 Task: Look for space in Hisuā, India from 22nd June, 2023 to 30th June, 2023 for 2 adults in price range Rs.7000 to Rs.15000. Place can be entire place with 1  bedroom having 1 bed and 1 bathroom. Property type can be house, flat, guest house, hotel. Booking option can be shelf check-in. Required host language is English.
Action: Mouse moved to (570, 145)
Screenshot: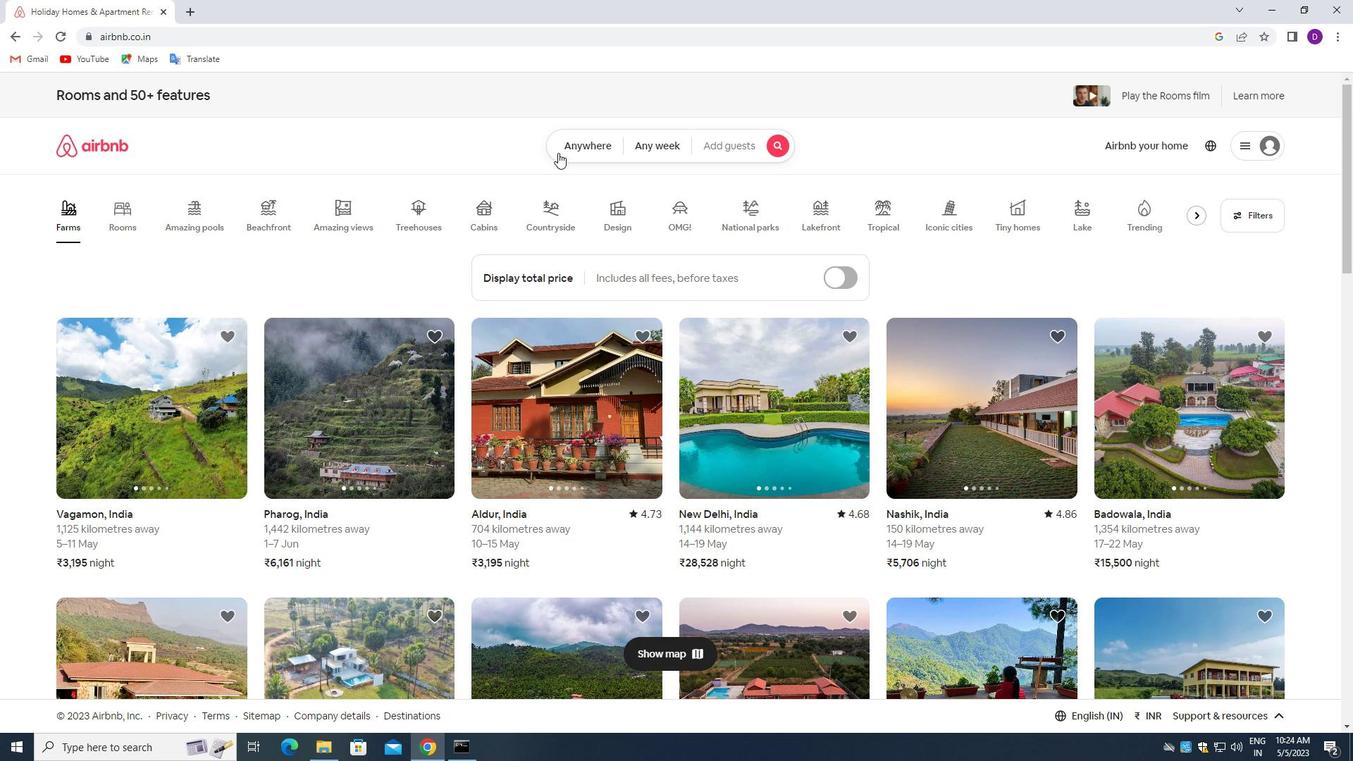 
Action: Mouse pressed left at (570, 145)
Screenshot: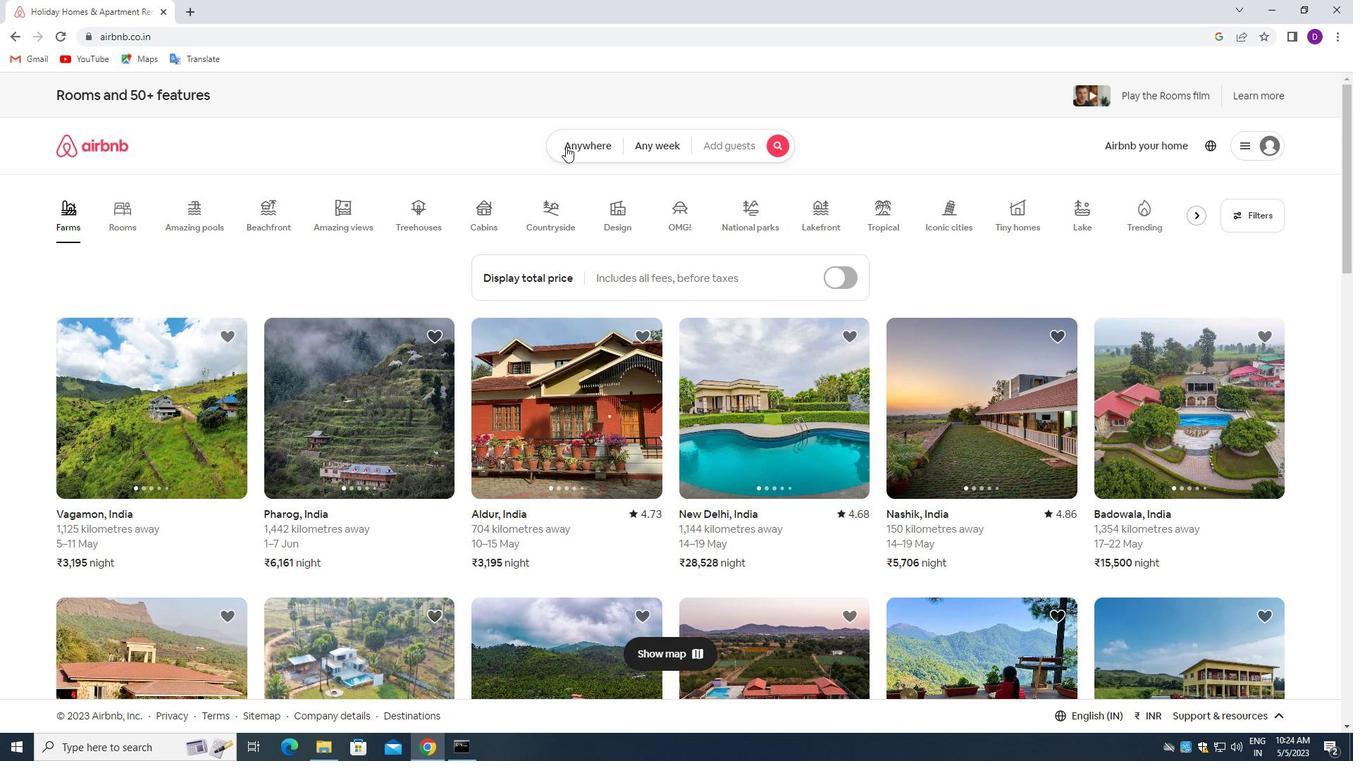 
Action: Mouse moved to (539, 201)
Screenshot: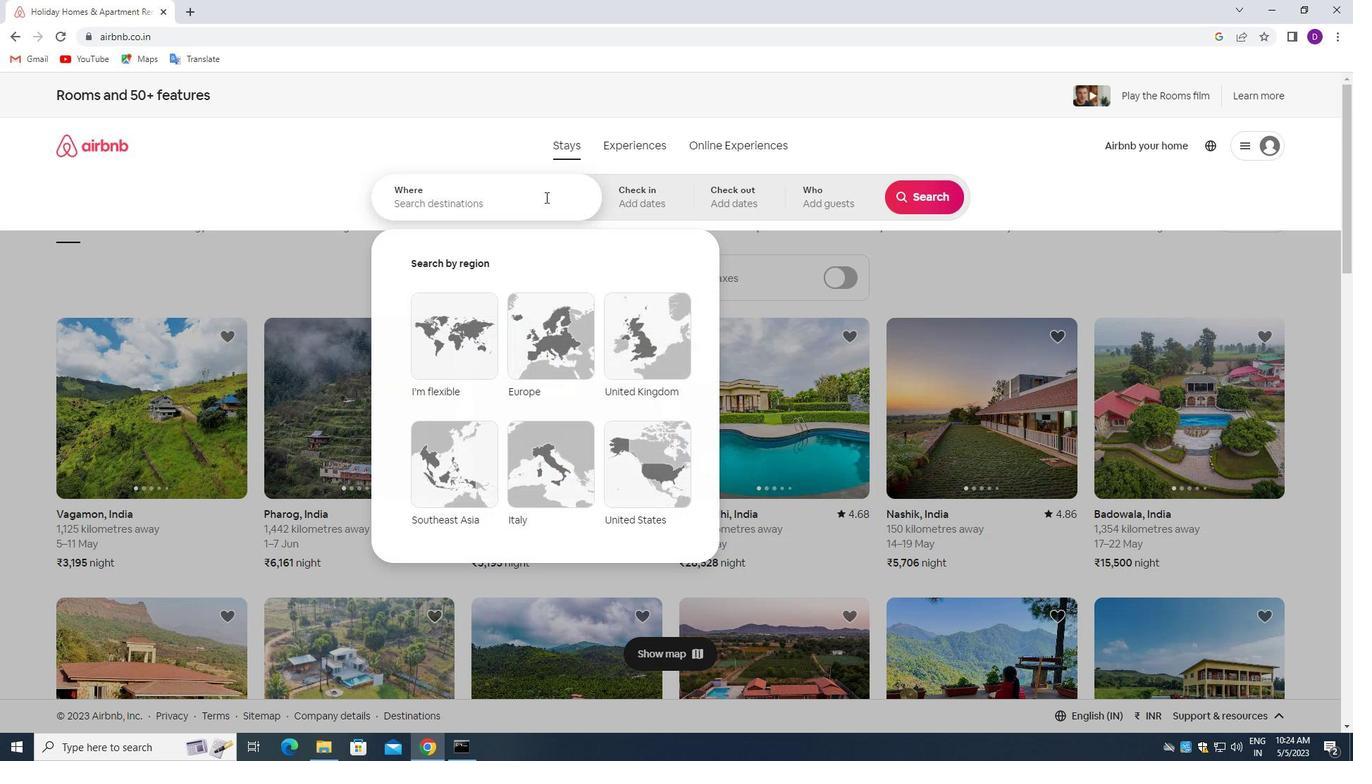 
Action: Mouse pressed left at (539, 201)
Screenshot: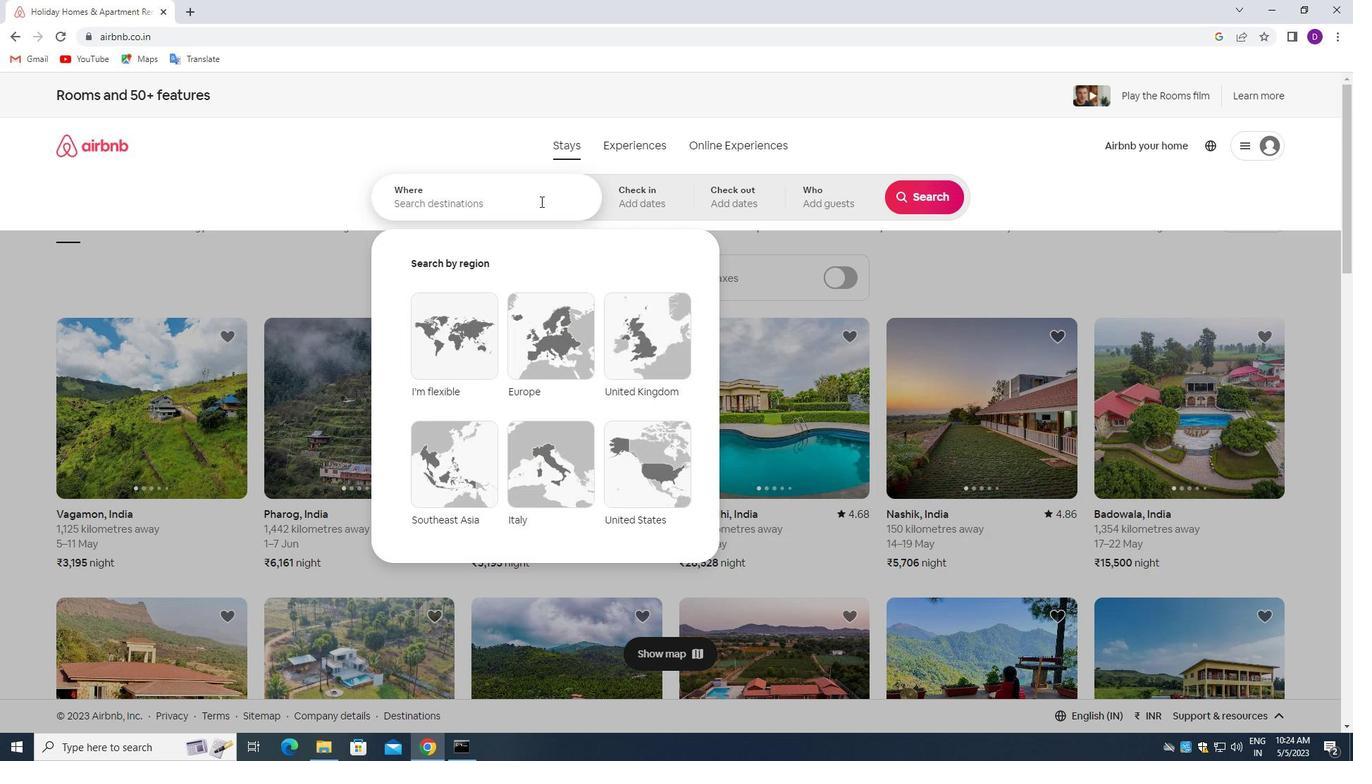
Action: Mouse moved to (342, 183)
Screenshot: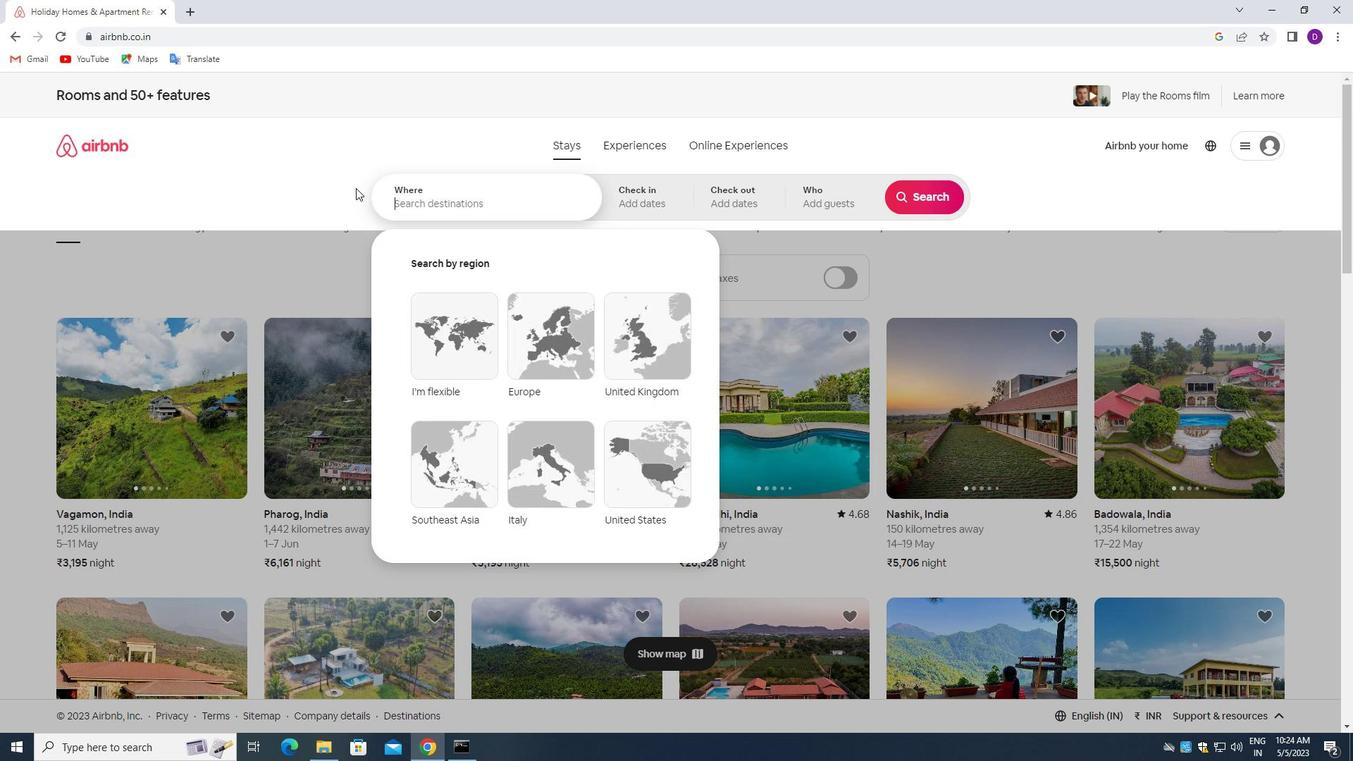 
Action: Key pressed <Key.shift>HISUA,<Key.space><Key.shift>INDIA<Key.enter>
Screenshot: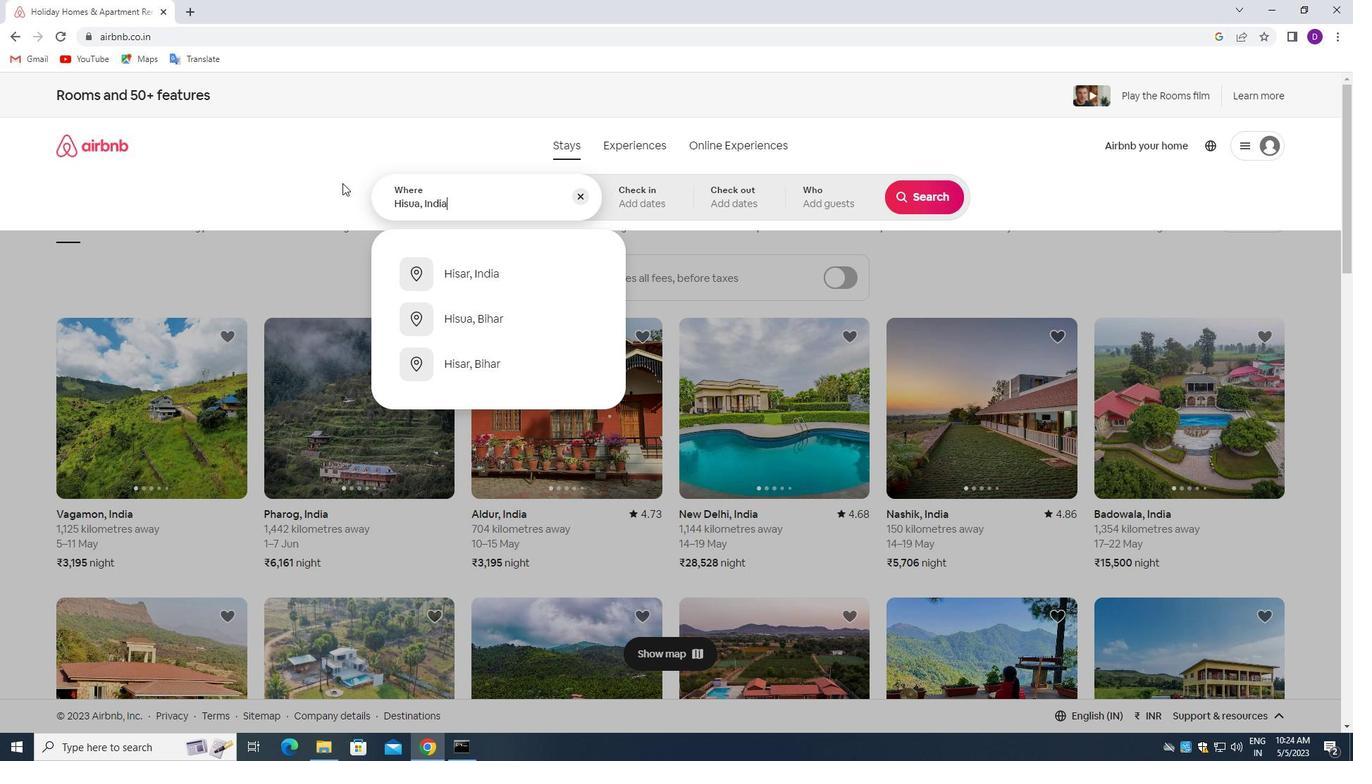 
Action: Mouse moved to (834, 472)
Screenshot: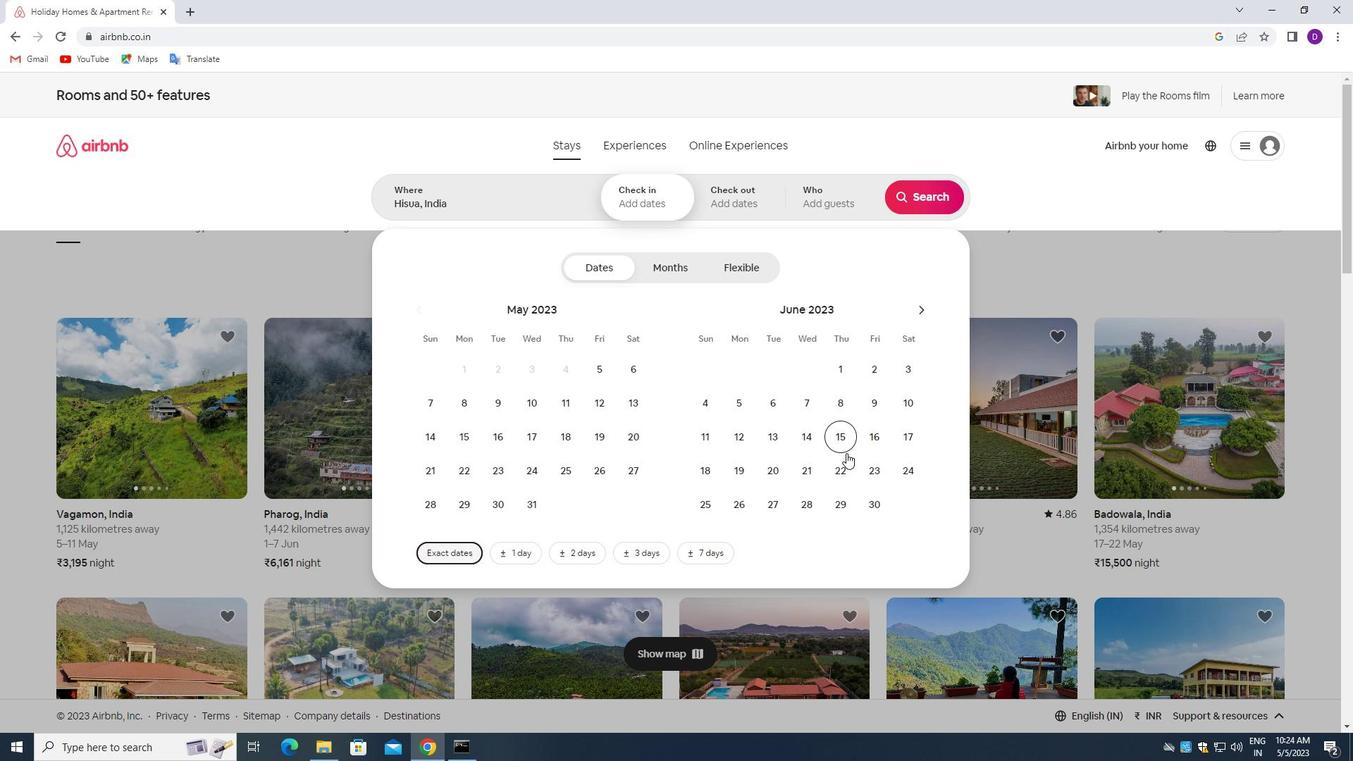 
Action: Mouse pressed left at (834, 472)
Screenshot: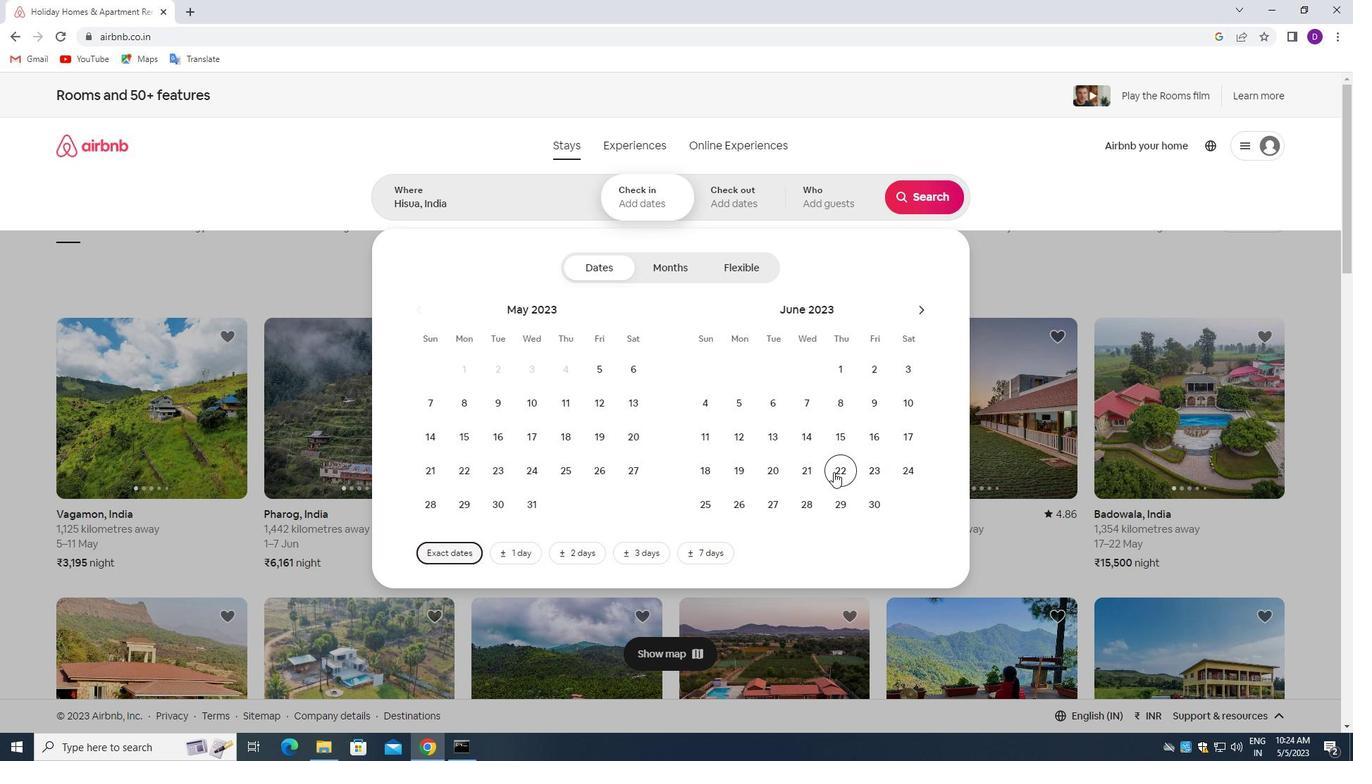 
Action: Mouse moved to (874, 501)
Screenshot: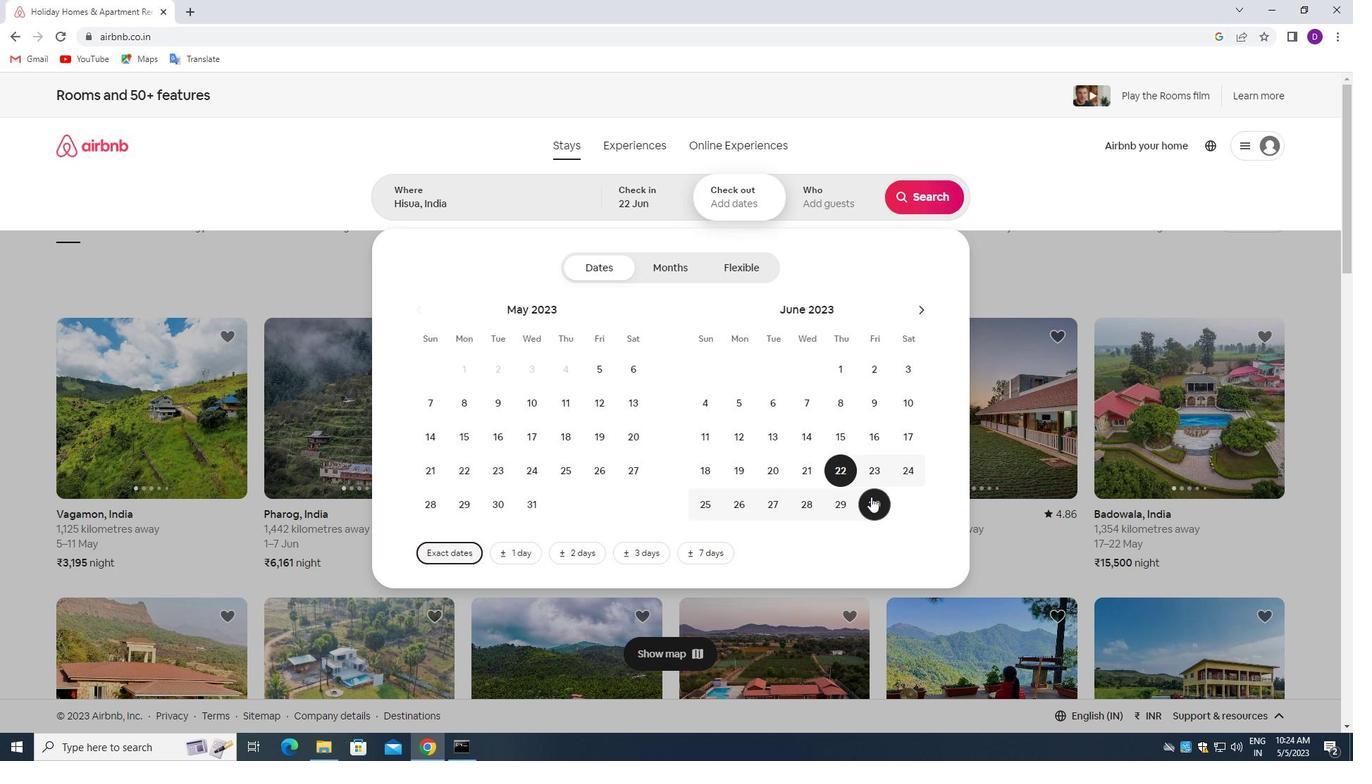 
Action: Mouse pressed left at (874, 501)
Screenshot: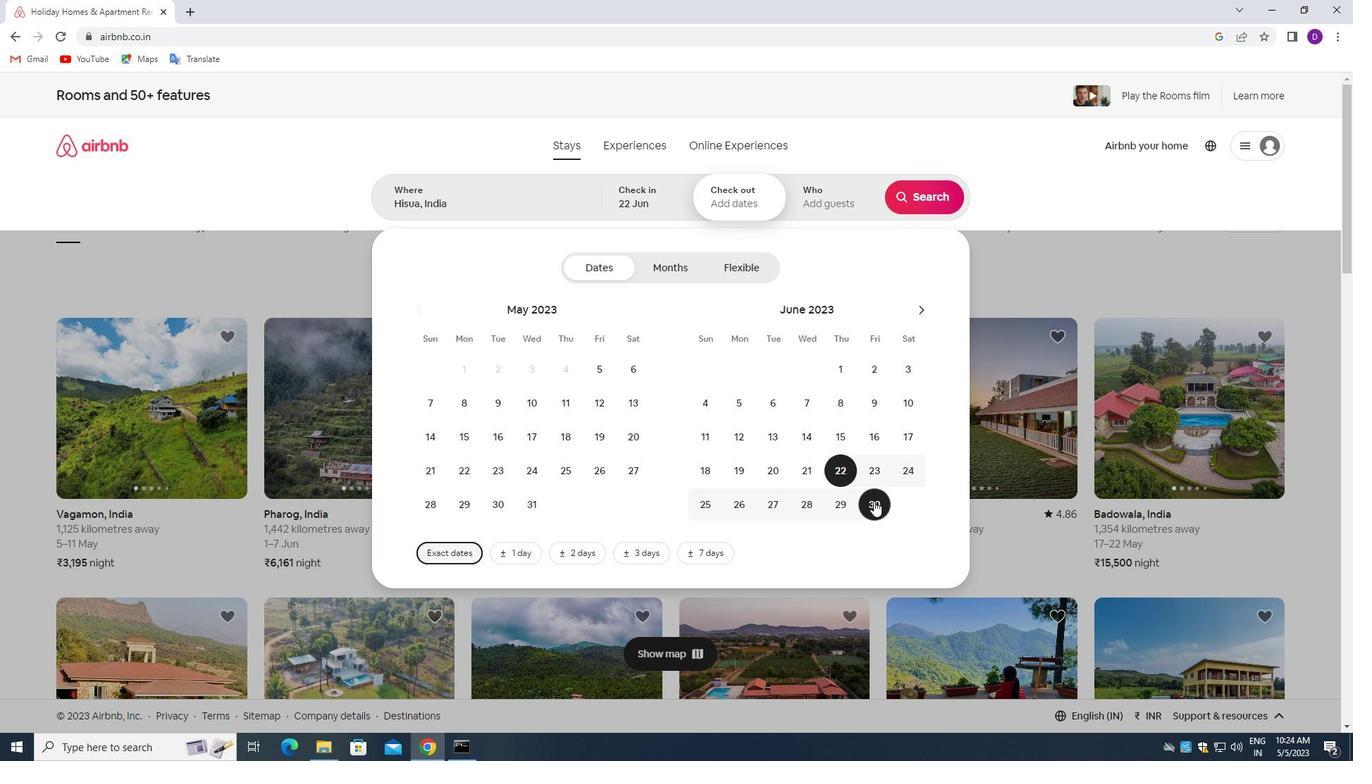 
Action: Mouse moved to (808, 195)
Screenshot: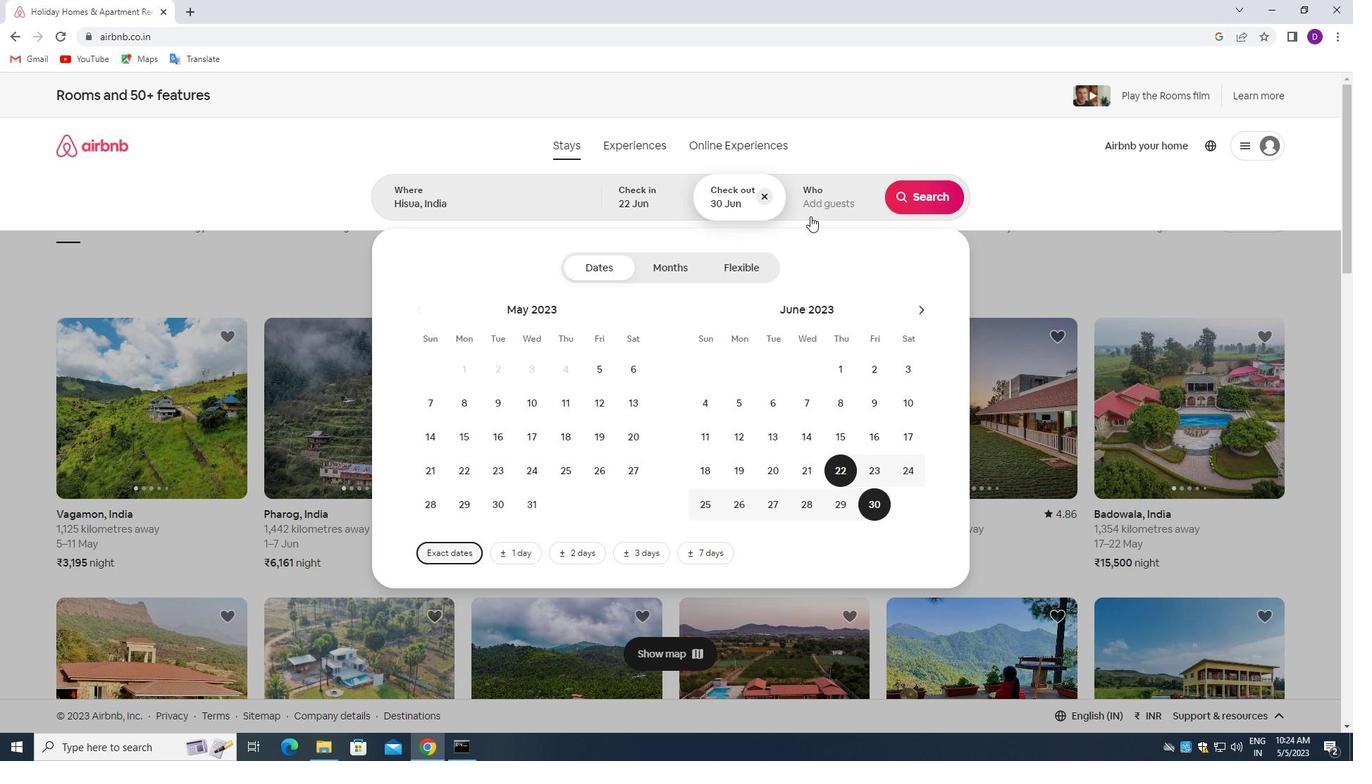 
Action: Mouse pressed left at (808, 195)
Screenshot: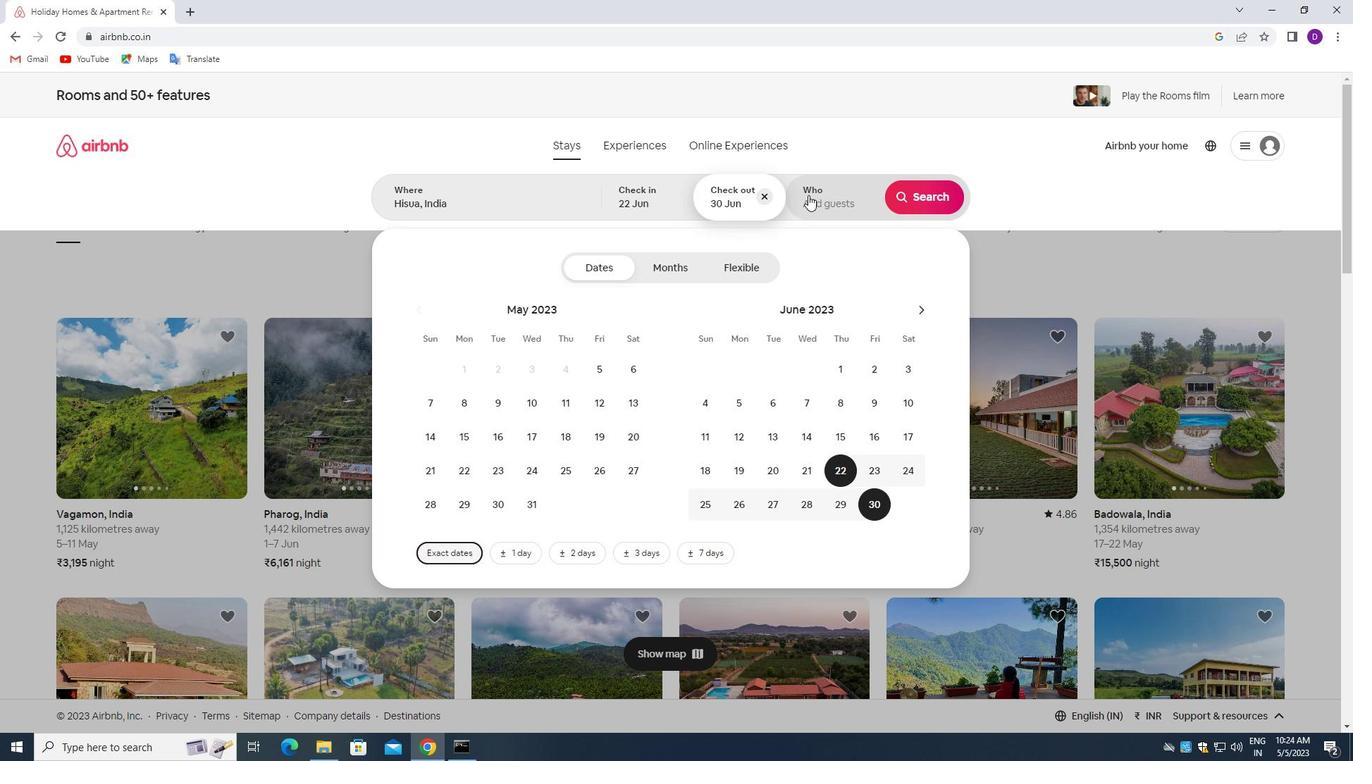 
Action: Mouse moved to (927, 275)
Screenshot: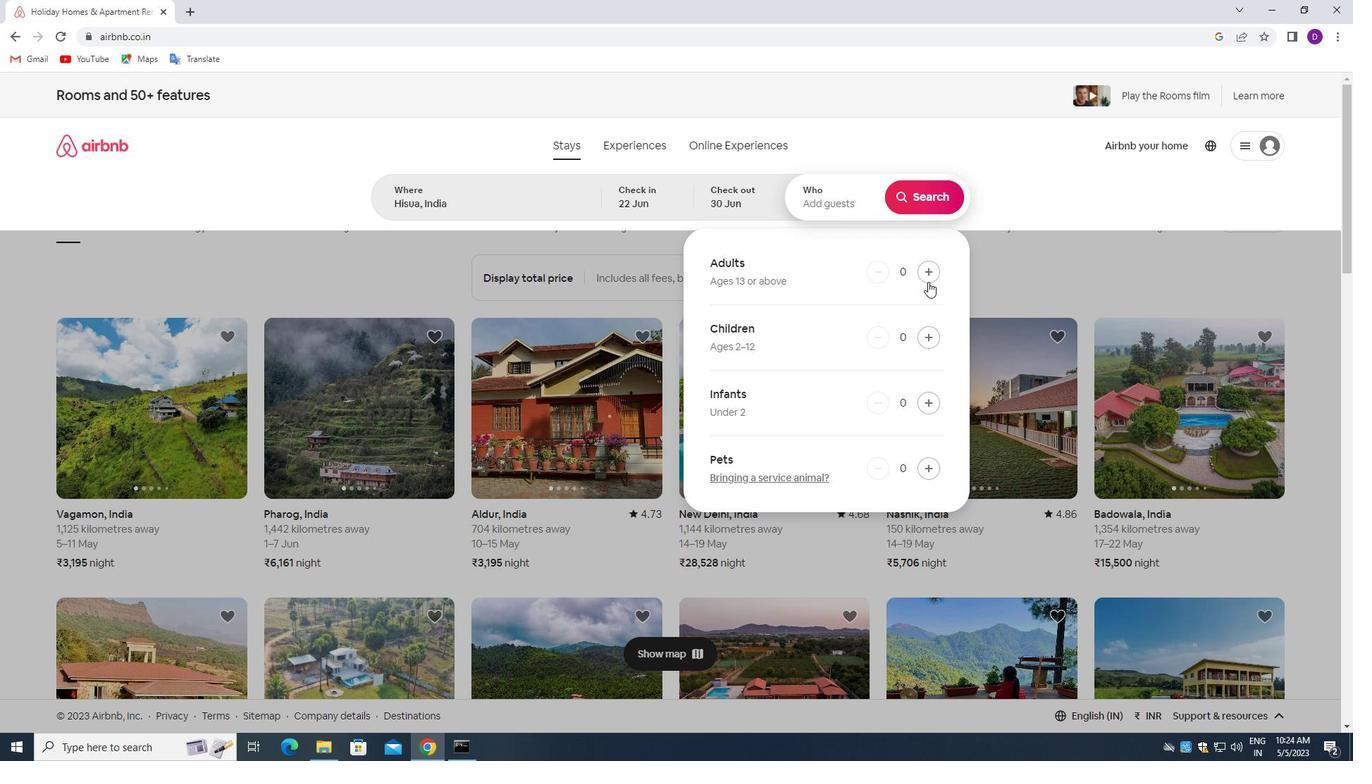 
Action: Mouse pressed left at (927, 275)
Screenshot: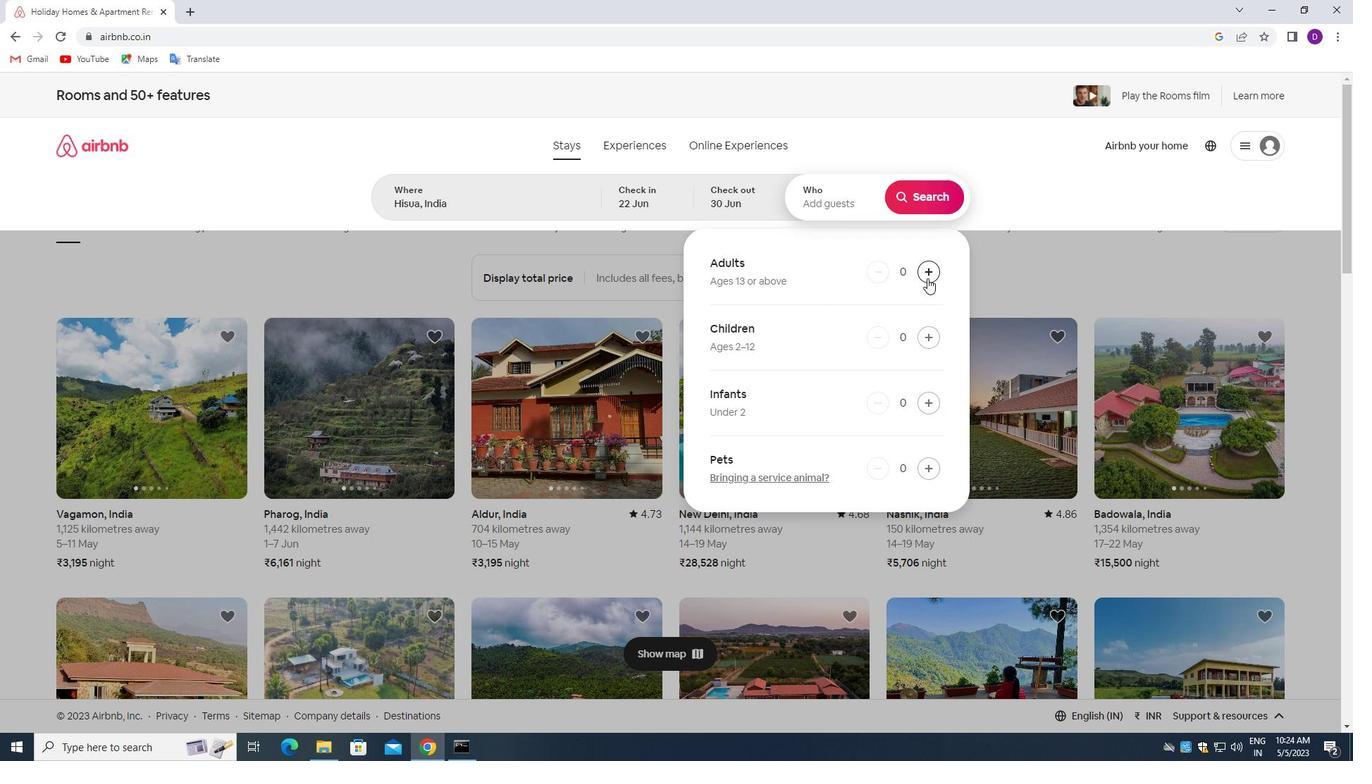 
Action: Mouse pressed left at (927, 275)
Screenshot: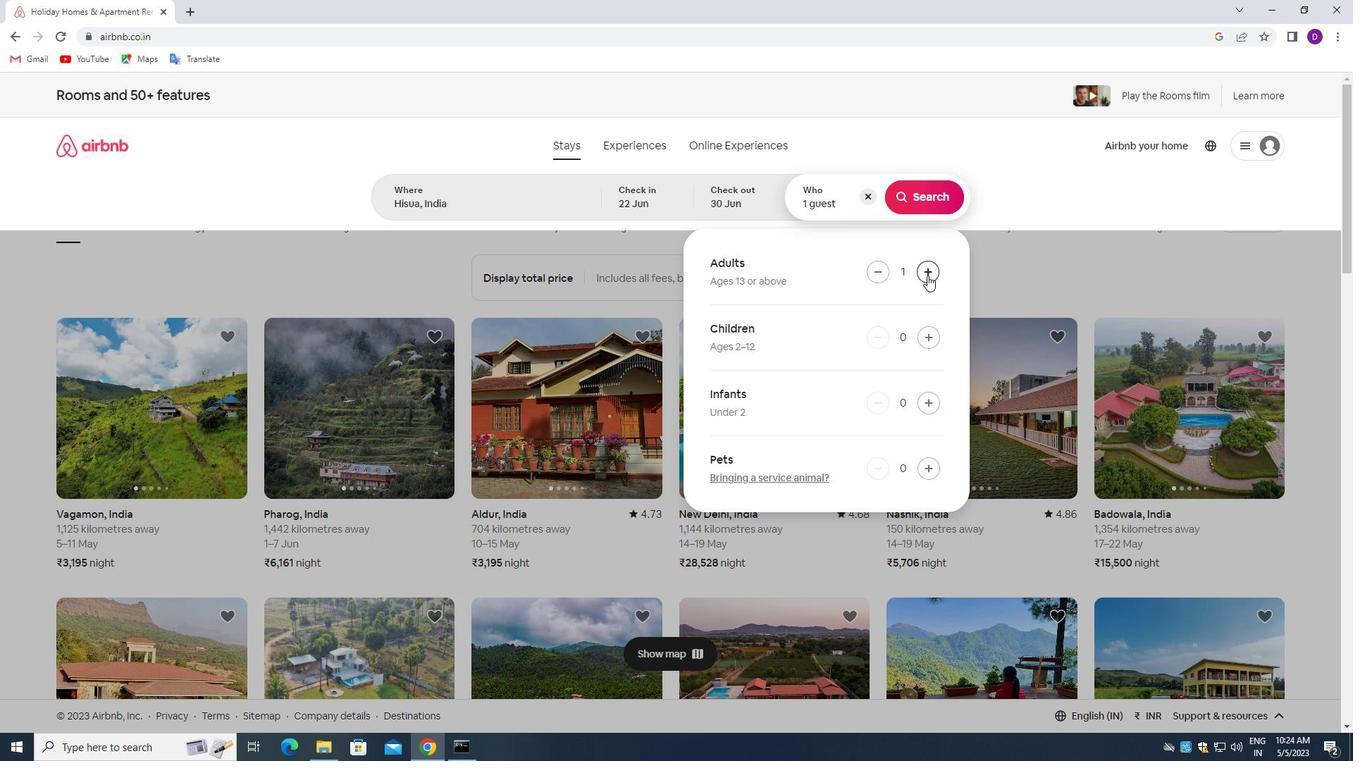 
Action: Mouse moved to (925, 195)
Screenshot: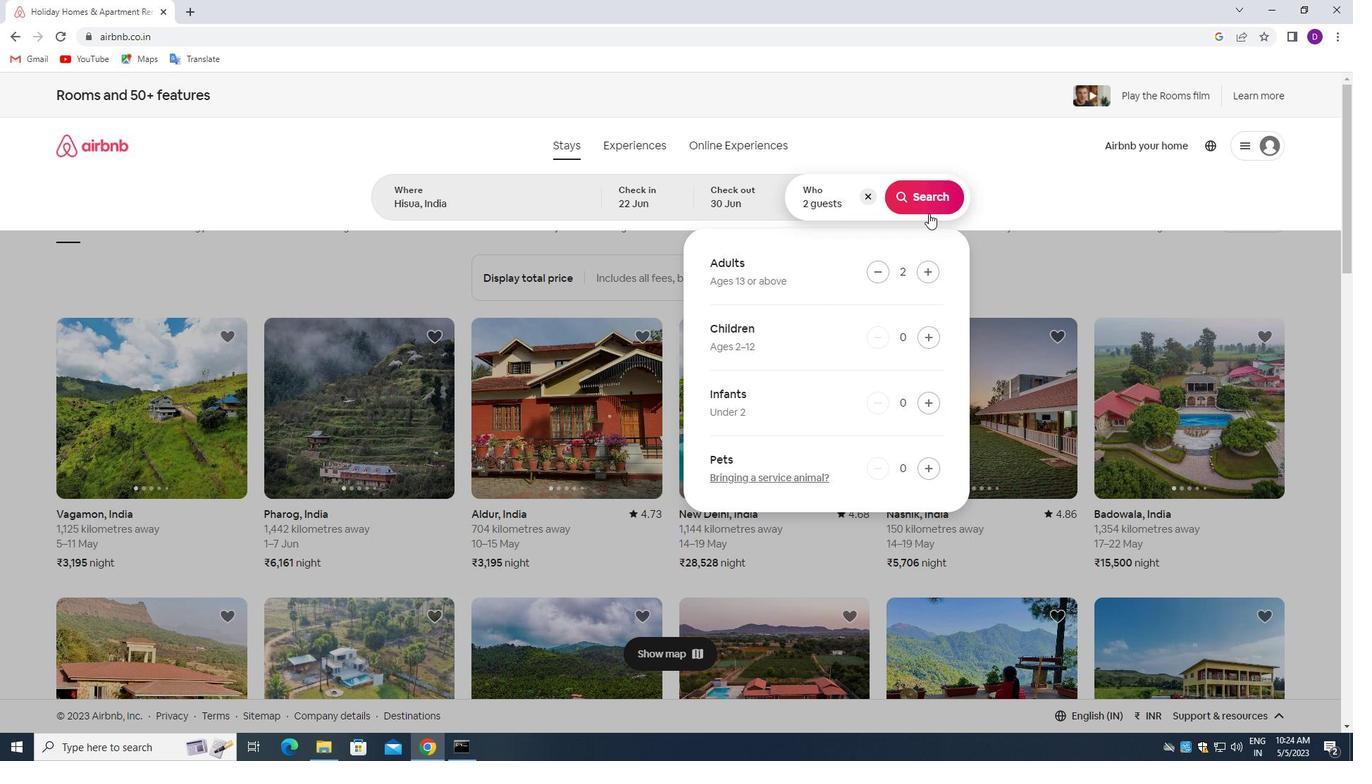 
Action: Mouse pressed left at (925, 195)
Screenshot: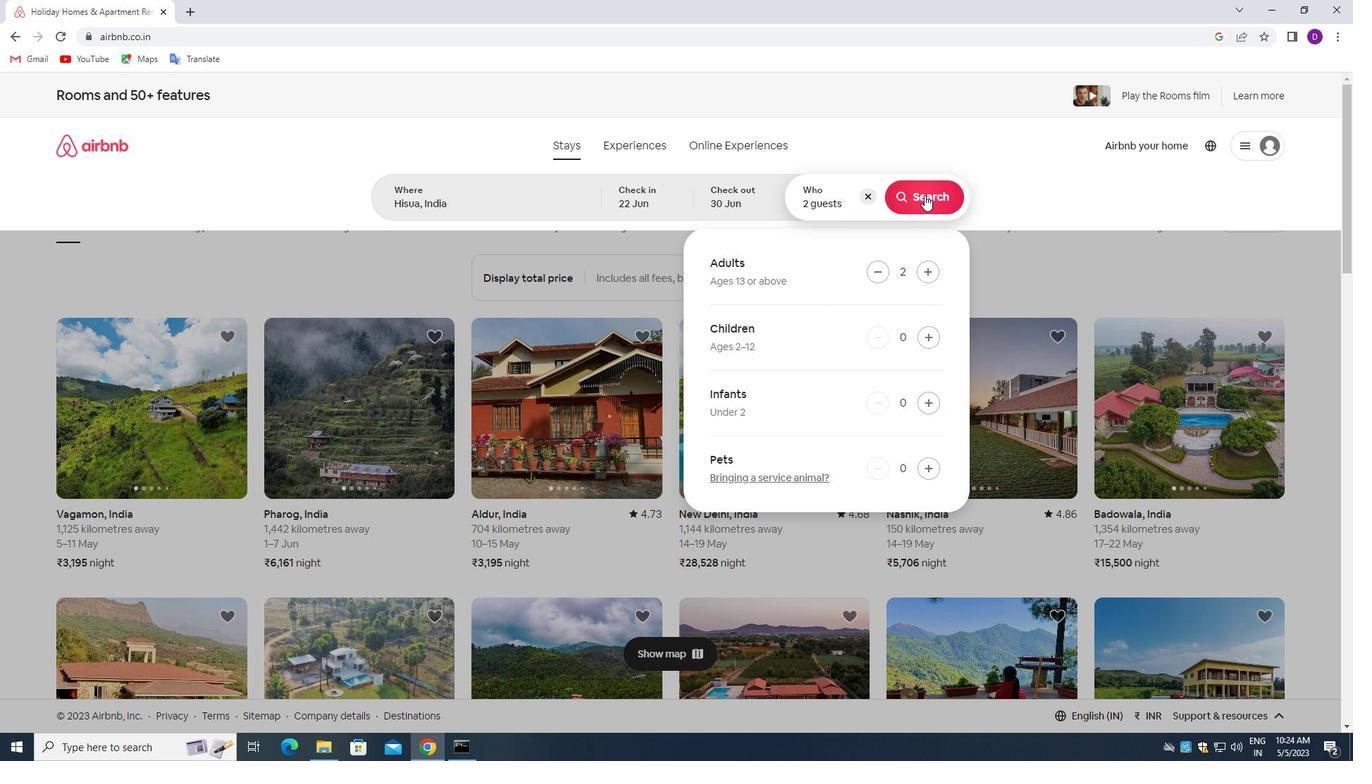 
Action: Mouse moved to (1274, 159)
Screenshot: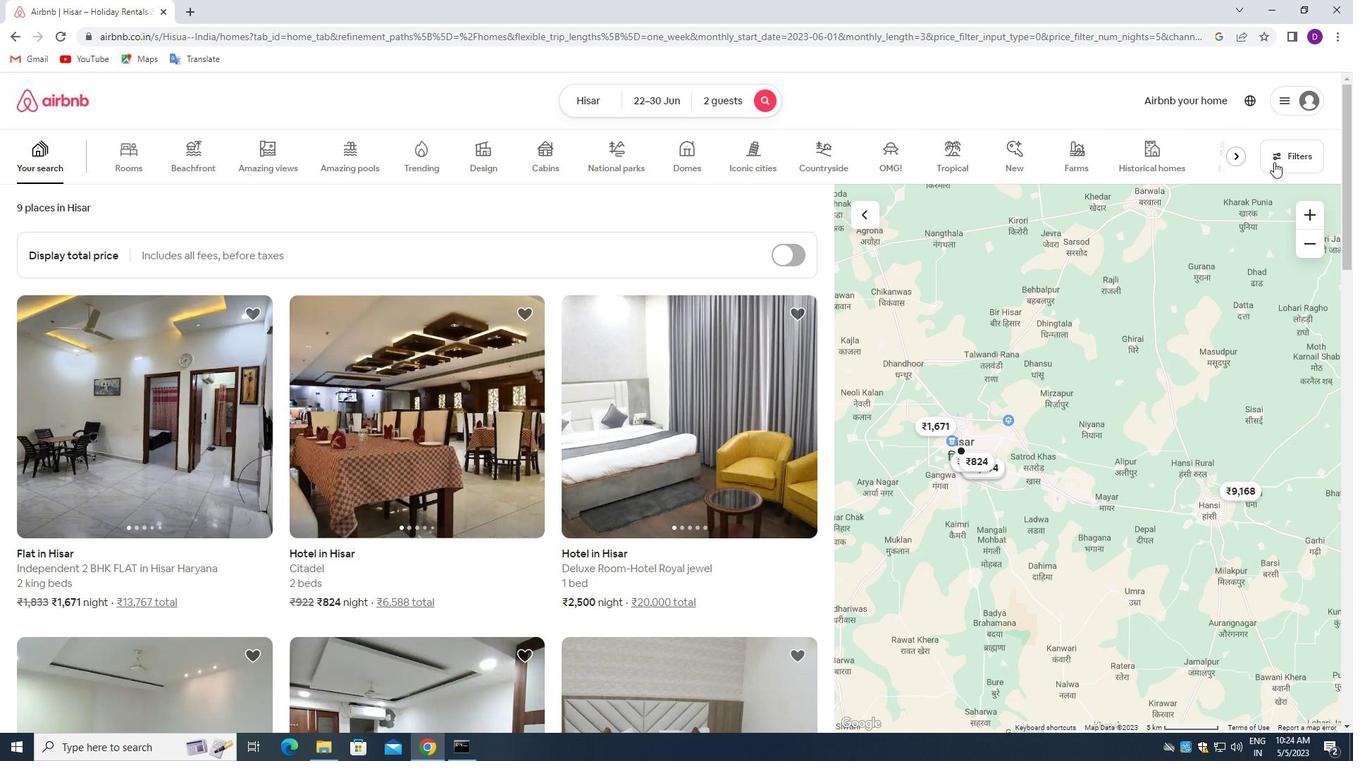 
Action: Mouse pressed left at (1274, 159)
Screenshot: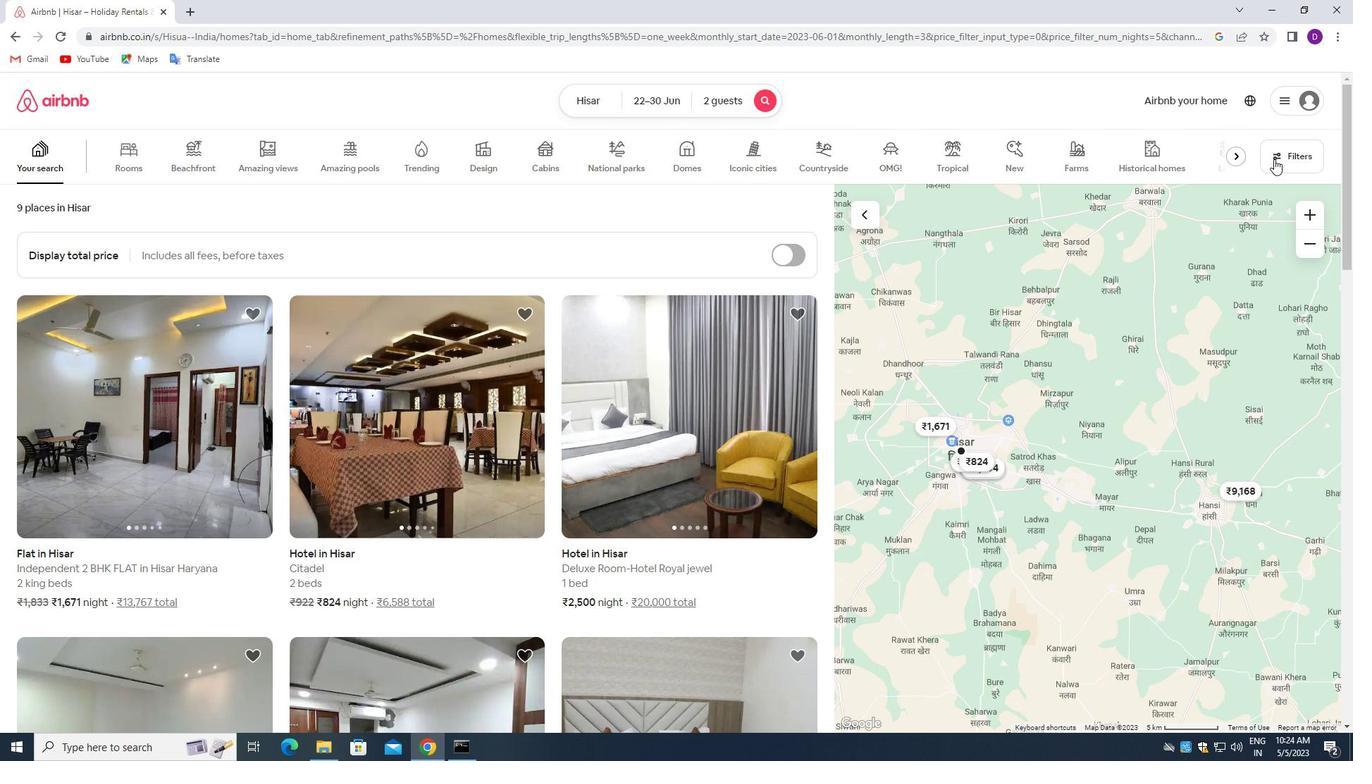 
Action: Mouse moved to (496, 497)
Screenshot: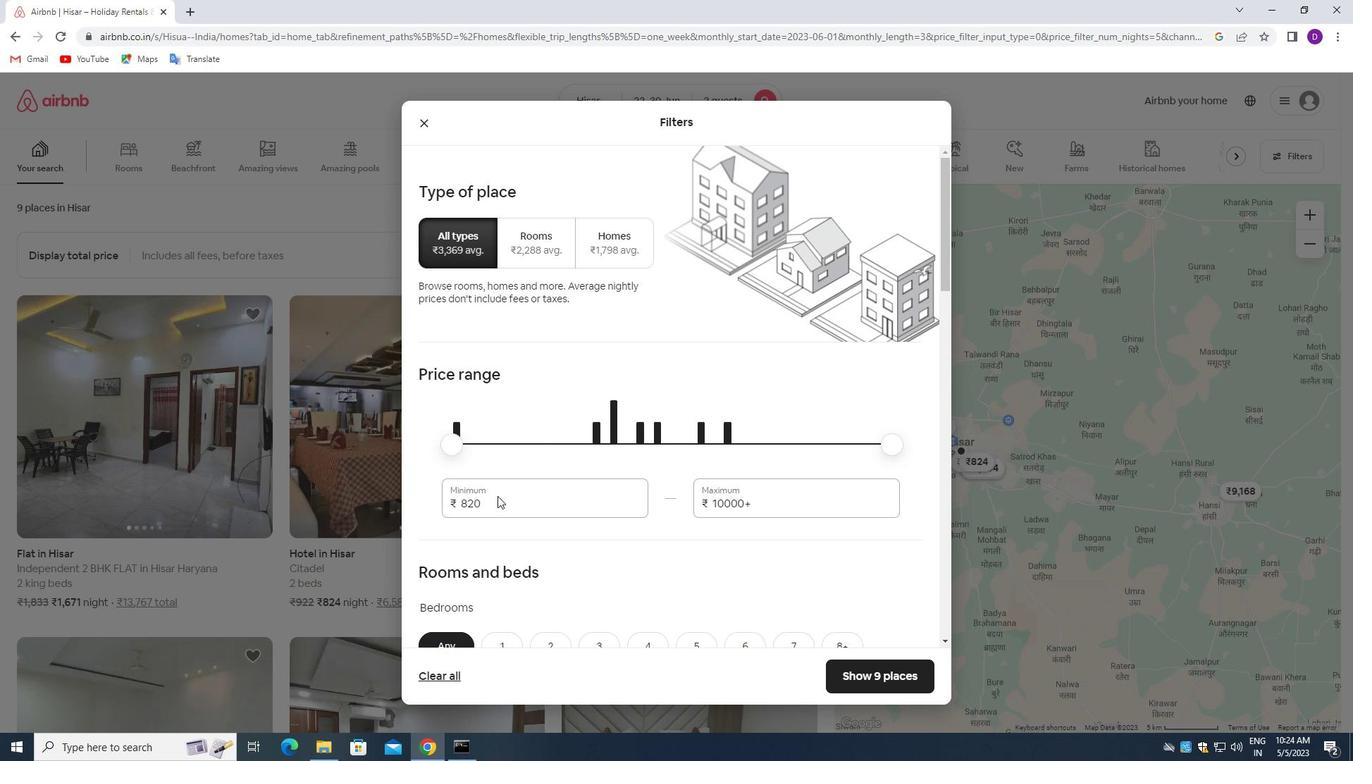 
Action: Mouse pressed left at (496, 497)
Screenshot: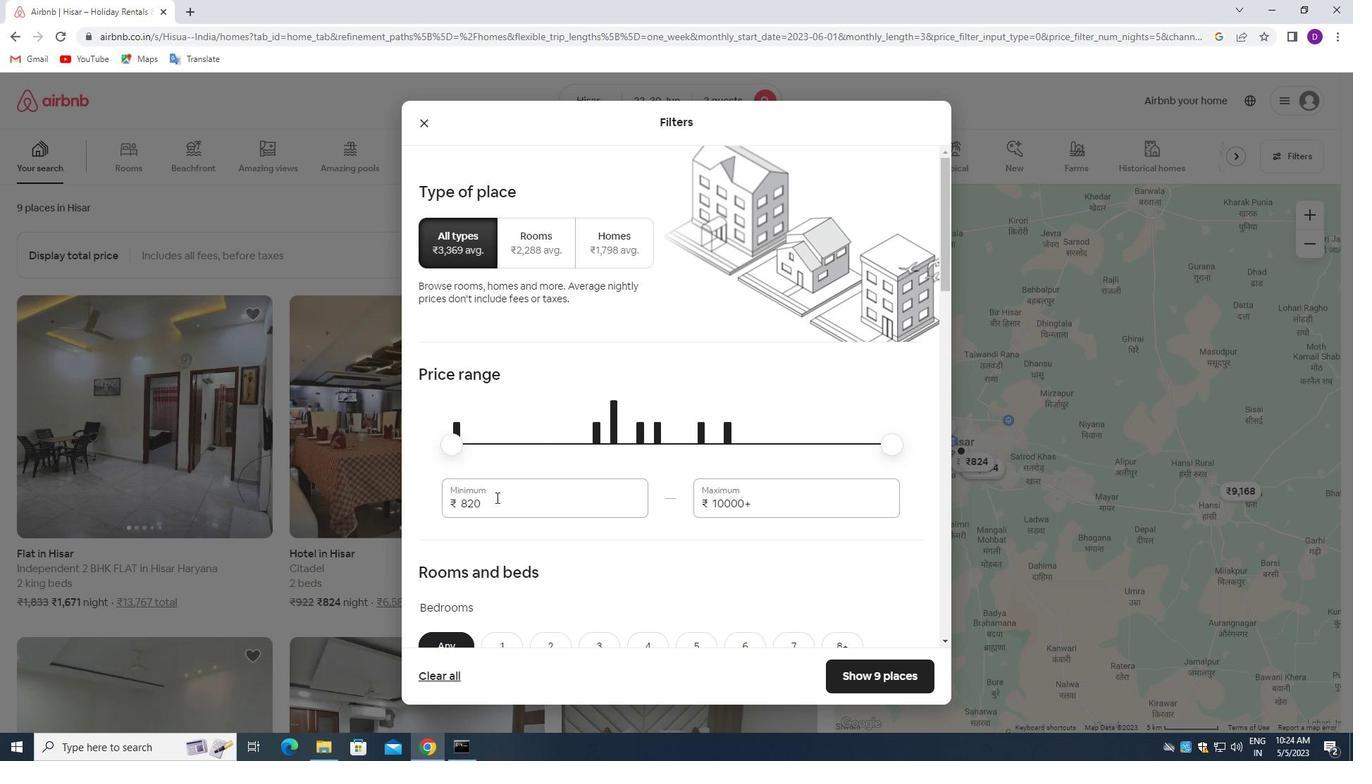 
Action: Mouse pressed left at (496, 497)
Screenshot: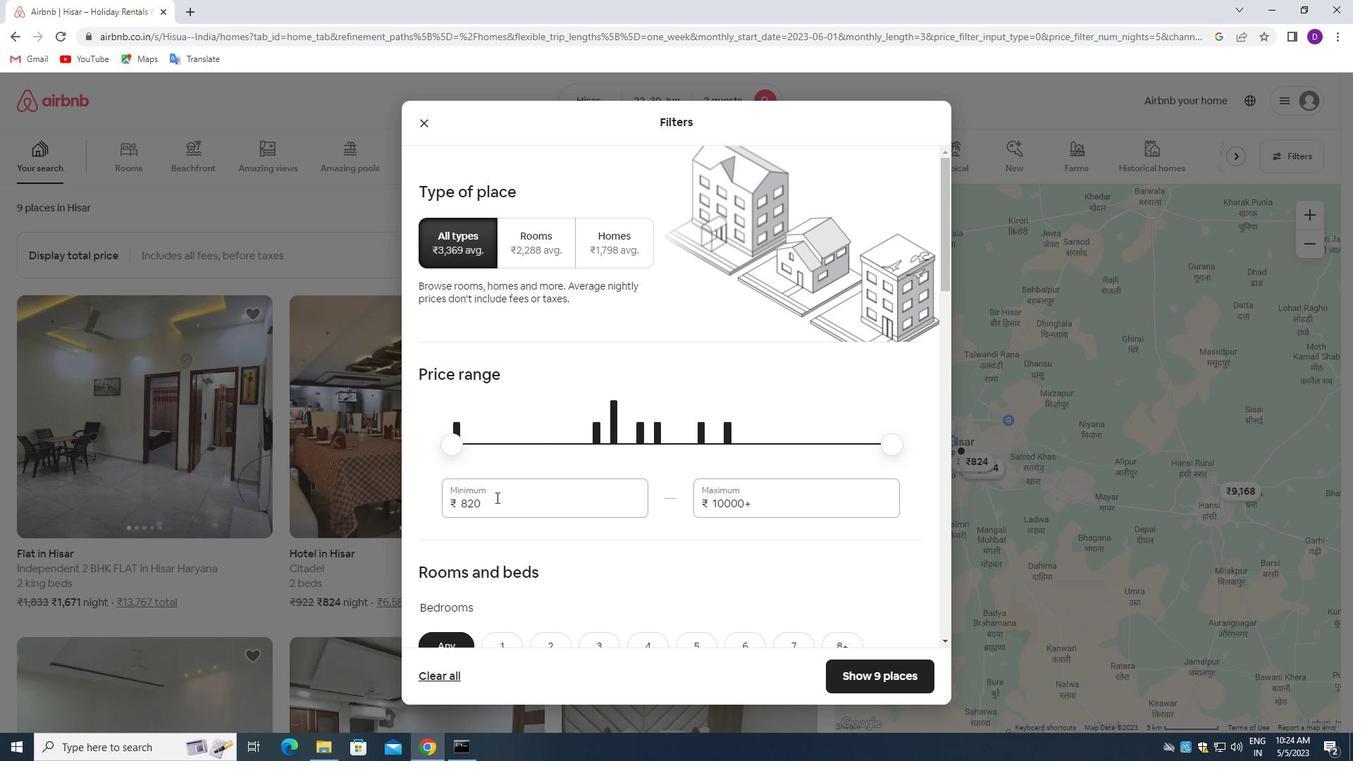 
Action: Key pressed 7000<Key.tab>15000
Screenshot: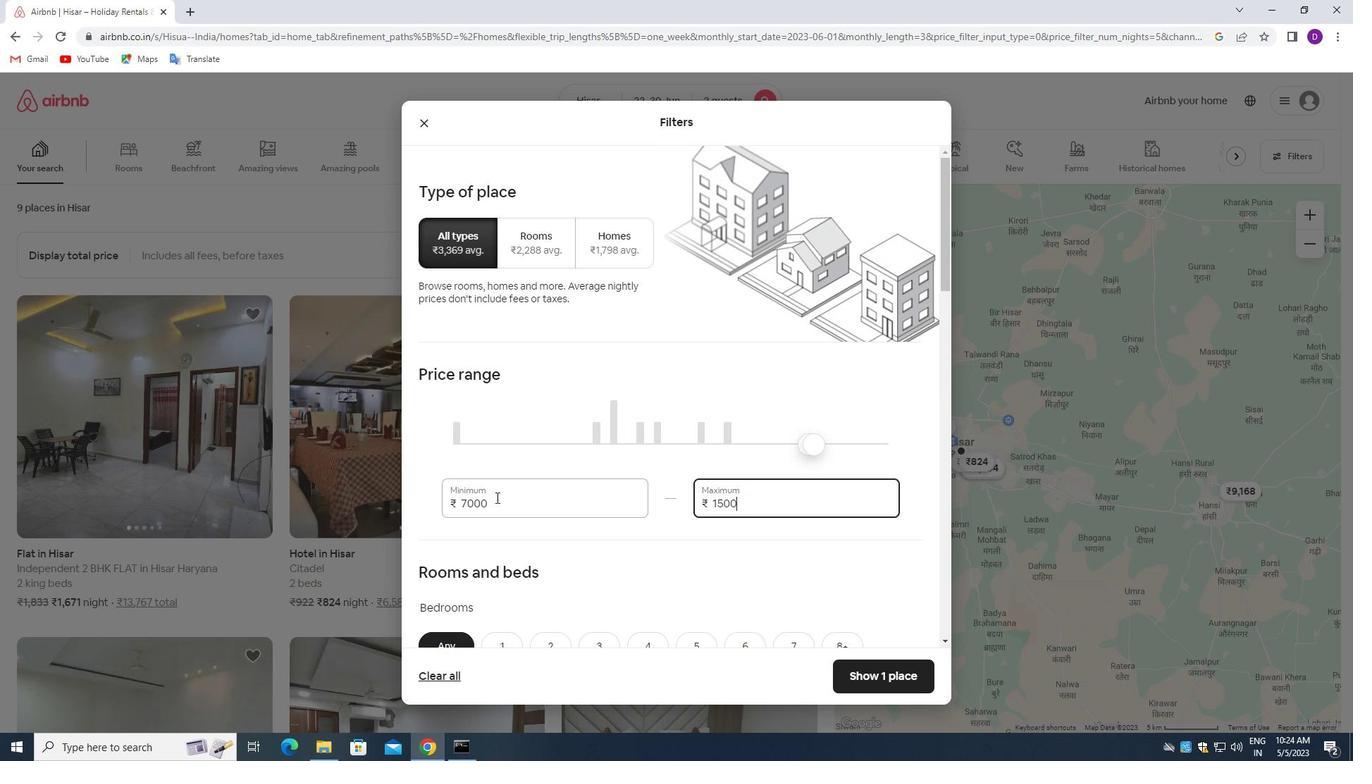 
Action: Mouse moved to (543, 549)
Screenshot: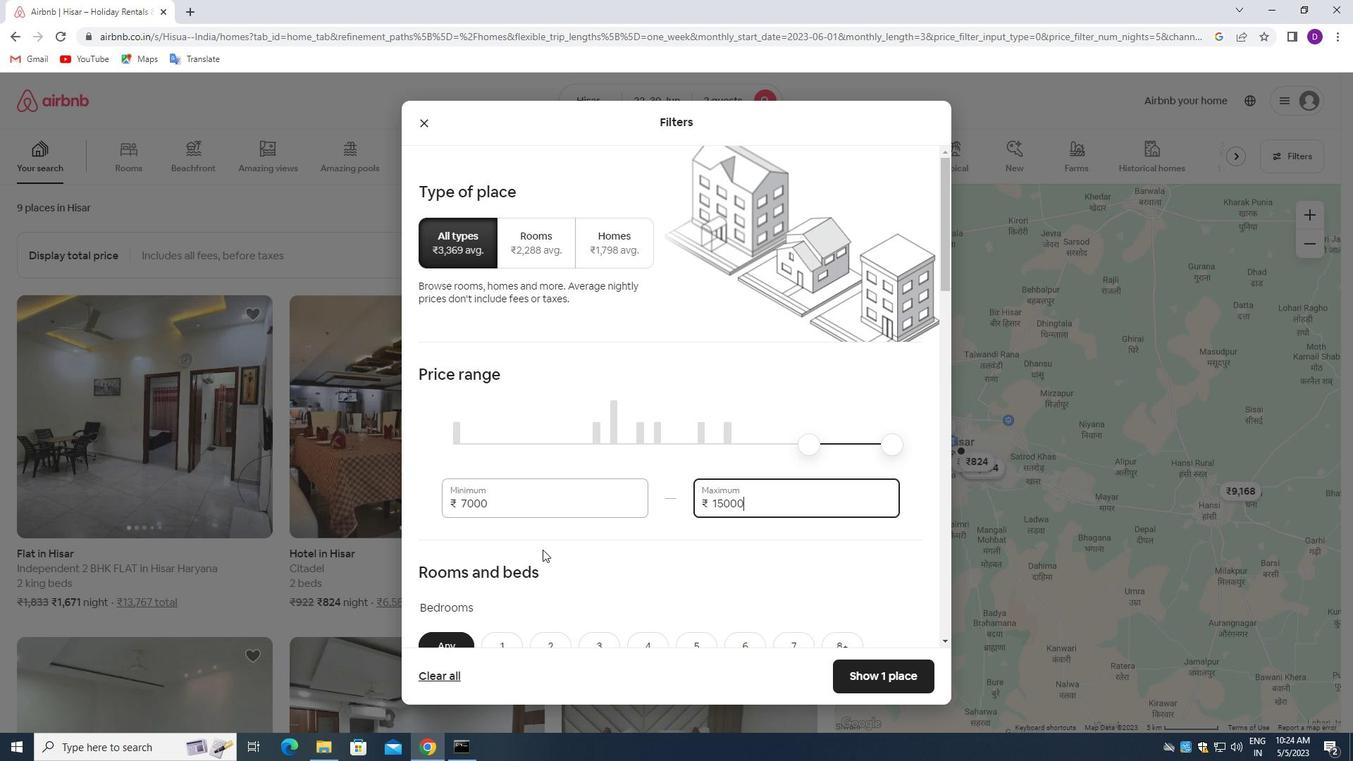 
Action: Mouse scrolled (543, 548) with delta (0, 0)
Screenshot: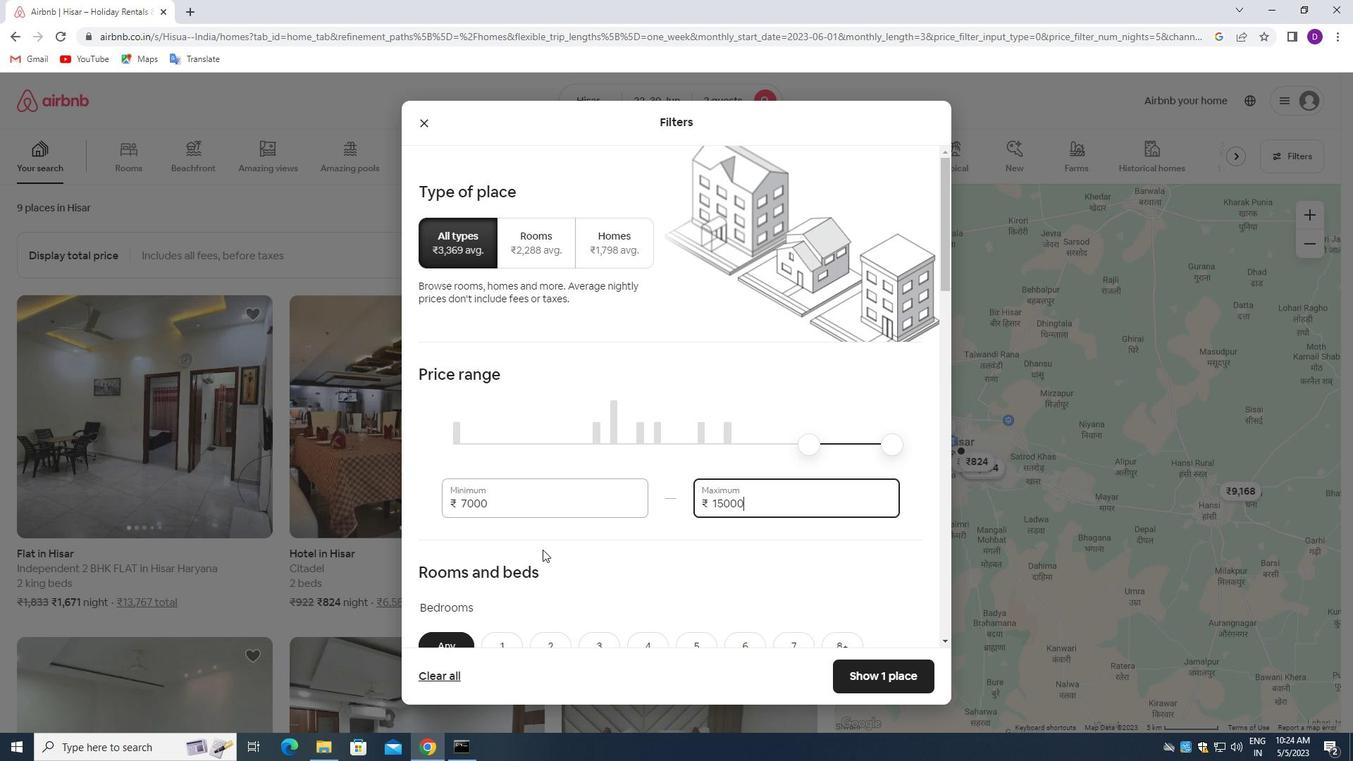 
Action: Mouse scrolled (543, 548) with delta (0, 0)
Screenshot: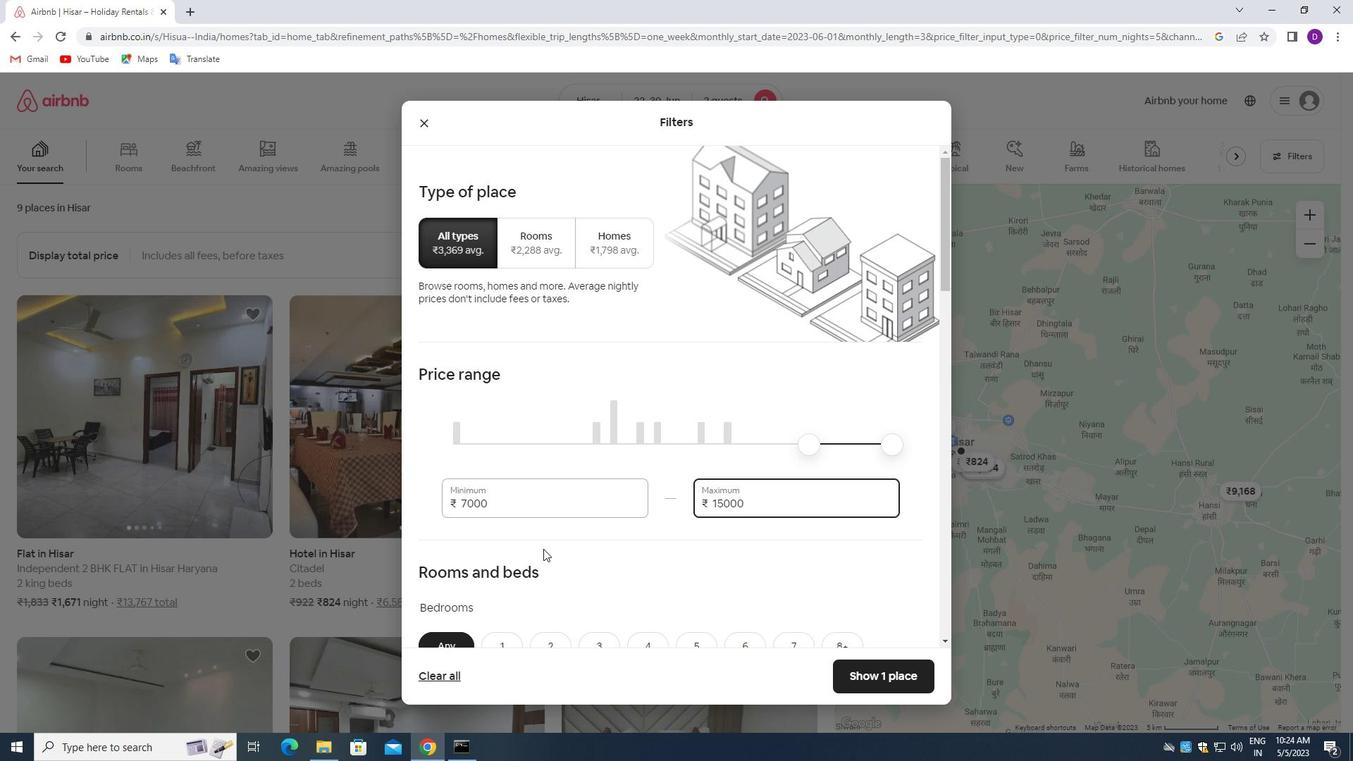 
Action: Mouse scrolled (543, 548) with delta (0, 0)
Screenshot: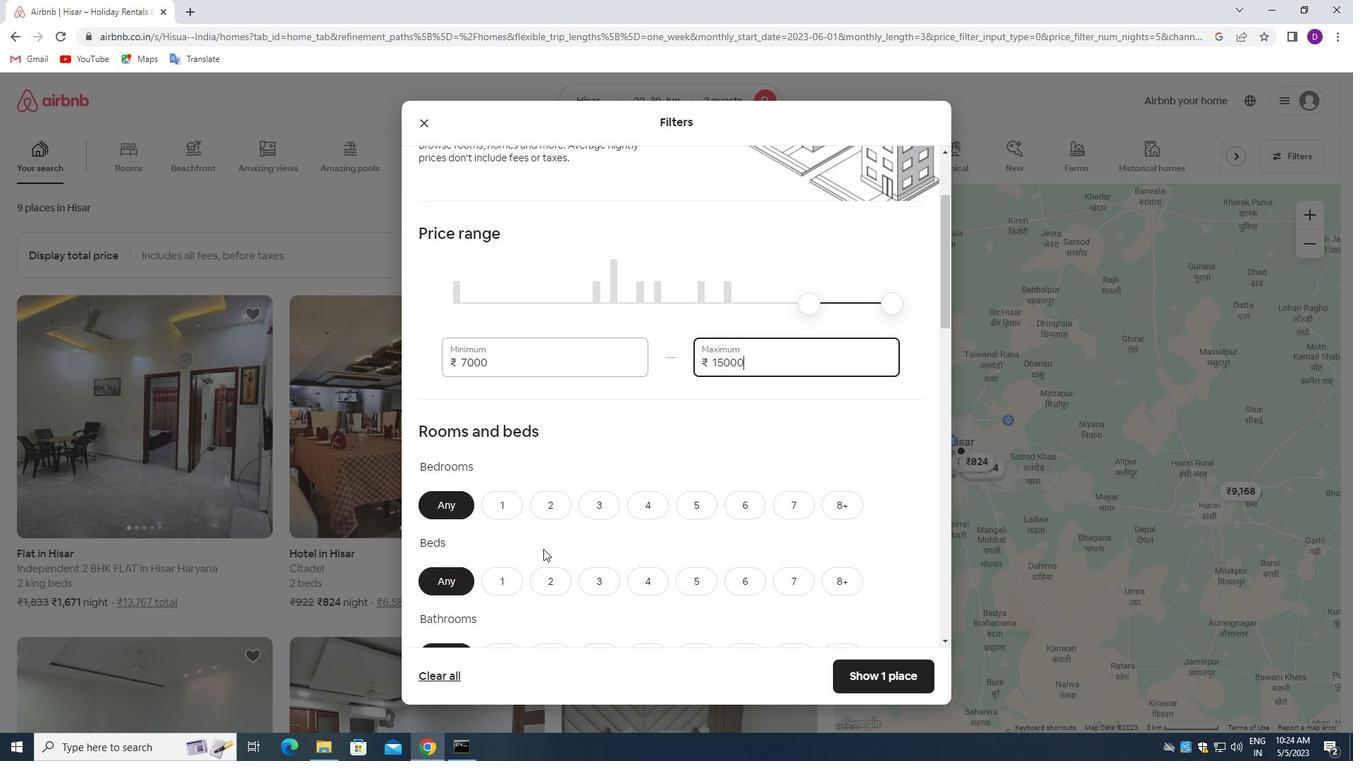 
Action: Mouse scrolled (543, 548) with delta (0, 0)
Screenshot: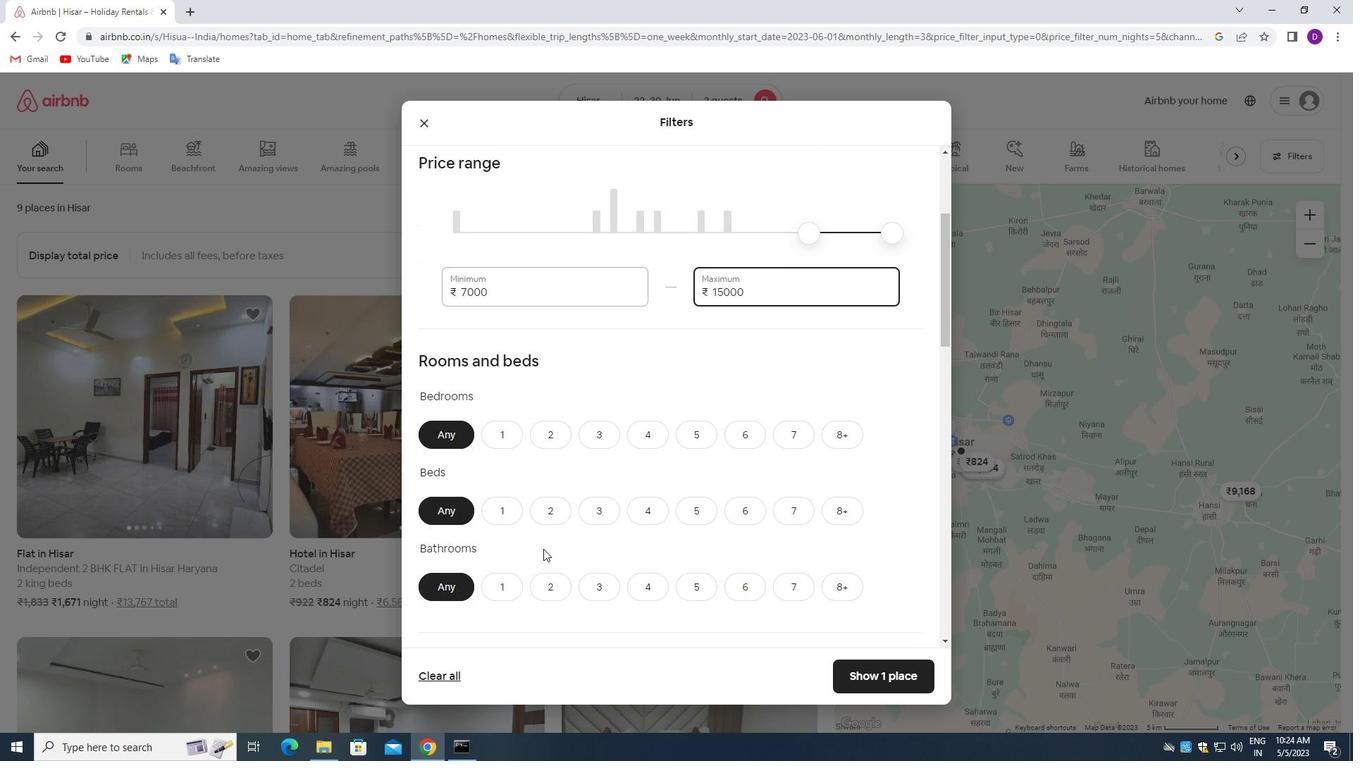 
Action: Mouse moved to (499, 370)
Screenshot: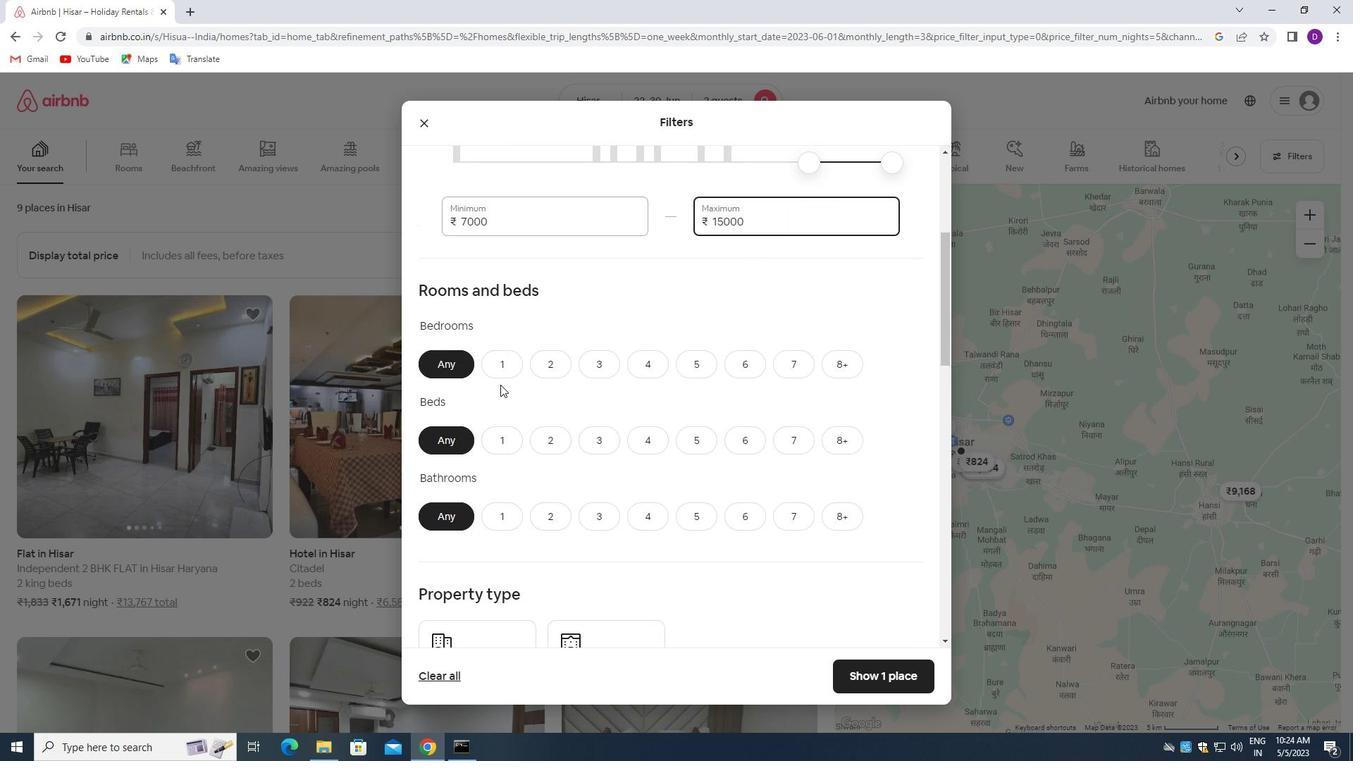 
Action: Mouse pressed left at (499, 370)
Screenshot: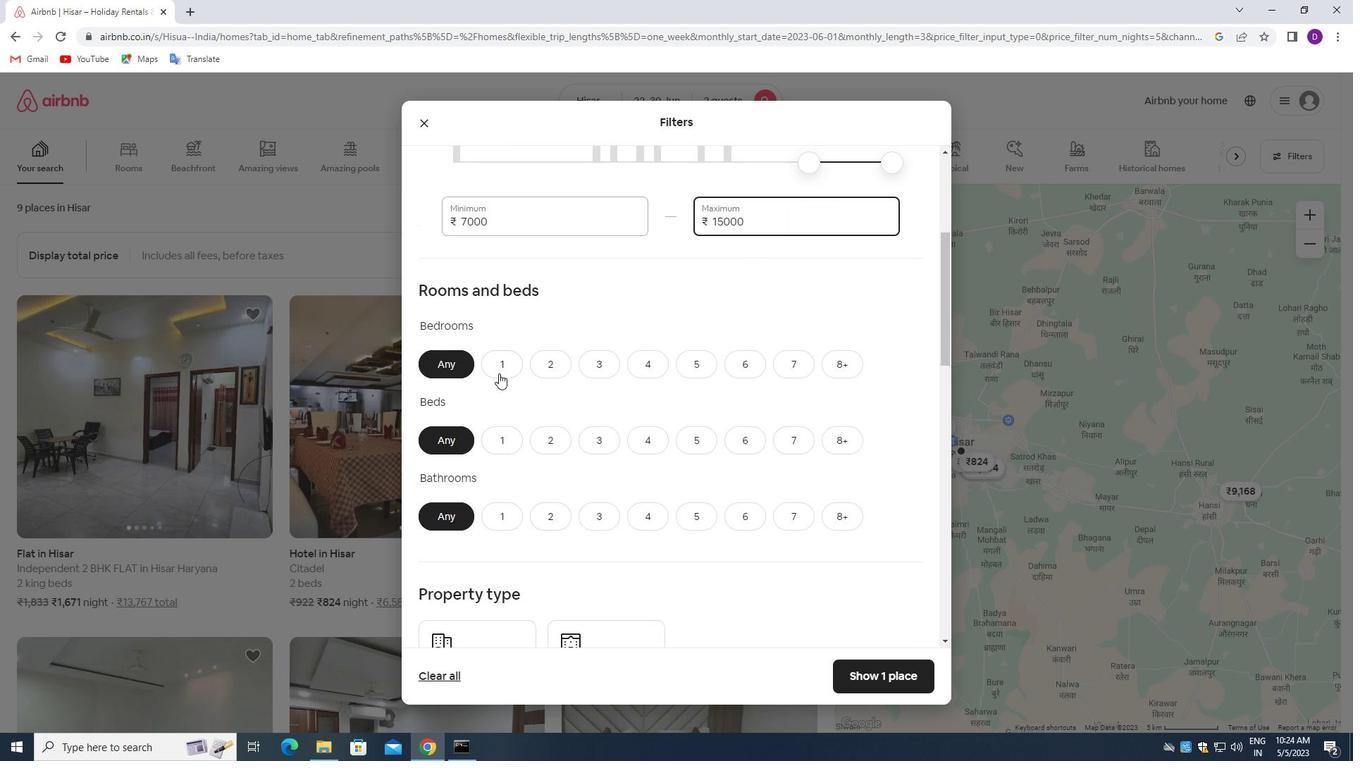 
Action: Mouse moved to (511, 444)
Screenshot: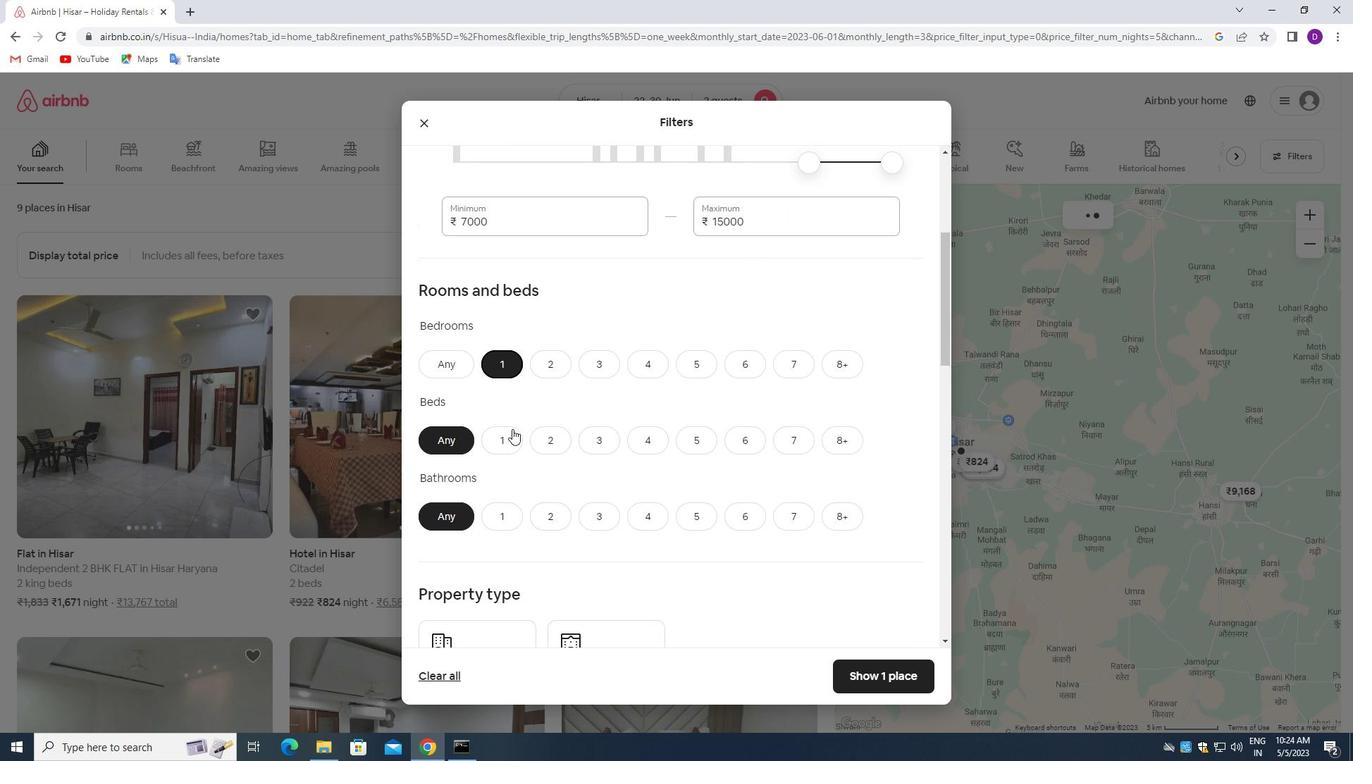 
Action: Mouse pressed left at (511, 444)
Screenshot: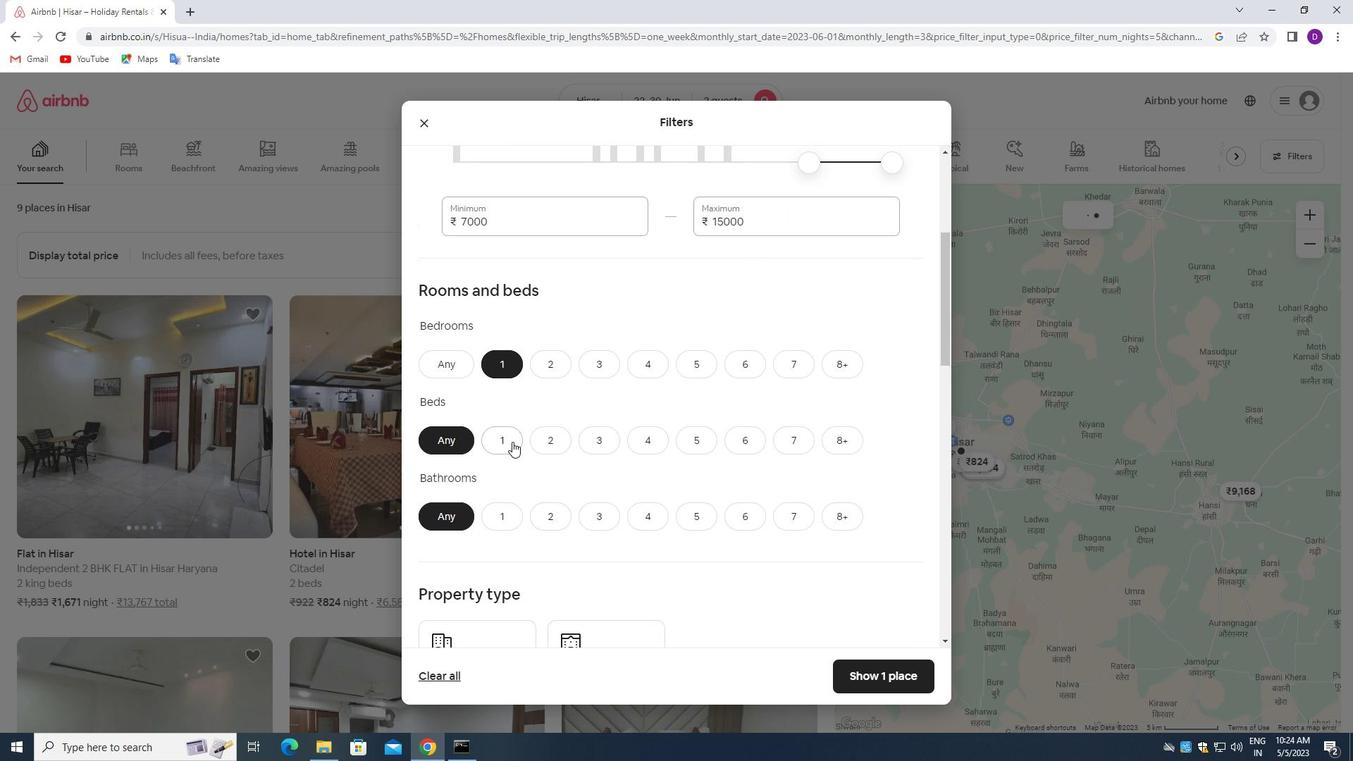 
Action: Mouse moved to (508, 511)
Screenshot: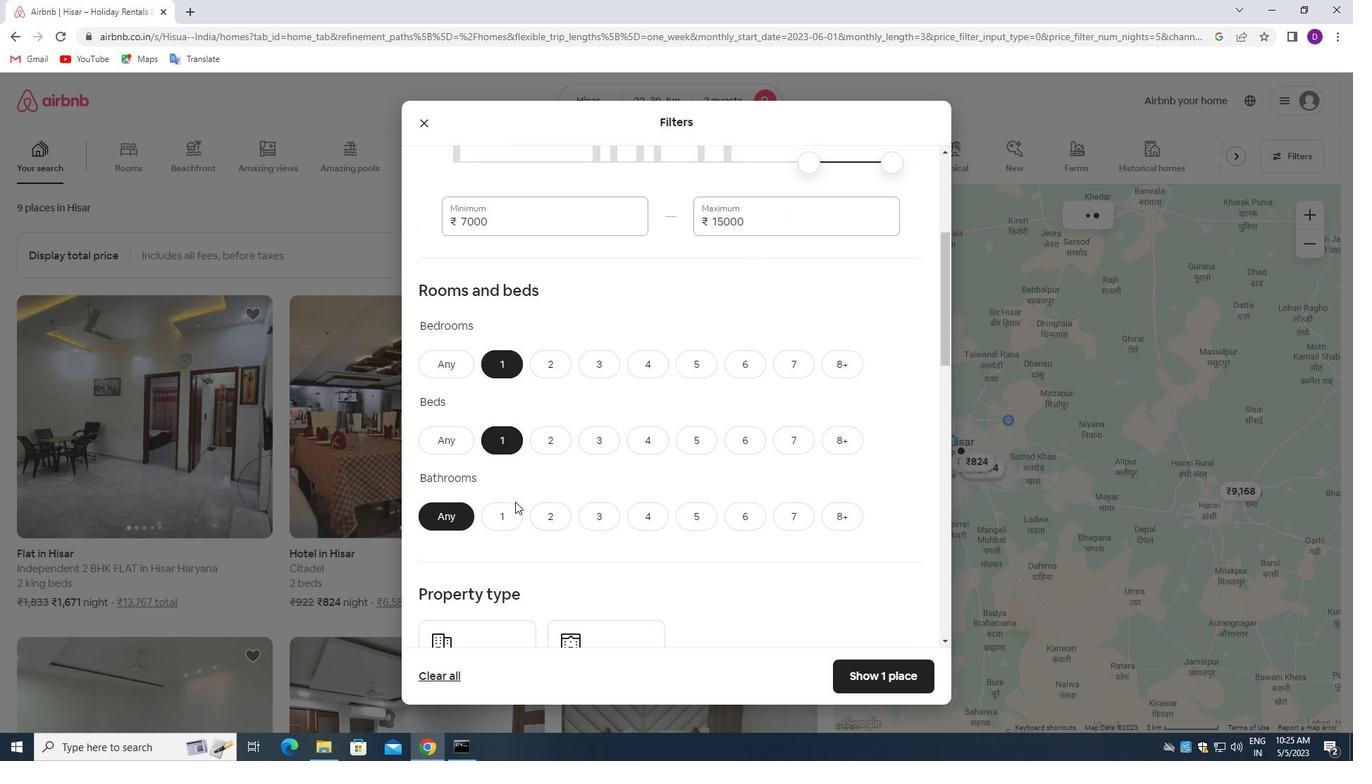 
Action: Mouse pressed left at (508, 511)
Screenshot: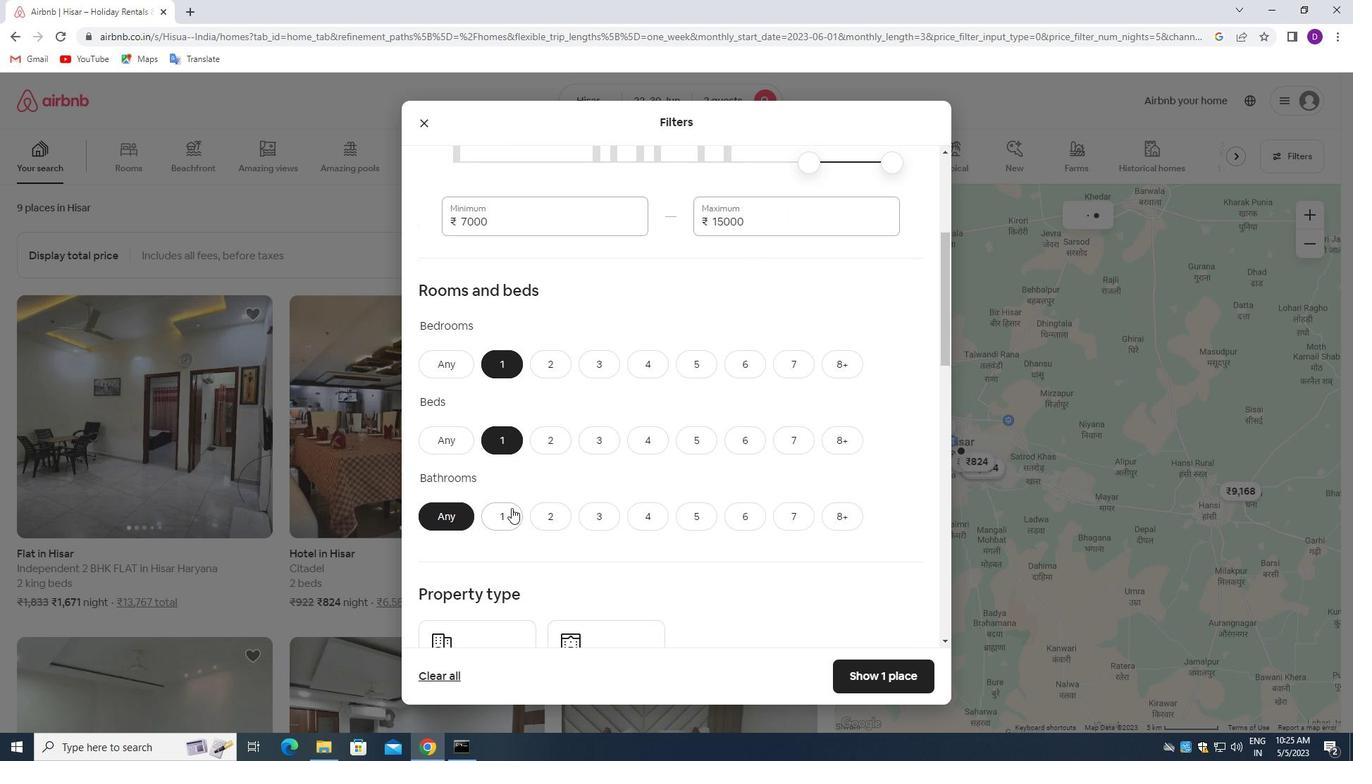 
Action: Mouse moved to (607, 439)
Screenshot: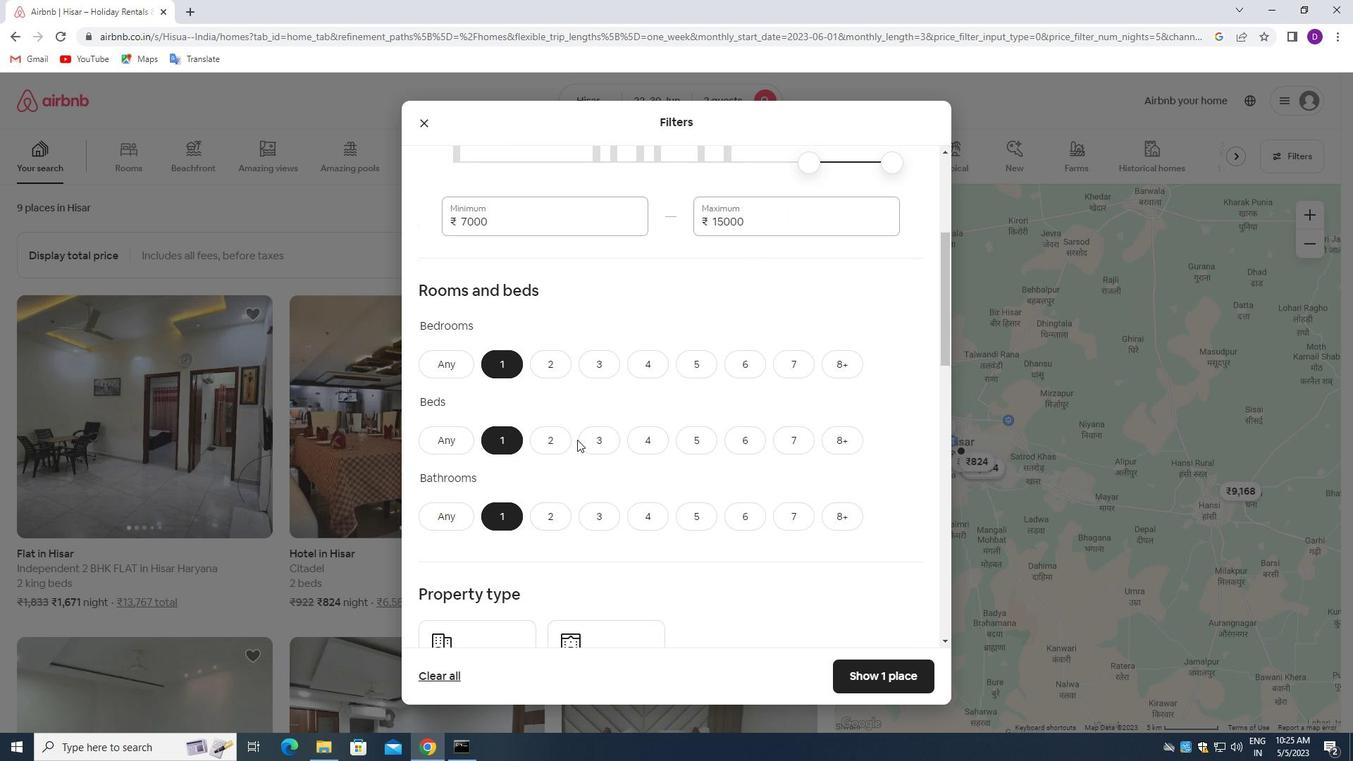 
Action: Mouse scrolled (607, 439) with delta (0, 0)
Screenshot: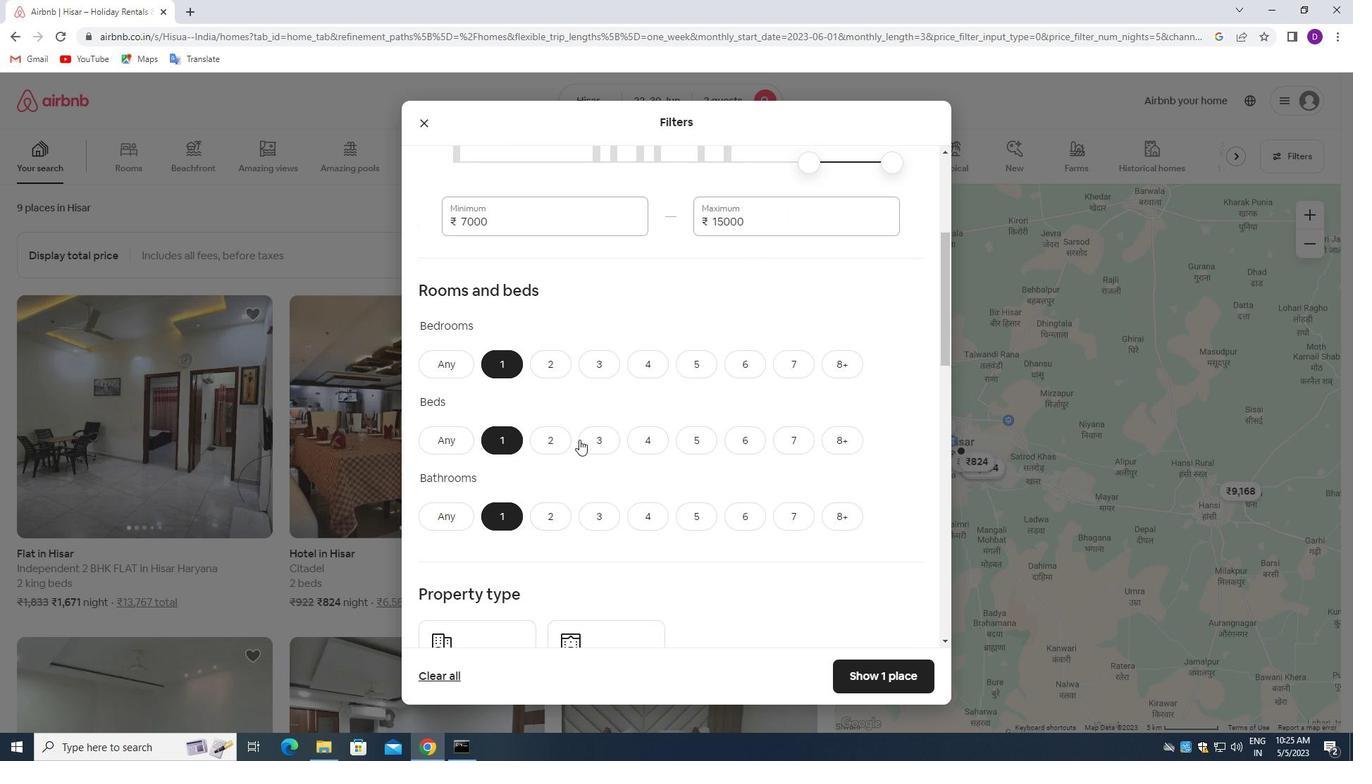 
Action: Mouse scrolled (607, 439) with delta (0, 0)
Screenshot: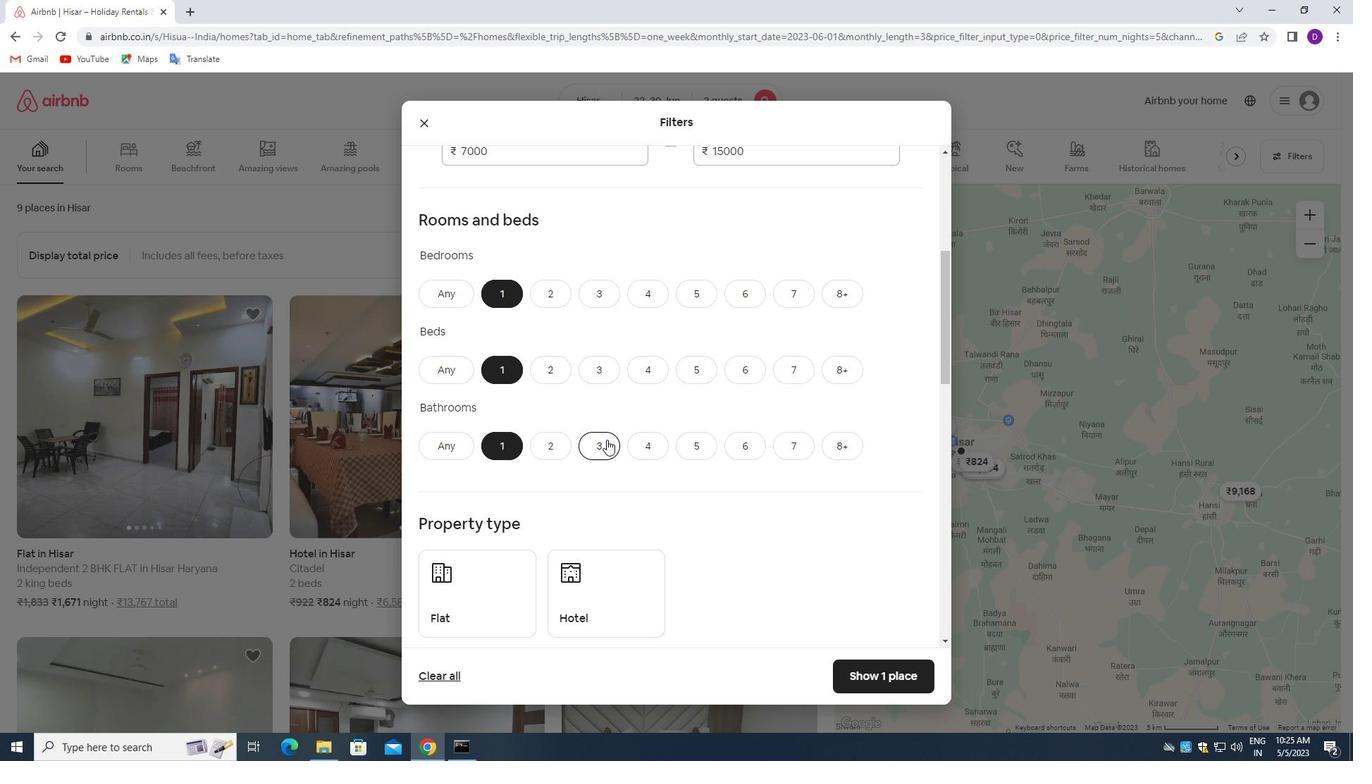 
Action: Mouse scrolled (607, 439) with delta (0, 0)
Screenshot: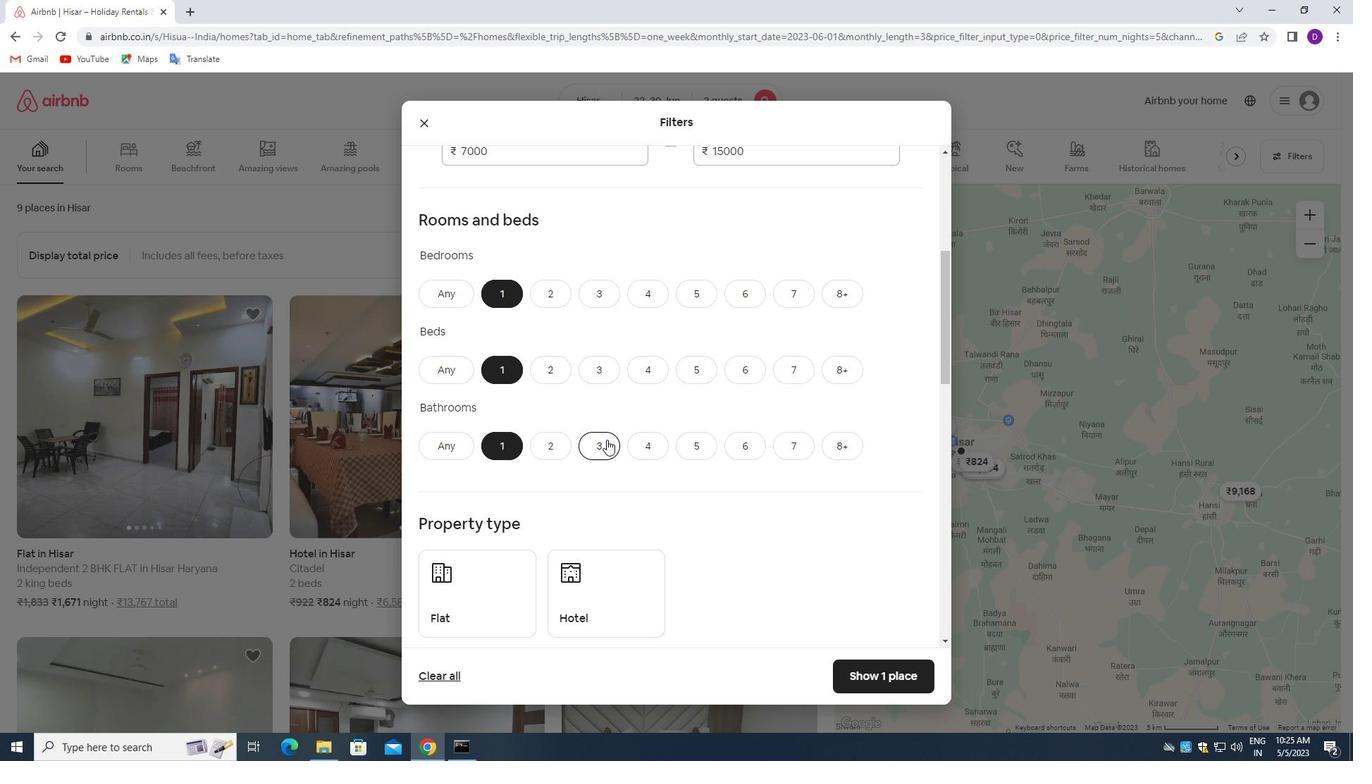 
Action: Mouse scrolled (607, 439) with delta (0, 0)
Screenshot: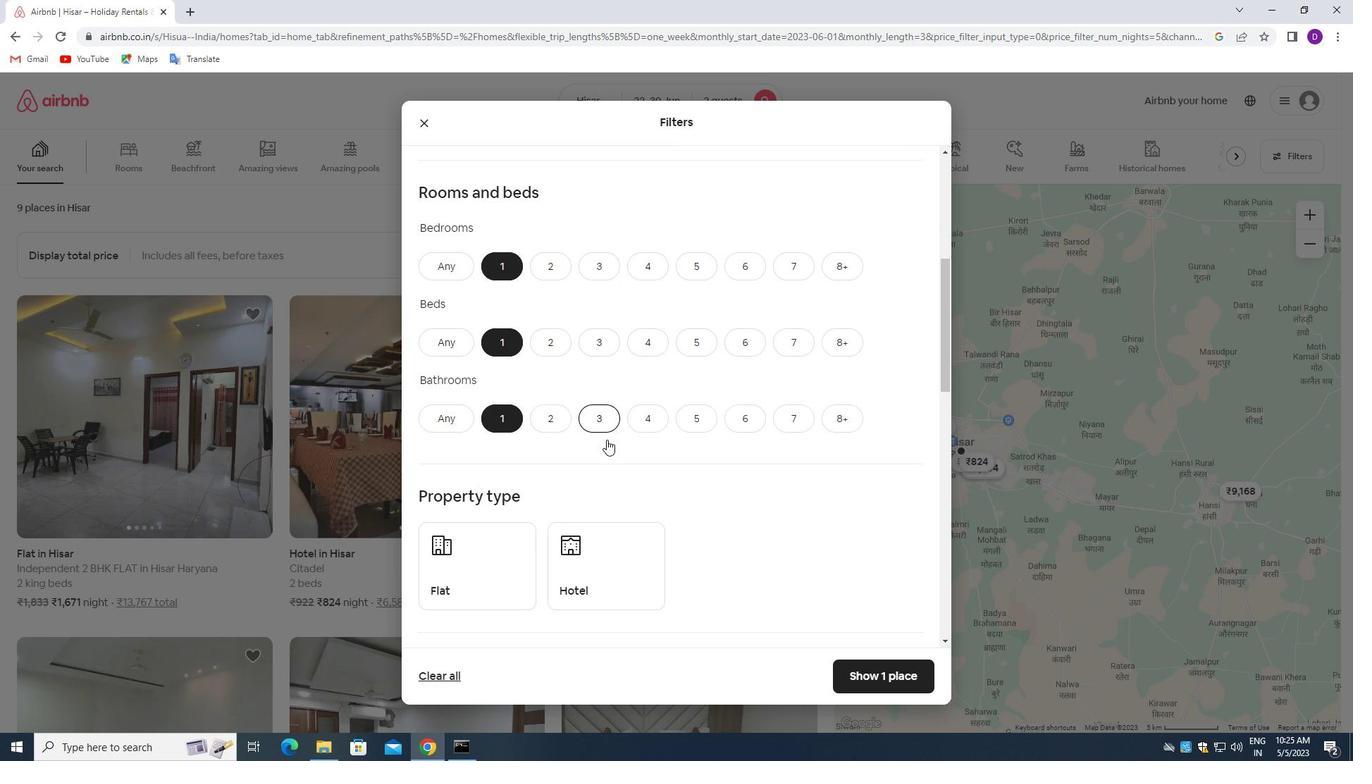 
Action: Mouse moved to (480, 397)
Screenshot: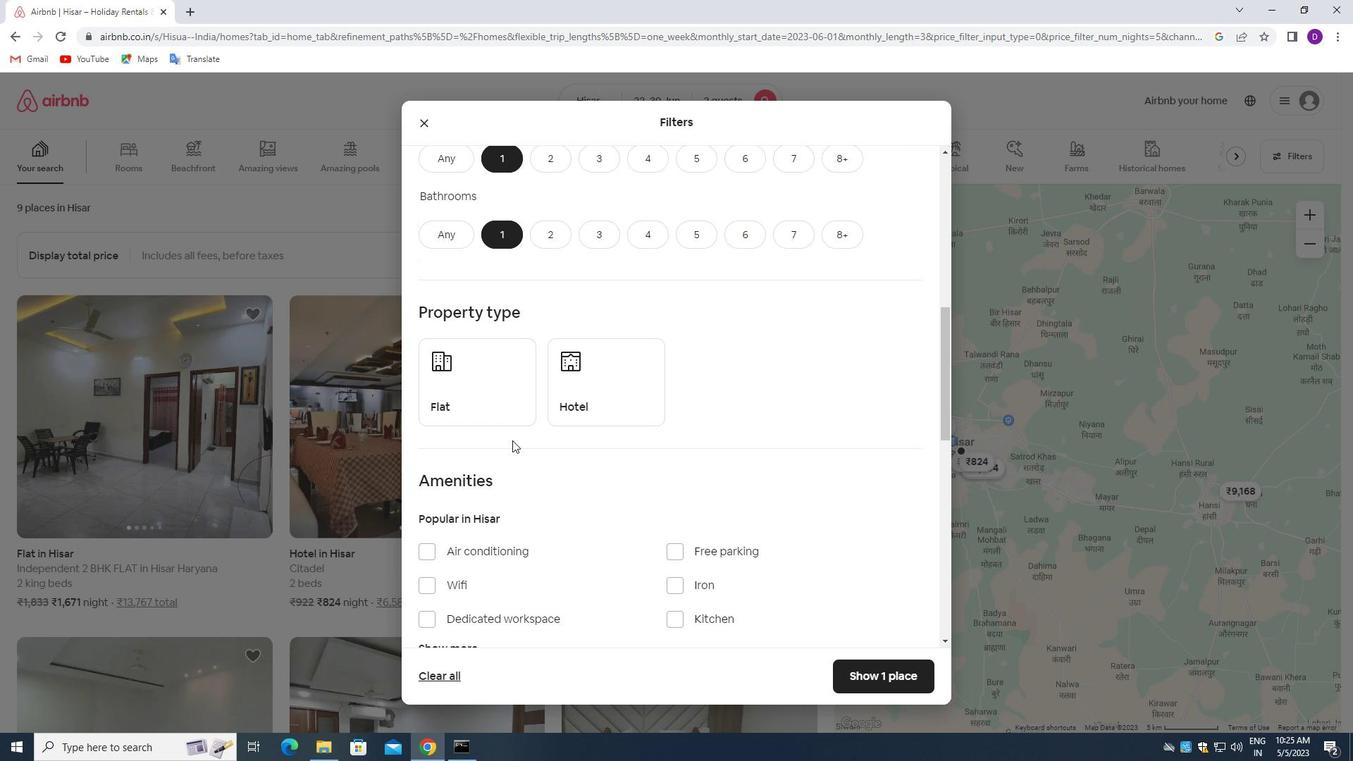 
Action: Mouse pressed left at (480, 397)
Screenshot: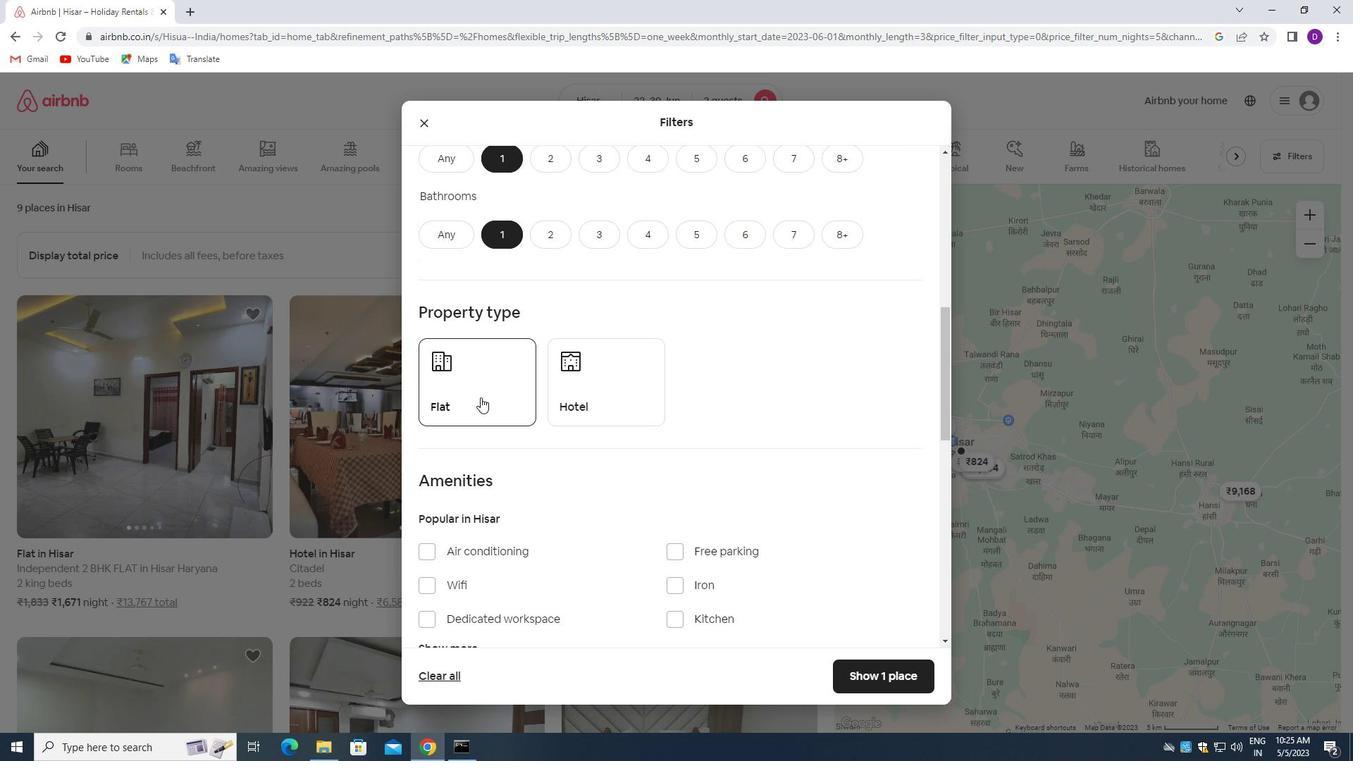 
Action: Mouse moved to (575, 390)
Screenshot: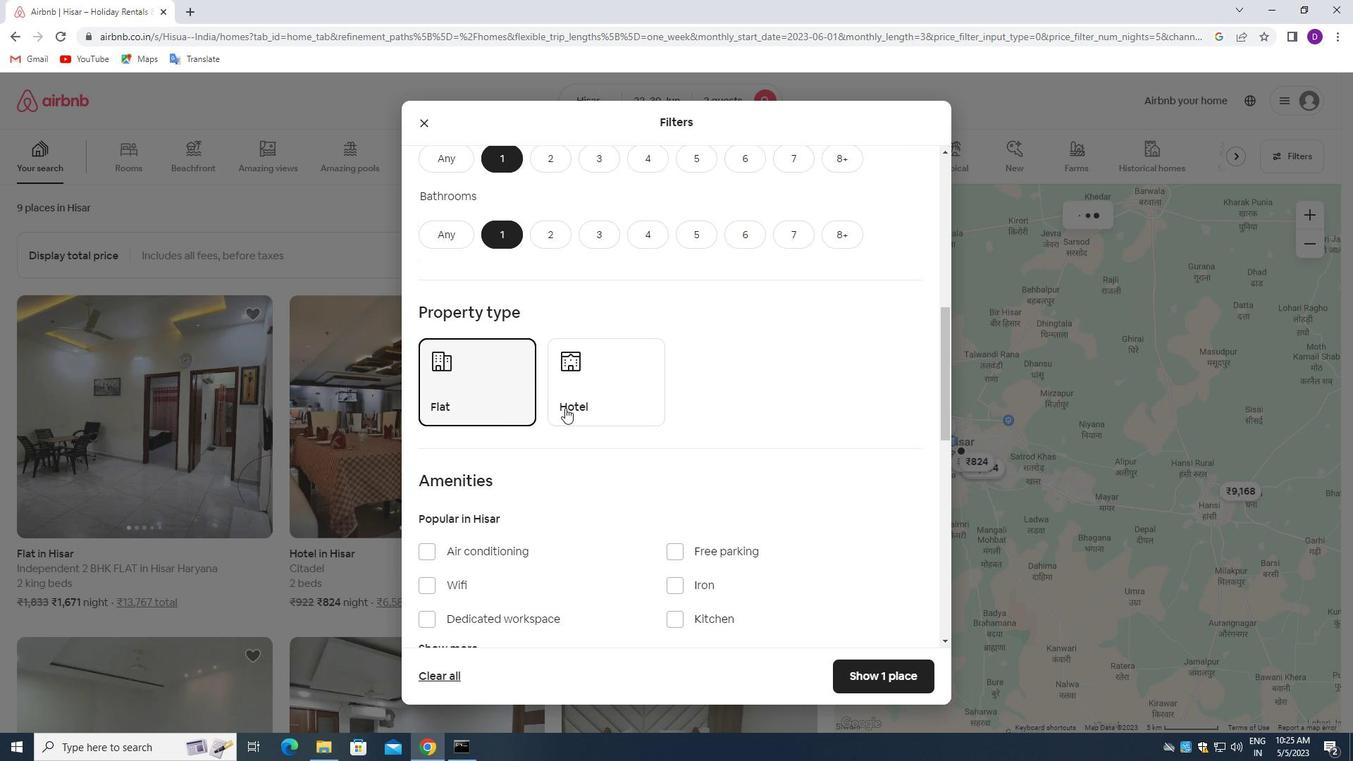 
Action: Mouse pressed left at (575, 390)
Screenshot: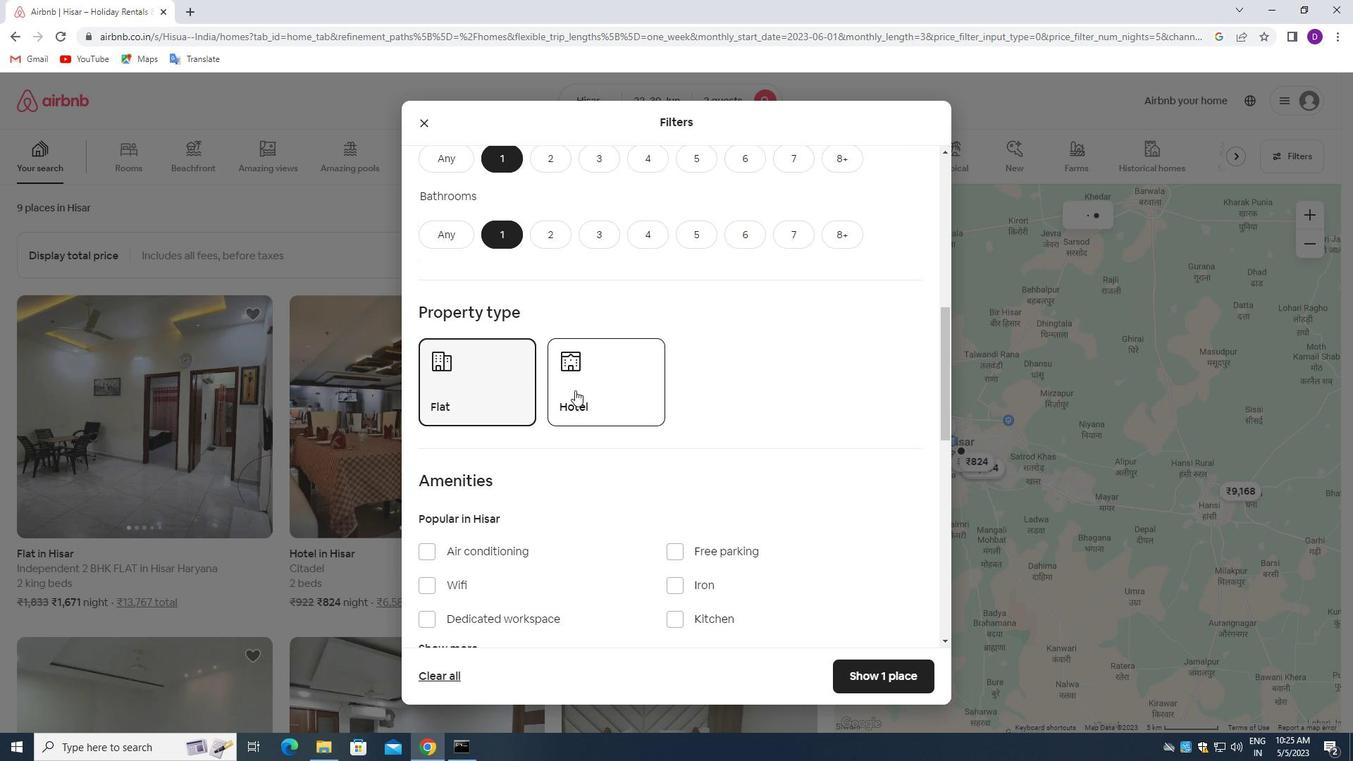 
Action: Mouse moved to (604, 427)
Screenshot: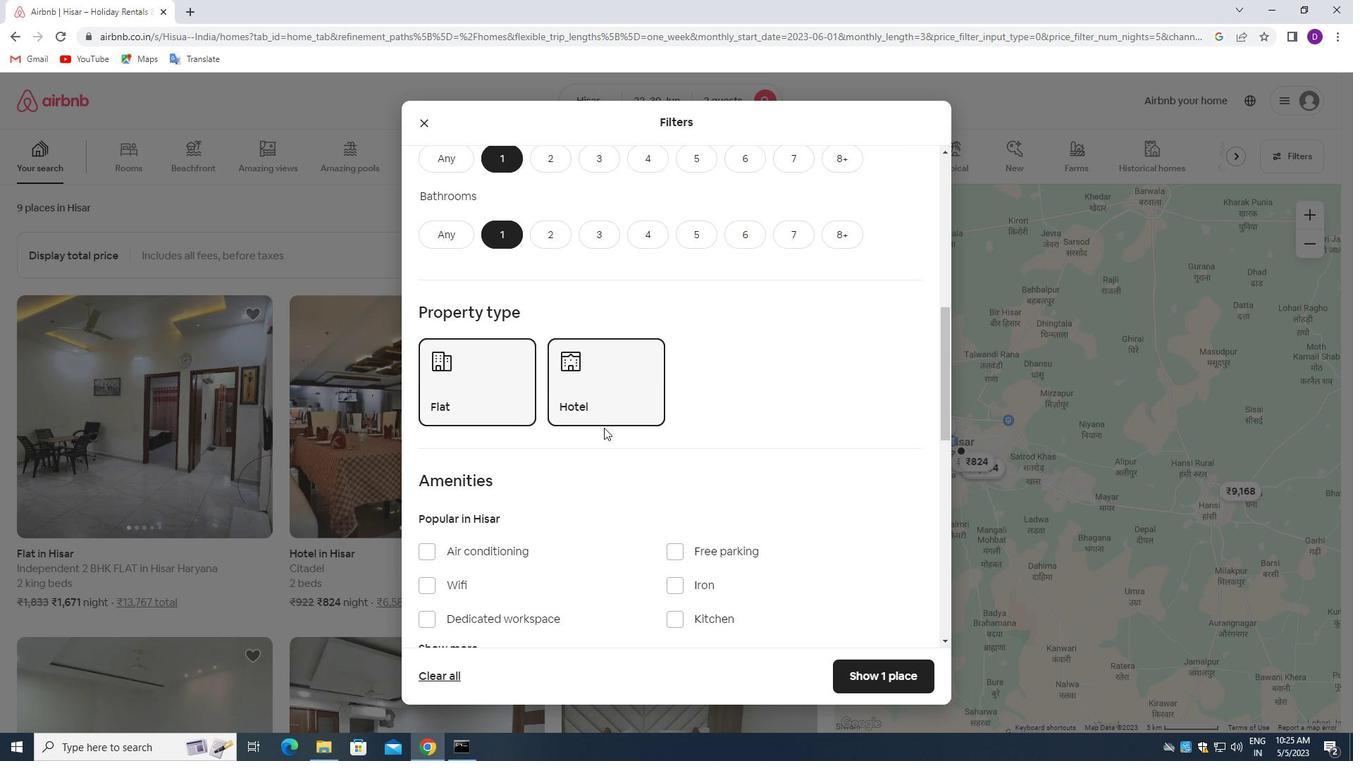 
Action: Mouse scrolled (604, 427) with delta (0, 0)
Screenshot: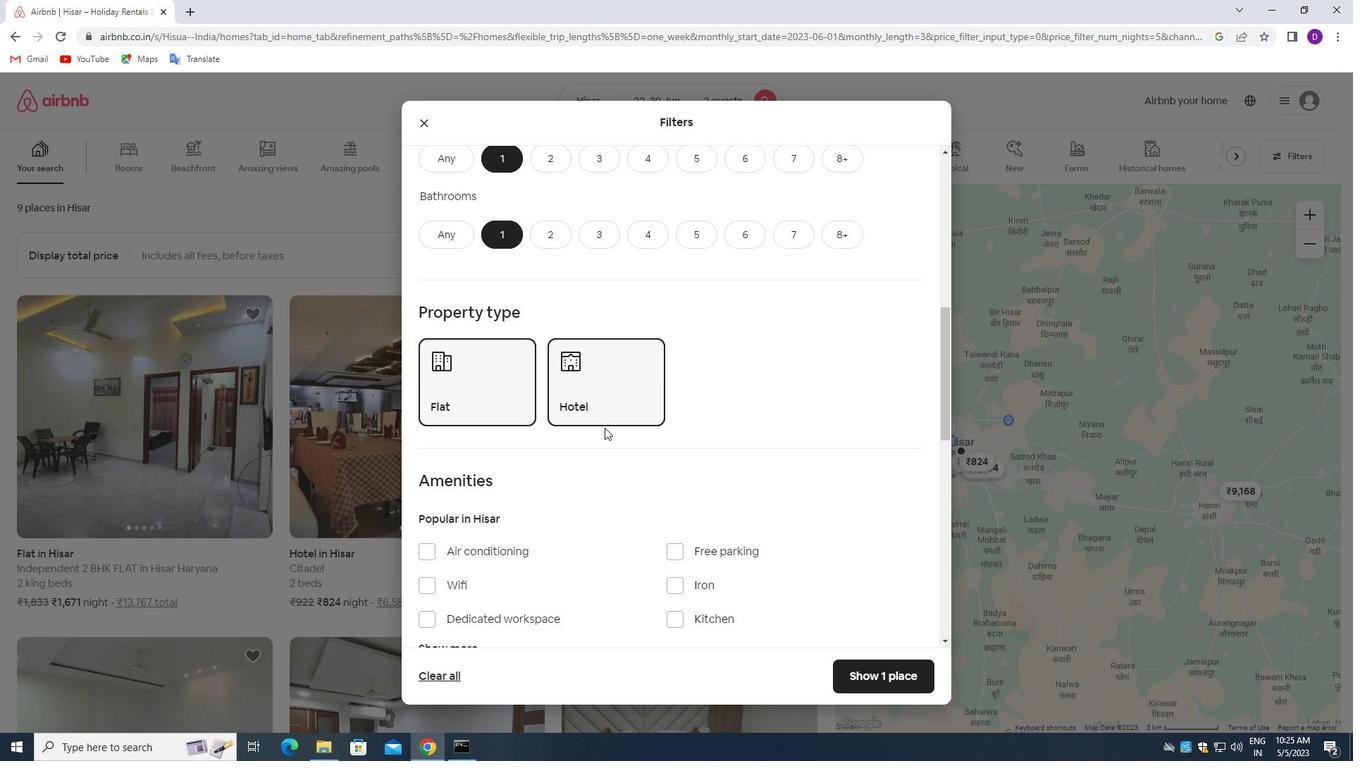 
Action: Mouse scrolled (604, 427) with delta (0, 0)
Screenshot: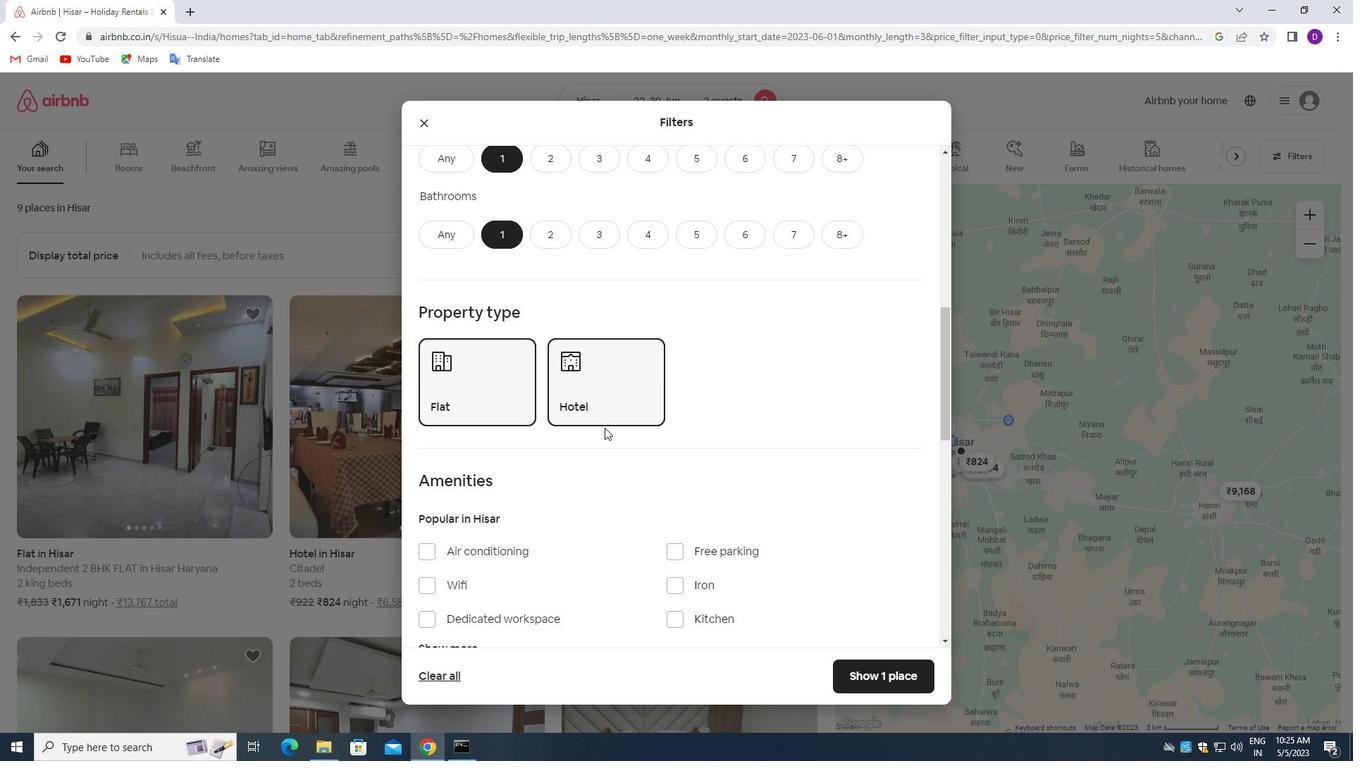 
Action: Mouse moved to (612, 433)
Screenshot: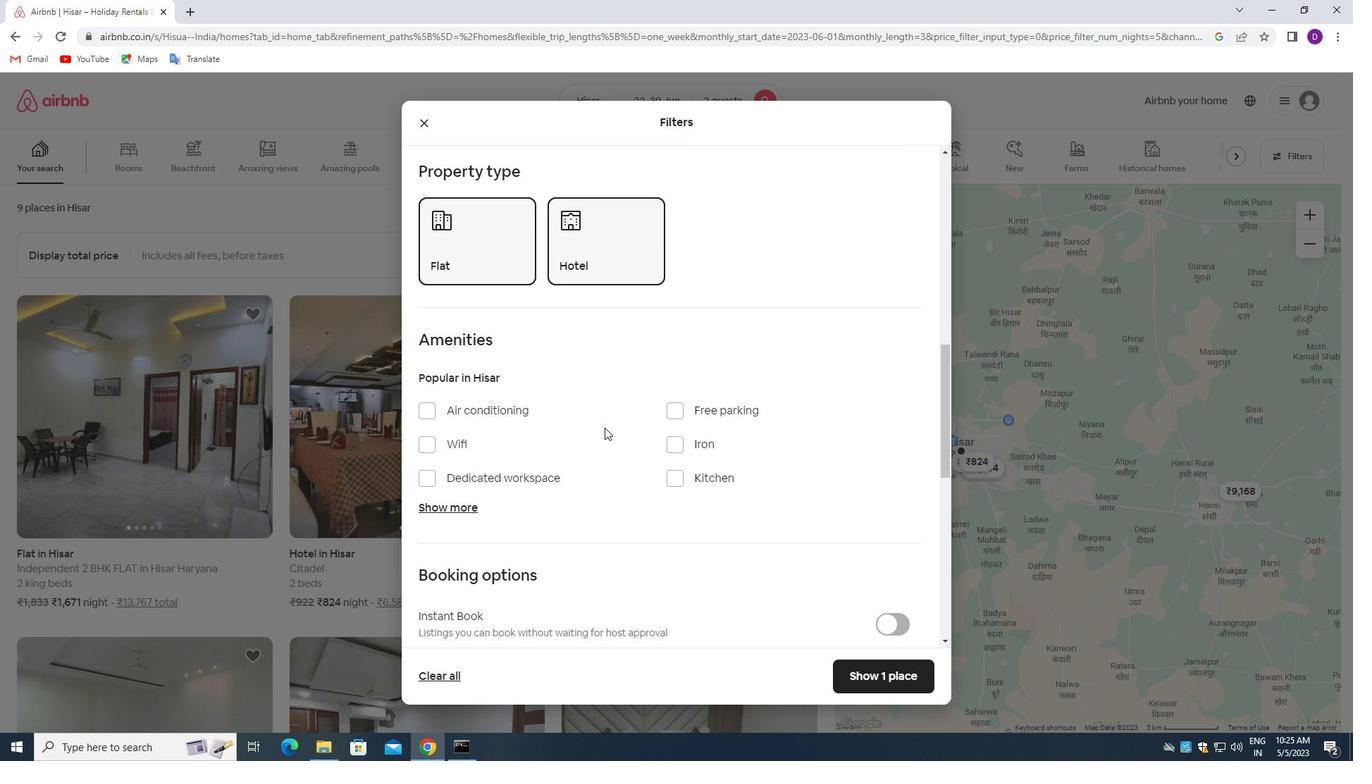 
Action: Mouse scrolled (612, 432) with delta (0, 0)
Screenshot: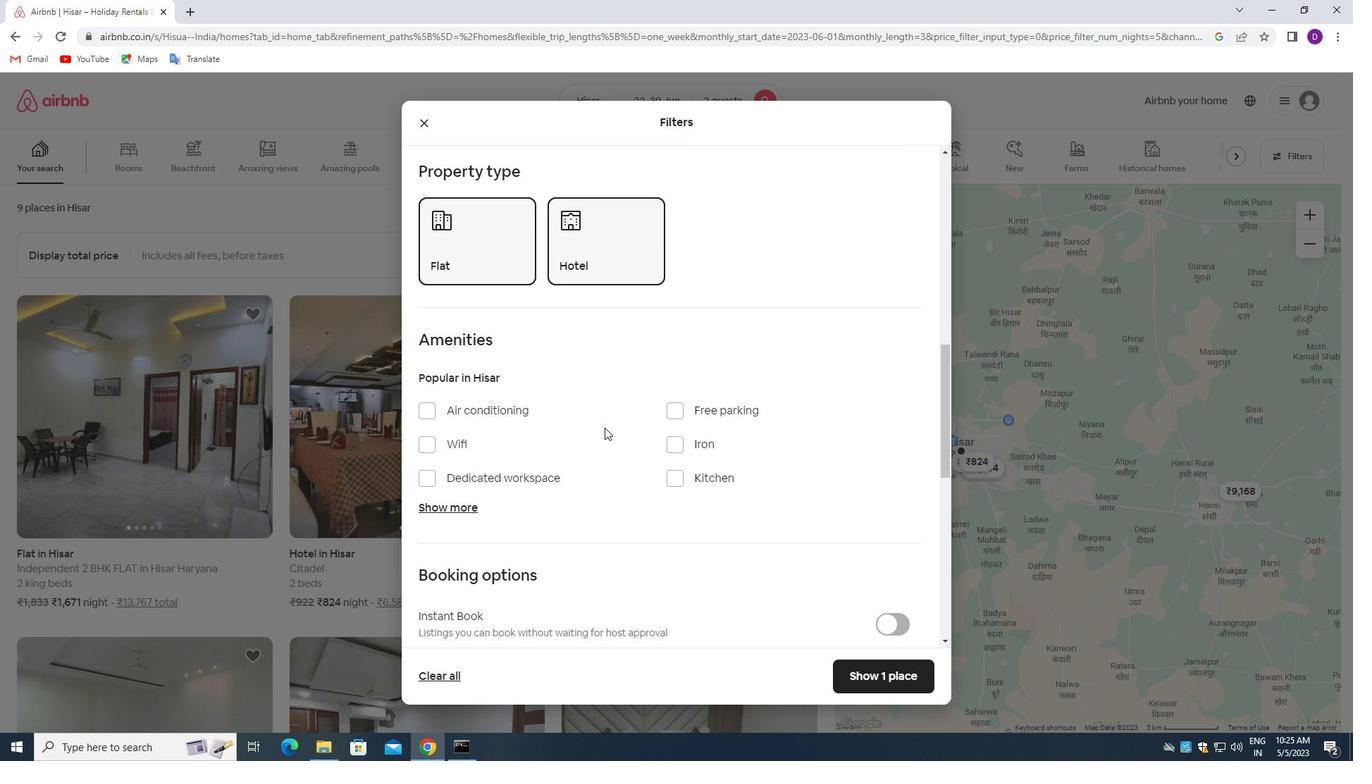 
Action: Mouse moved to (612, 435)
Screenshot: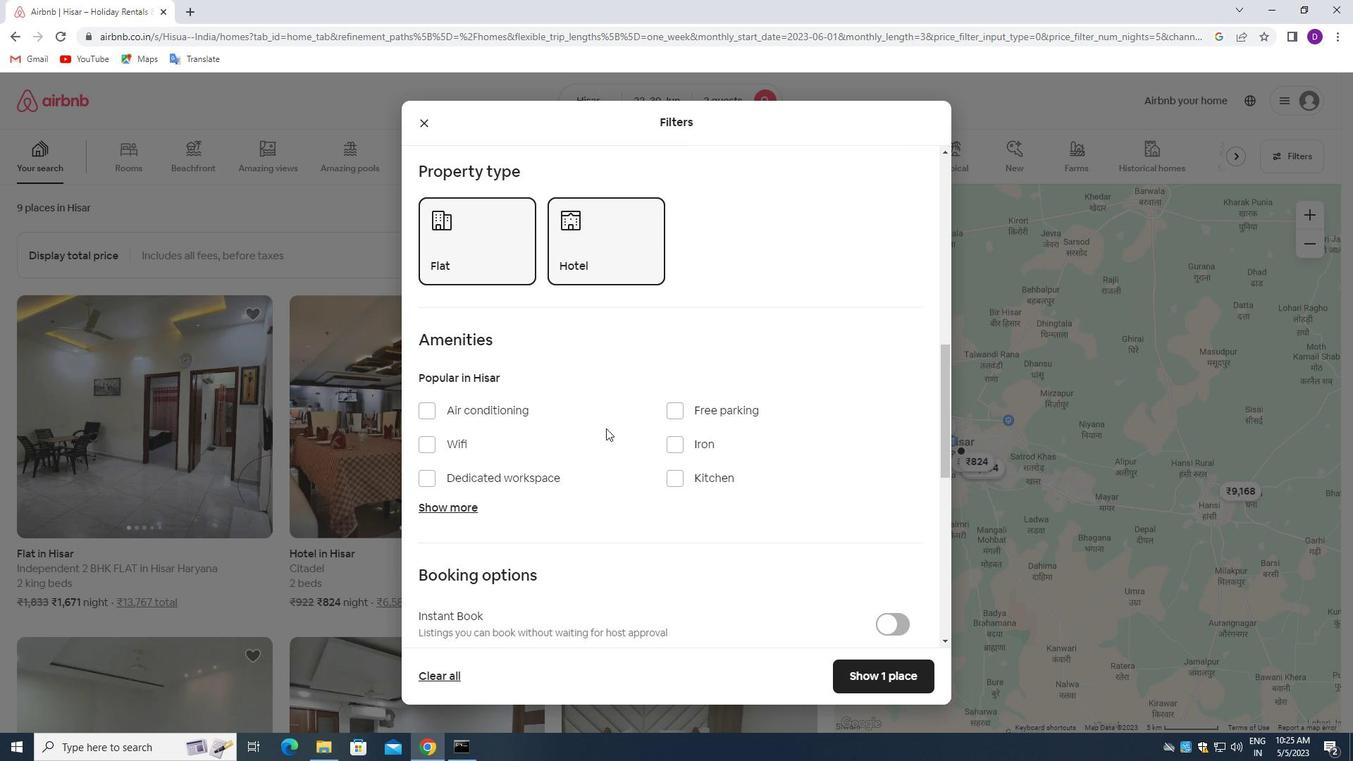 
Action: Mouse scrolled (612, 435) with delta (0, 0)
Screenshot: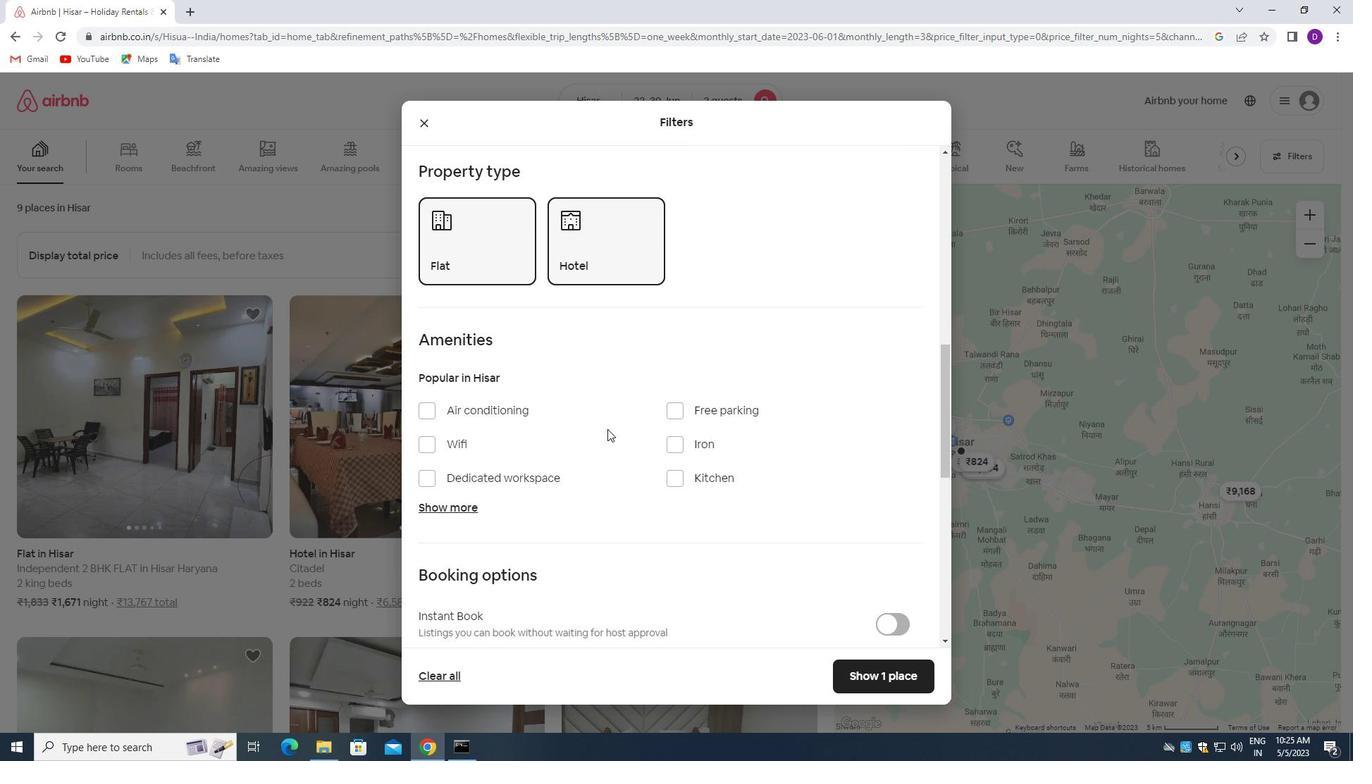 
Action: Mouse moved to (614, 436)
Screenshot: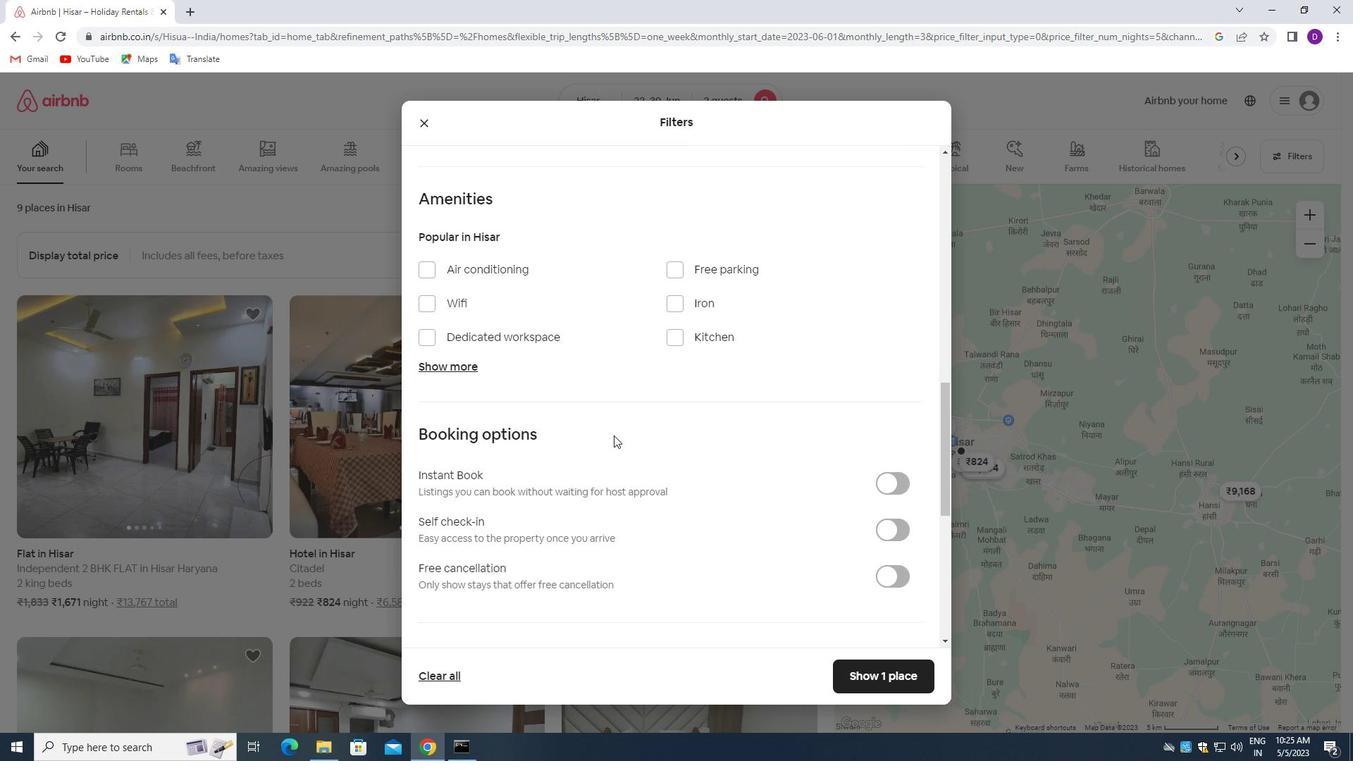 
Action: Mouse scrolled (614, 435) with delta (0, 0)
Screenshot: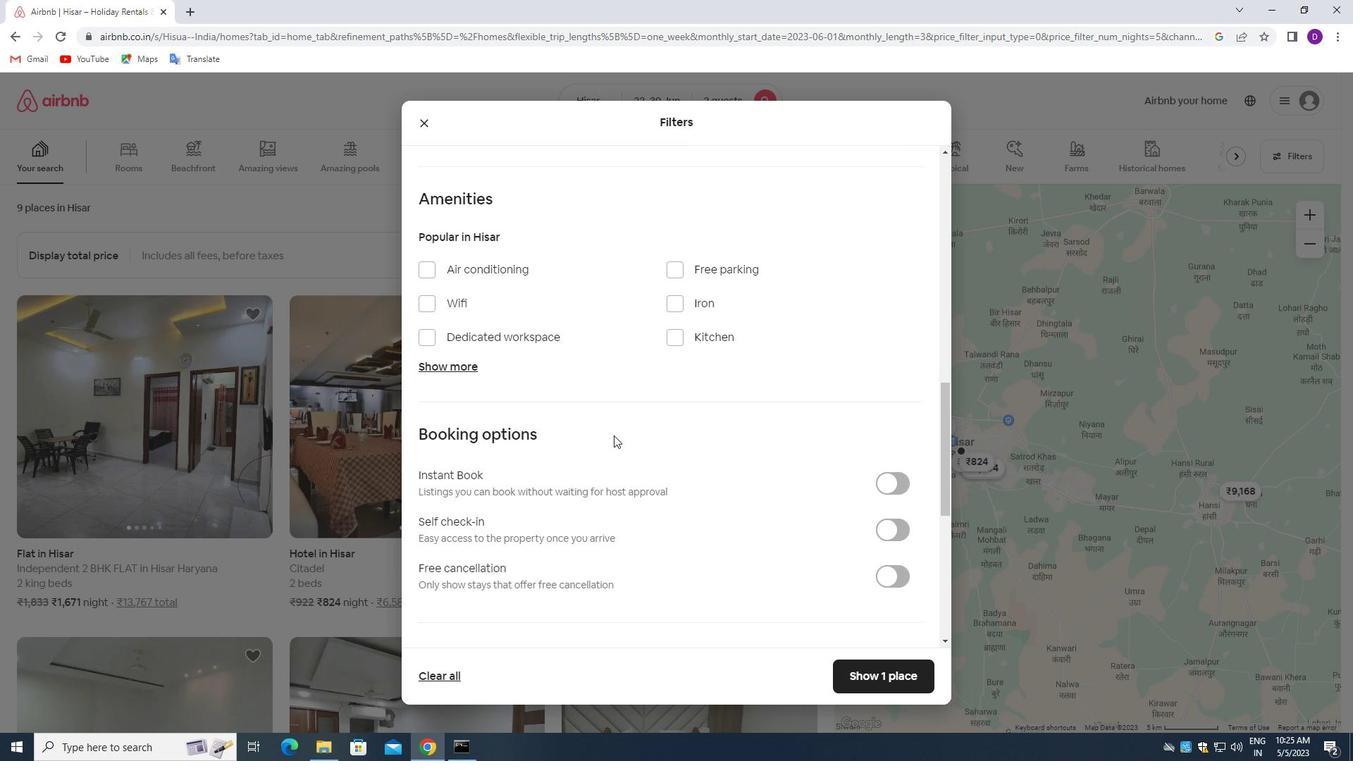 
Action: Mouse moved to (614, 439)
Screenshot: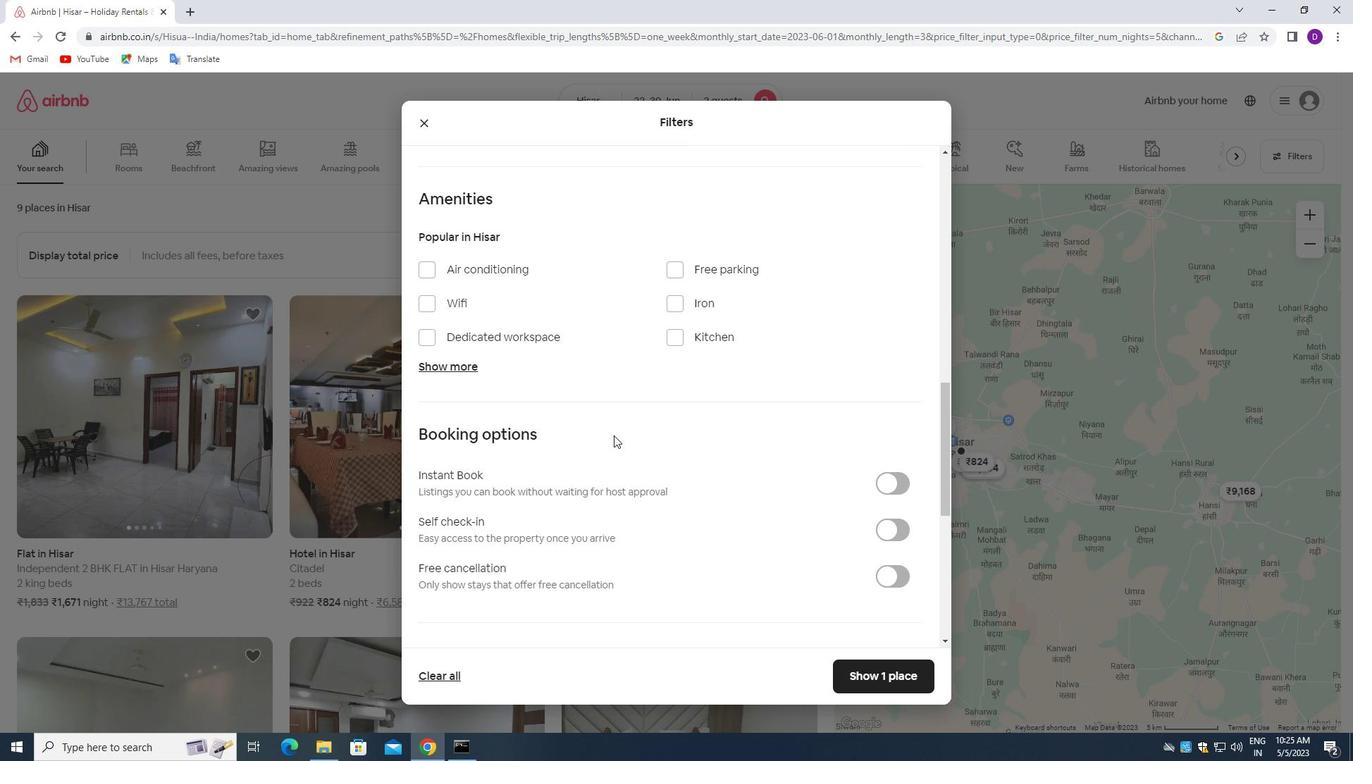 
Action: Mouse scrolled (614, 438) with delta (0, 0)
Screenshot: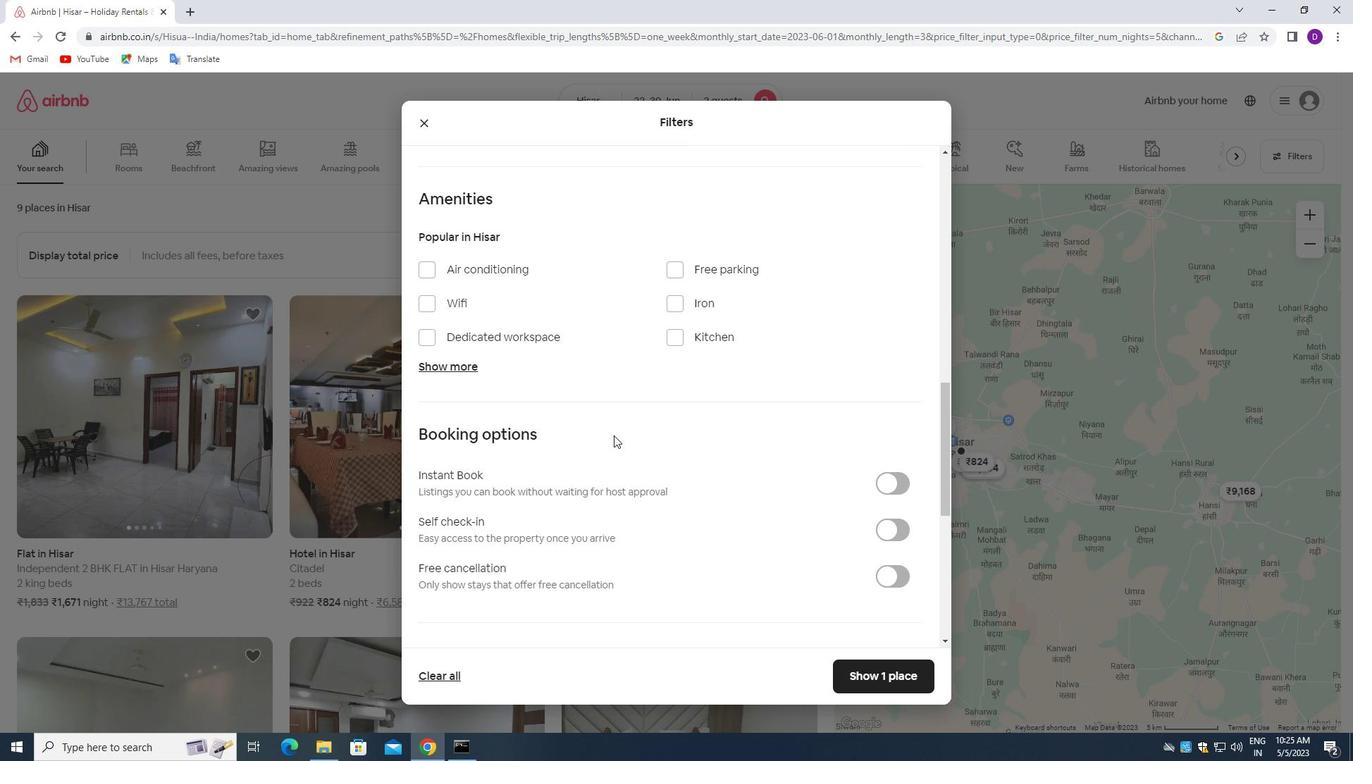 
Action: Mouse moved to (882, 394)
Screenshot: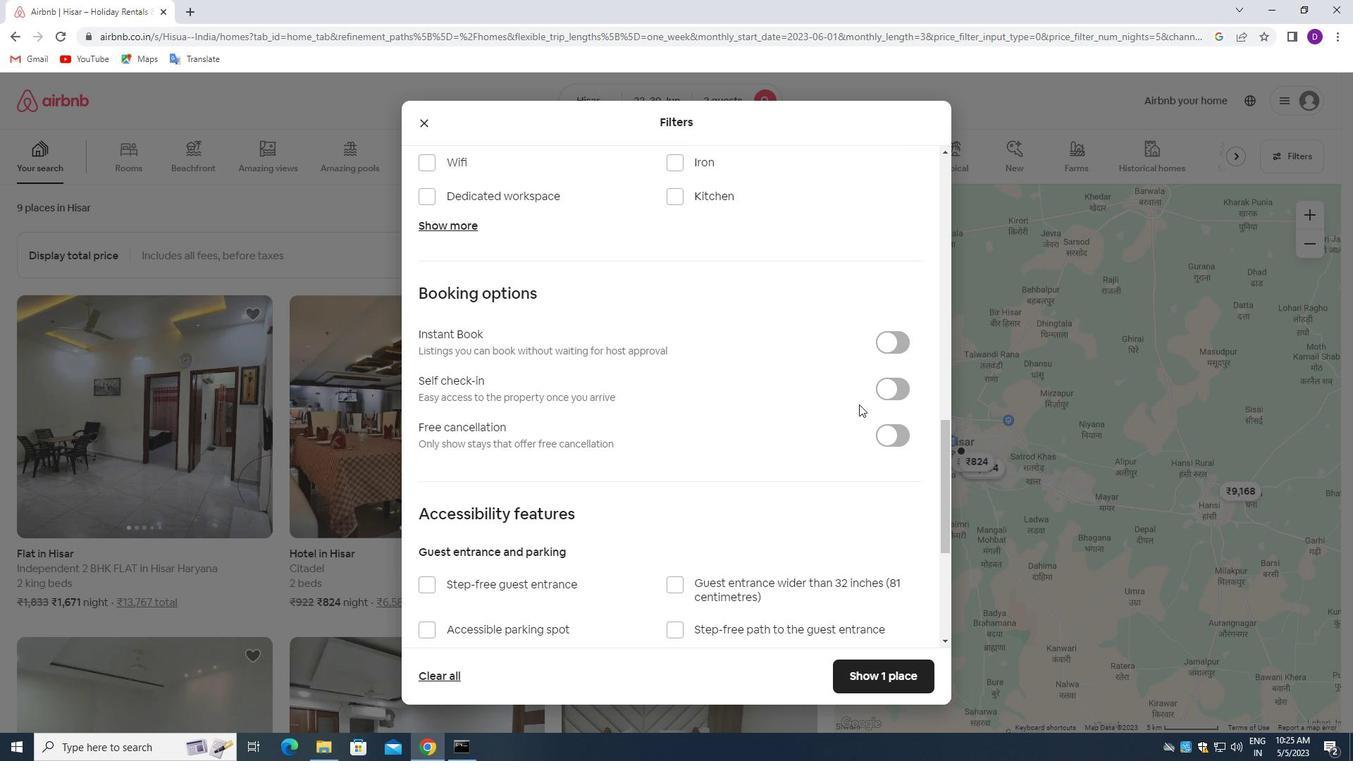 
Action: Mouse pressed left at (882, 394)
Screenshot: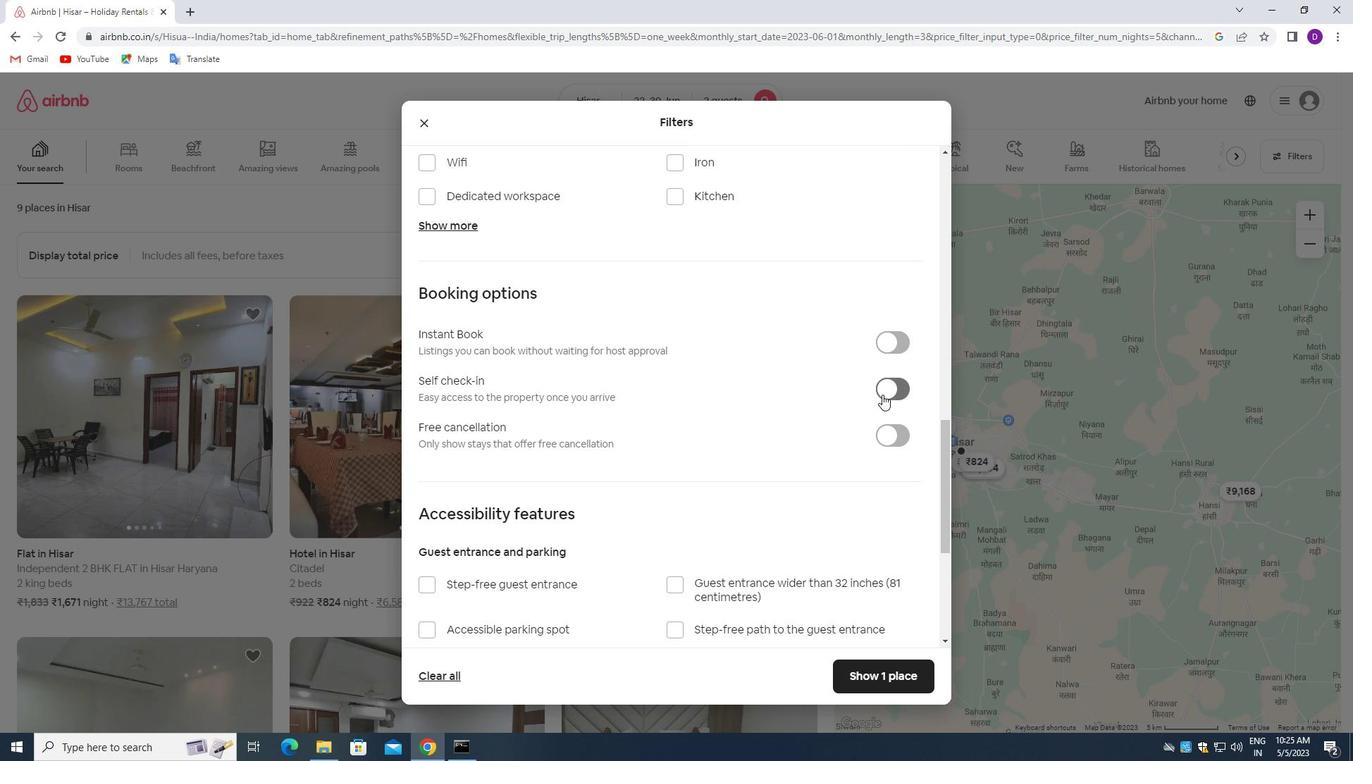 
Action: Mouse moved to (648, 456)
Screenshot: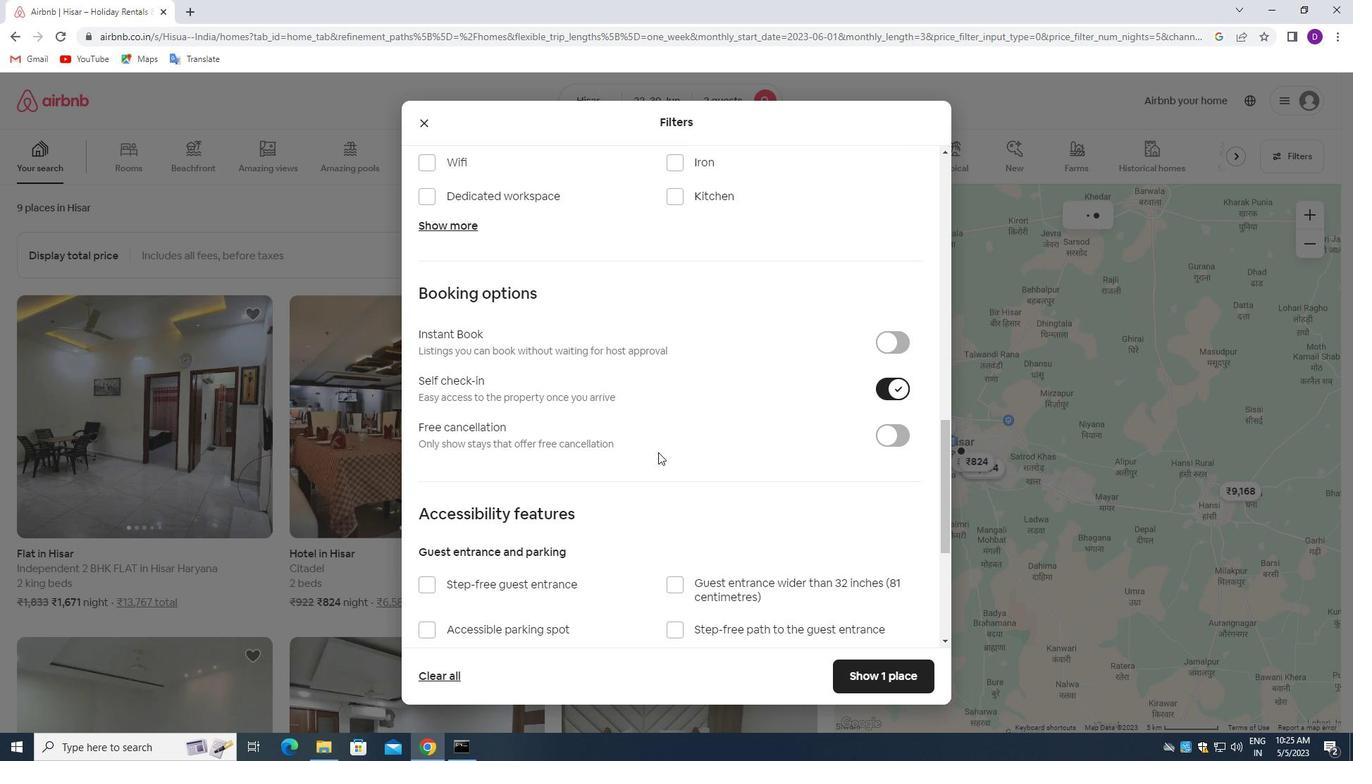 
Action: Mouse scrolled (648, 456) with delta (0, 0)
Screenshot: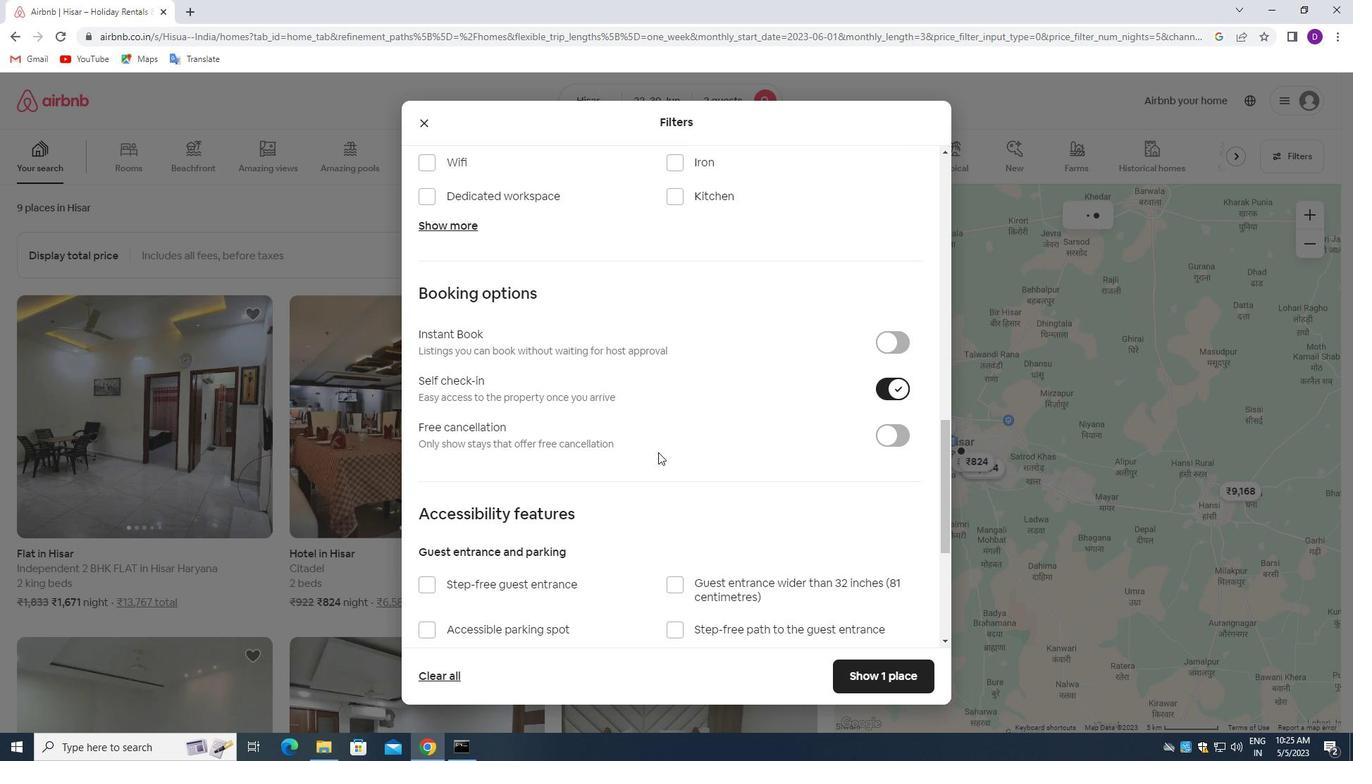 
Action: Mouse moved to (648, 456)
Screenshot: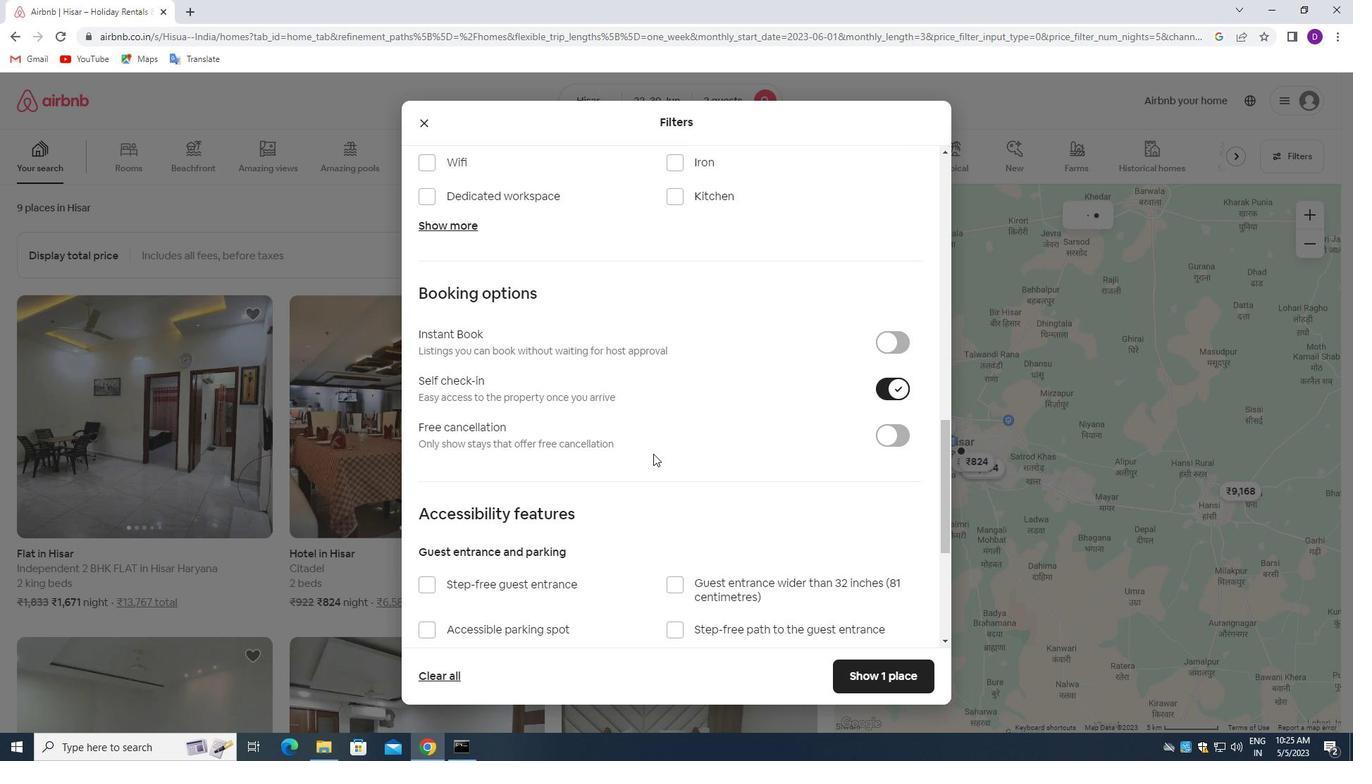 
Action: Mouse scrolled (648, 456) with delta (0, 0)
Screenshot: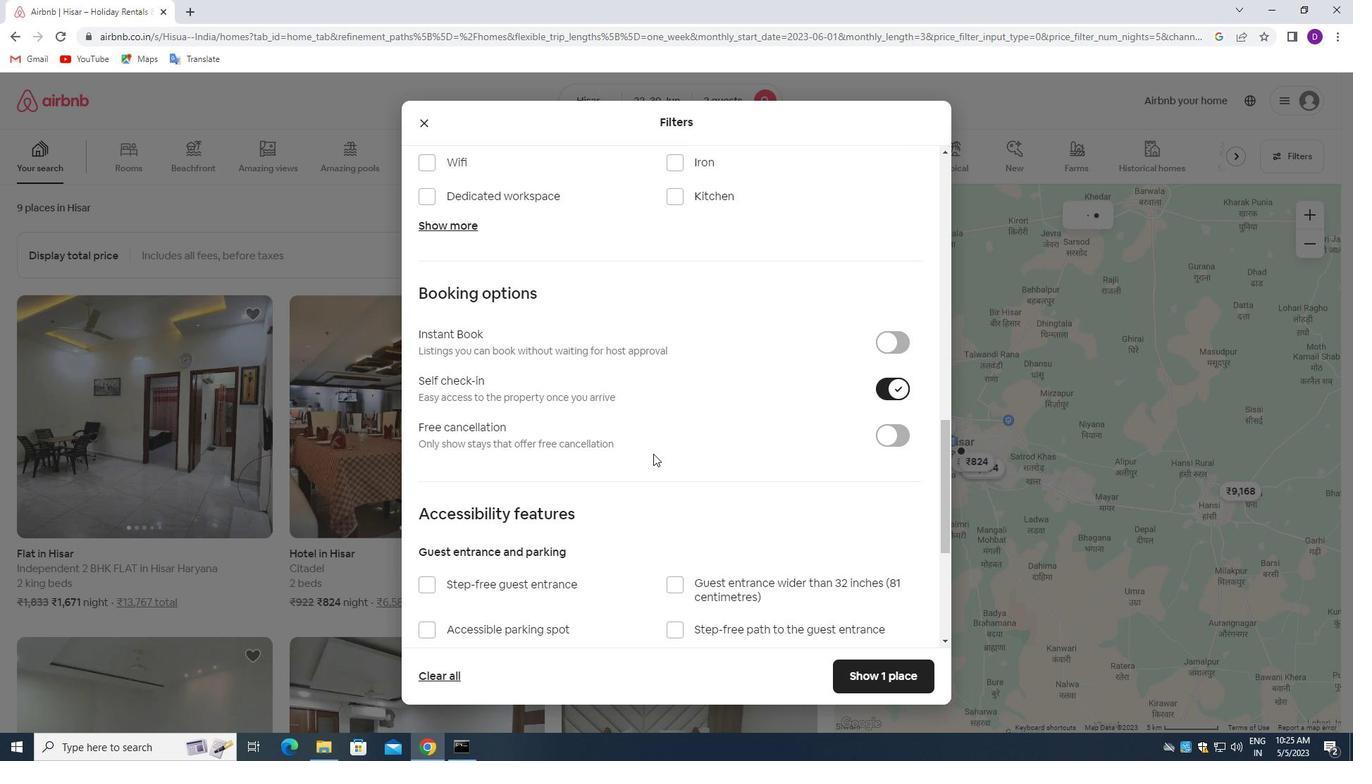 
Action: Mouse scrolled (648, 456) with delta (0, 0)
Screenshot: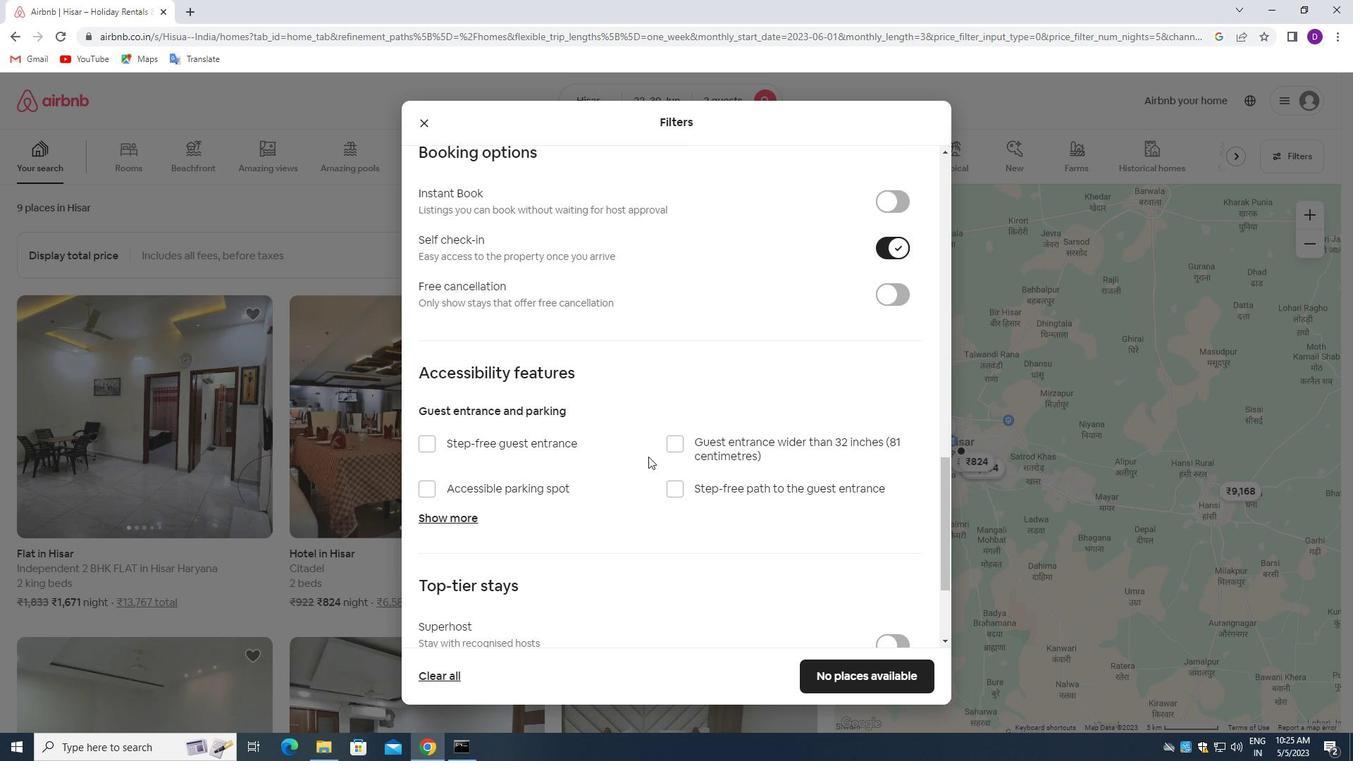 
Action: Mouse scrolled (648, 456) with delta (0, 0)
Screenshot: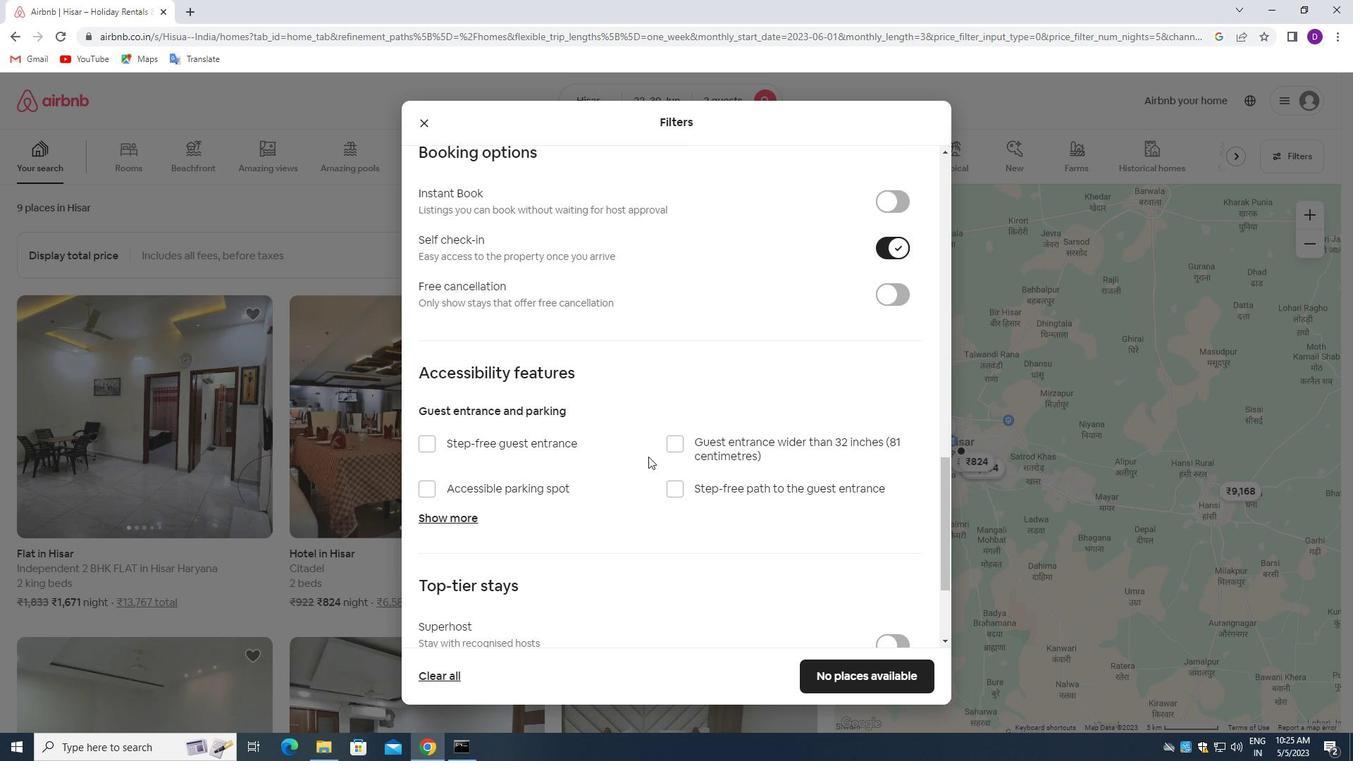 
Action: Mouse moved to (645, 466)
Screenshot: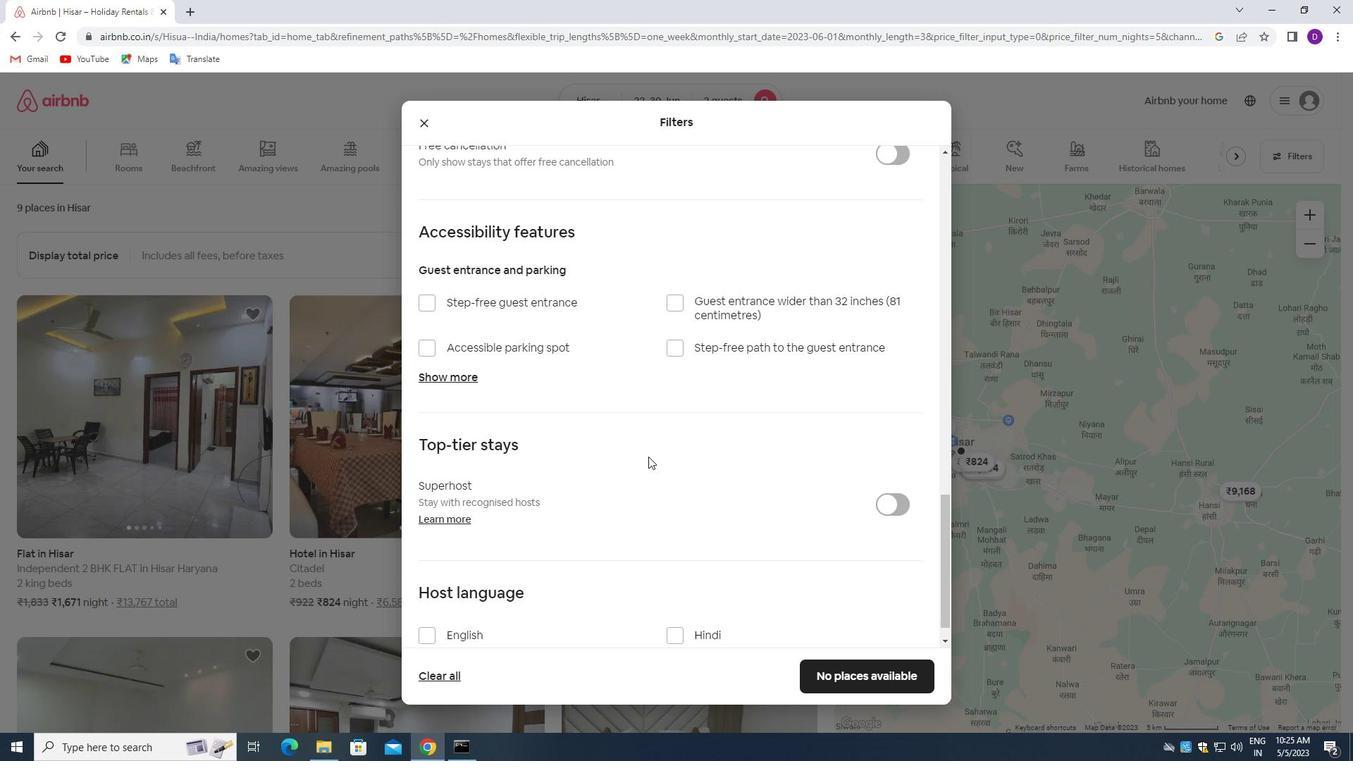 
Action: Mouse scrolled (645, 465) with delta (0, 0)
Screenshot: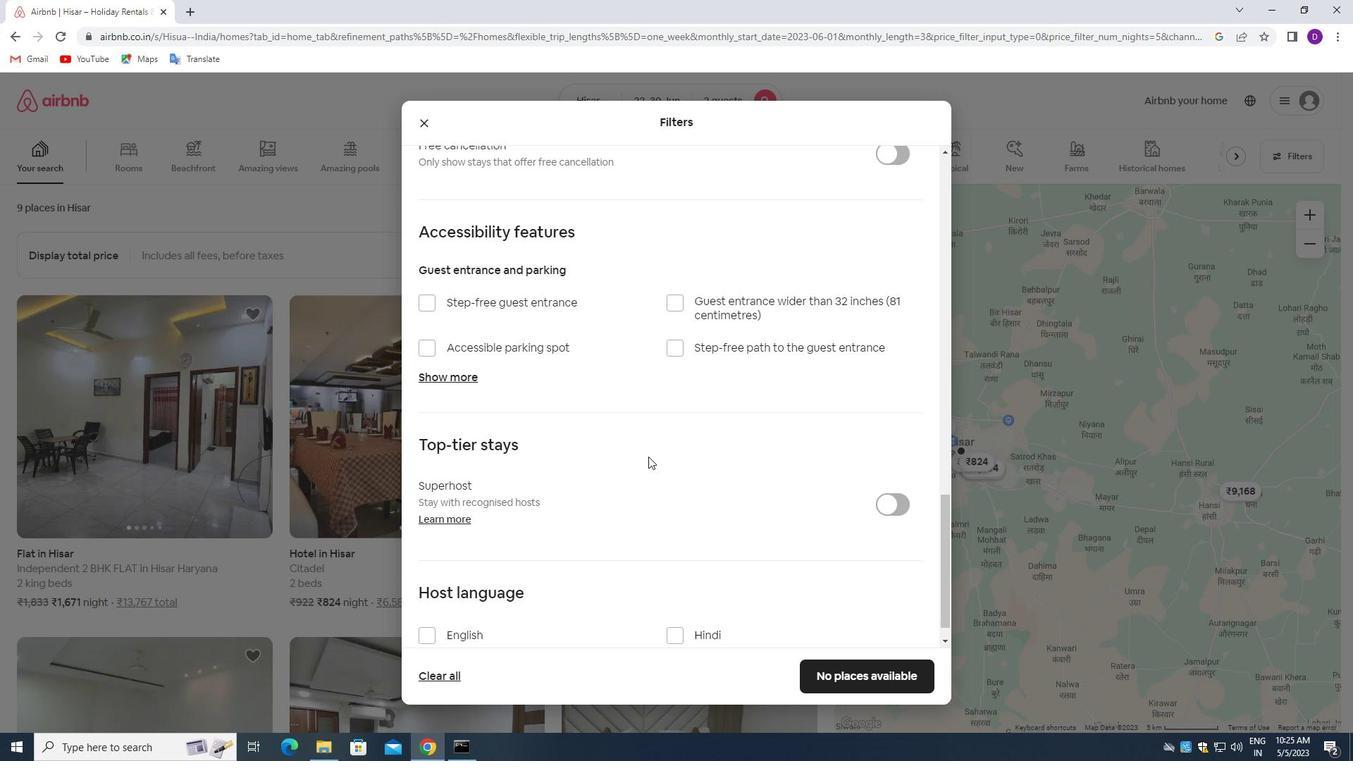 
Action: Mouse moved to (643, 473)
Screenshot: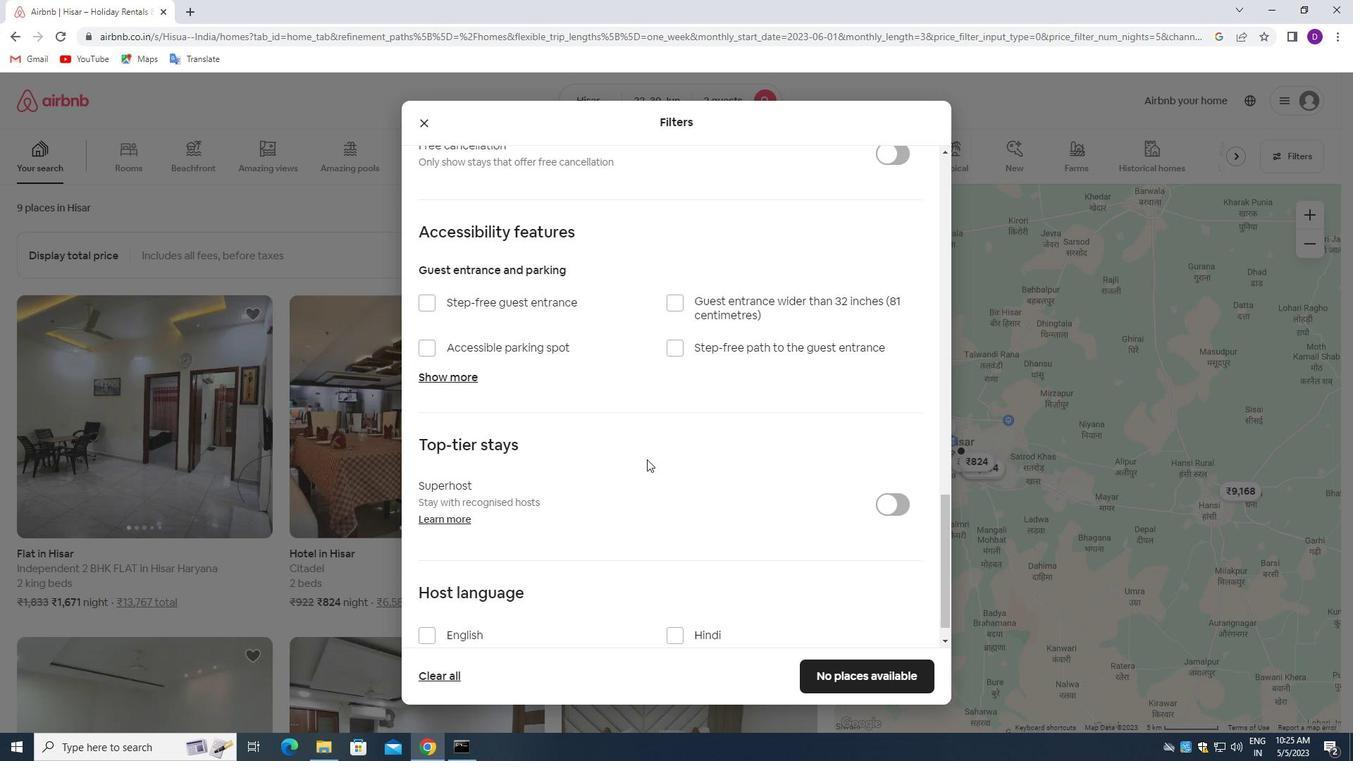 
Action: Mouse scrolled (643, 472) with delta (0, 0)
Screenshot: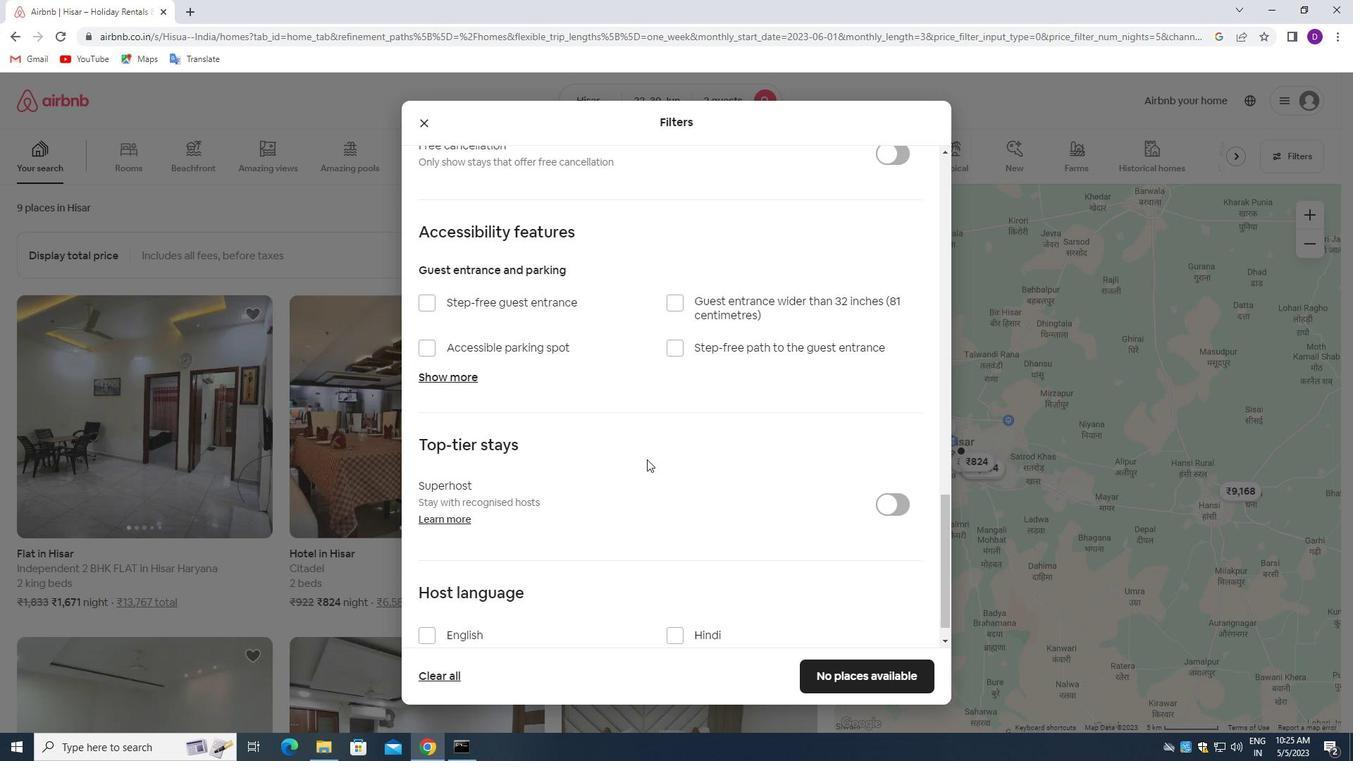
Action: Mouse moved to (643, 475)
Screenshot: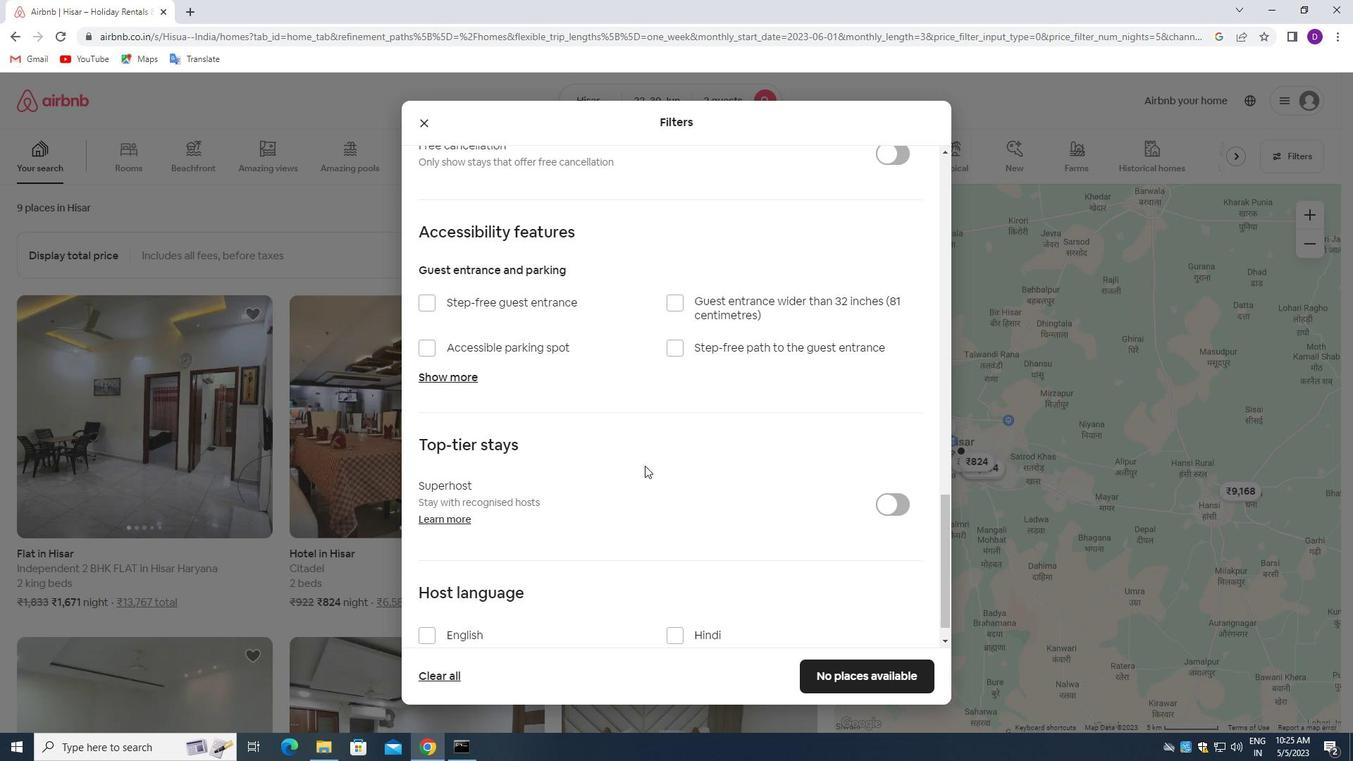 
Action: Mouse scrolled (643, 475) with delta (0, 0)
Screenshot: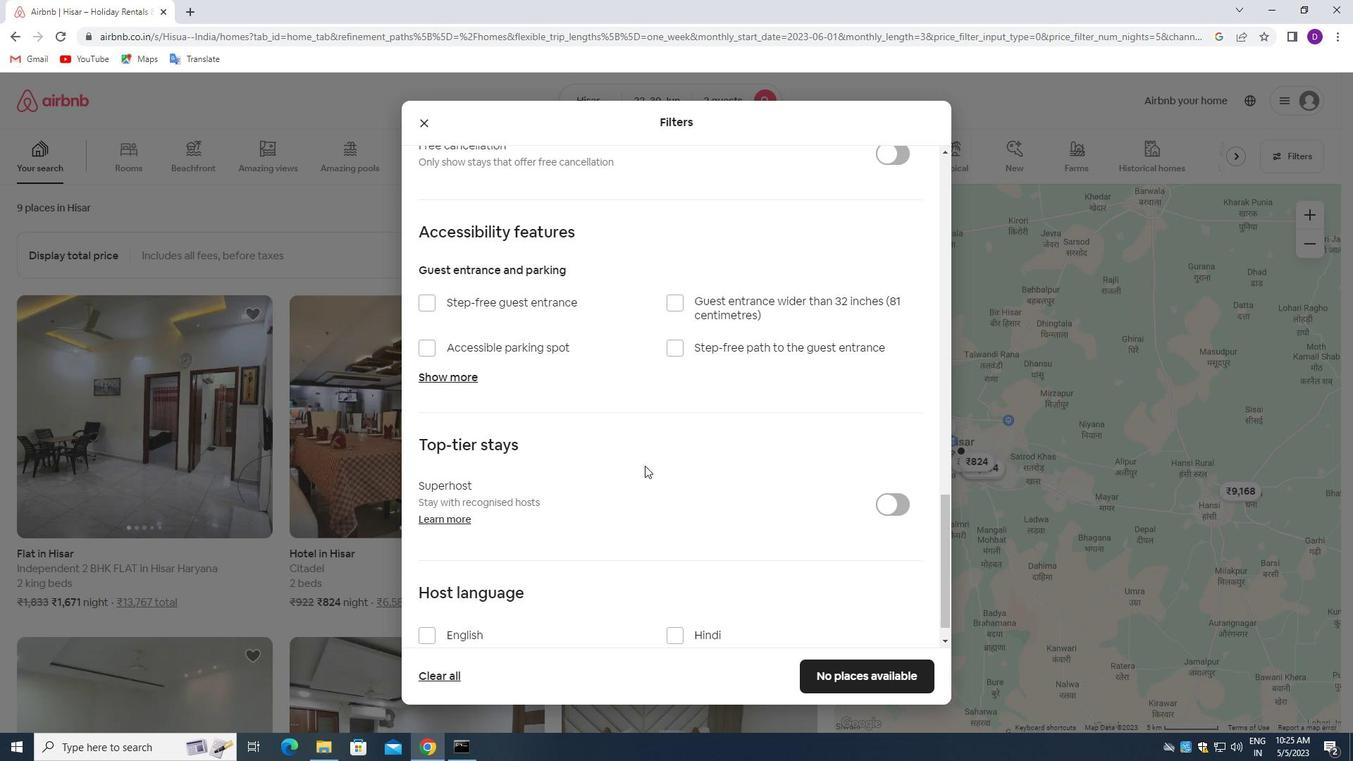 
Action: Mouse moved to (643, 478)
Screenshot: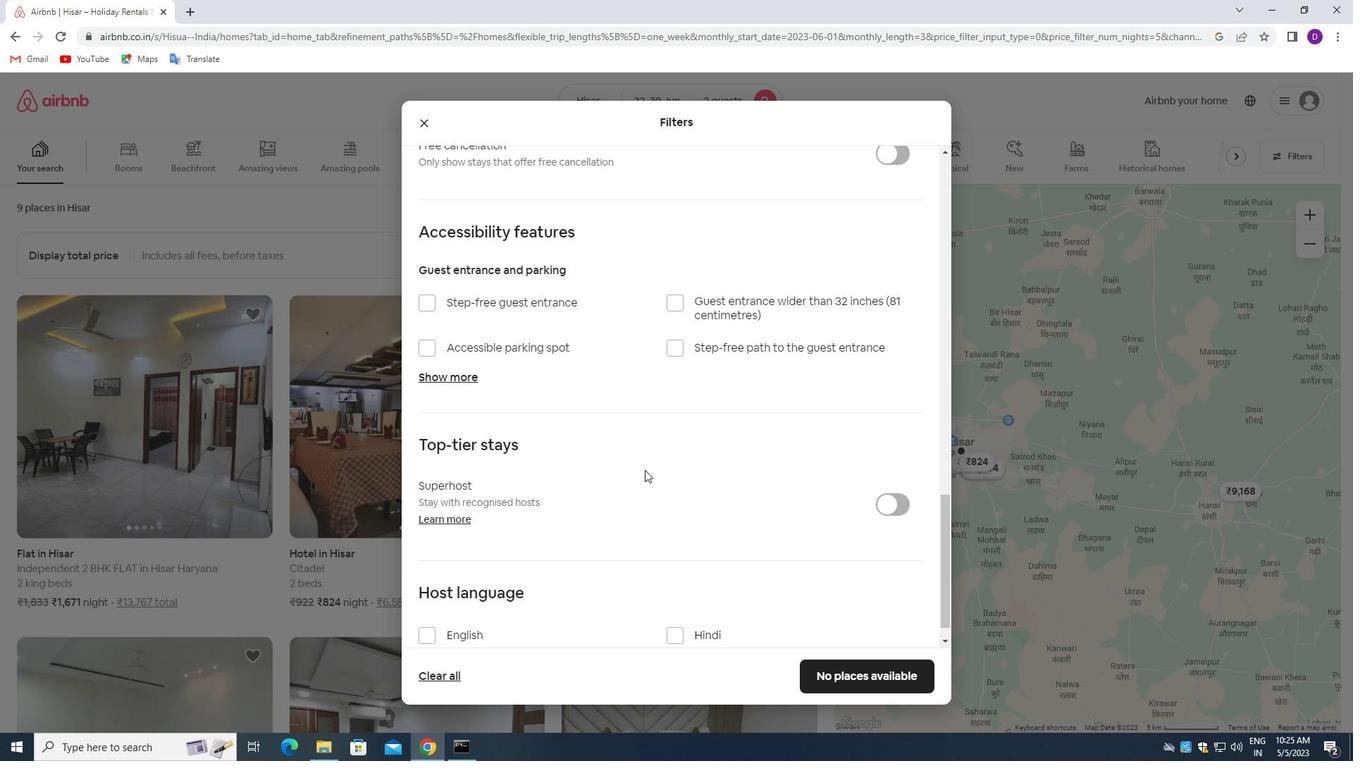 
Action: Mouse scrolled (643, 478) with delta (0, 0)
Screenshot: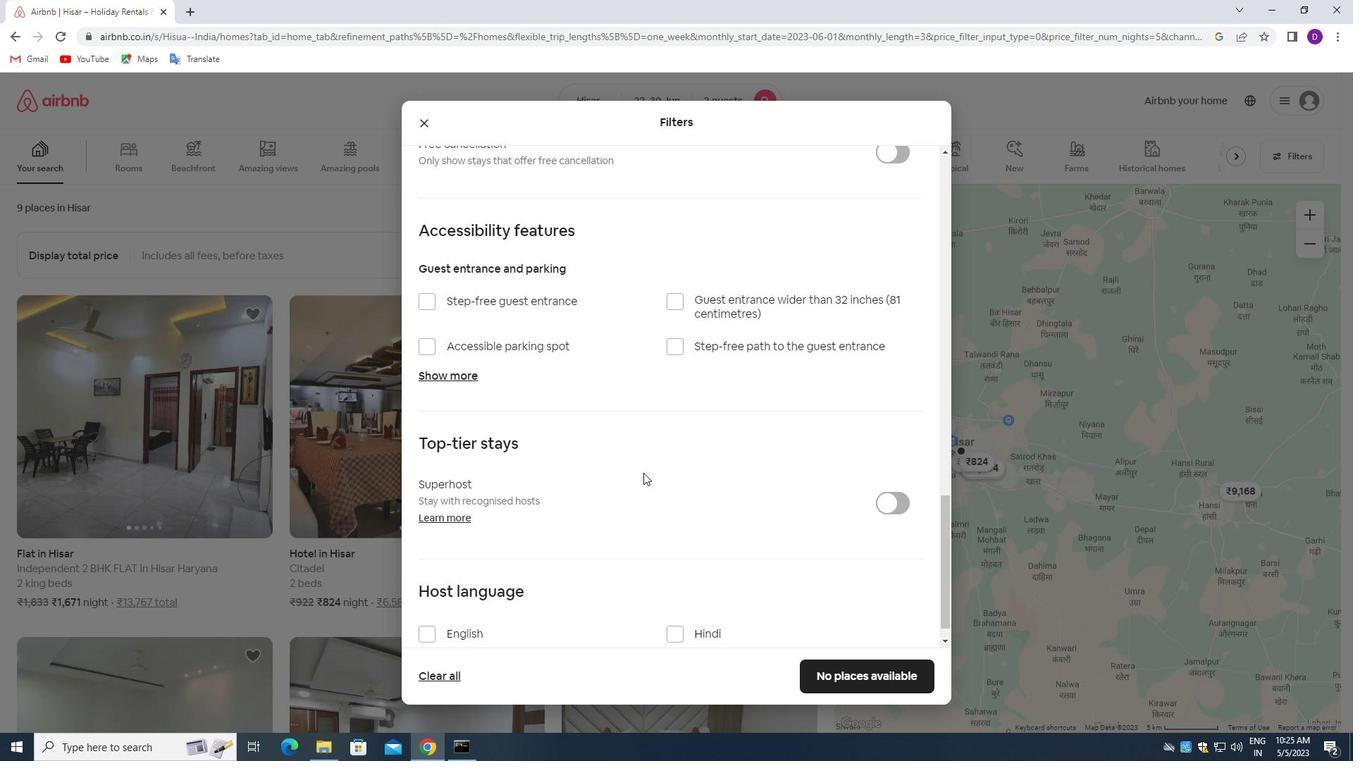 
Action: Mouse moved to (428, 609)
Screenshot: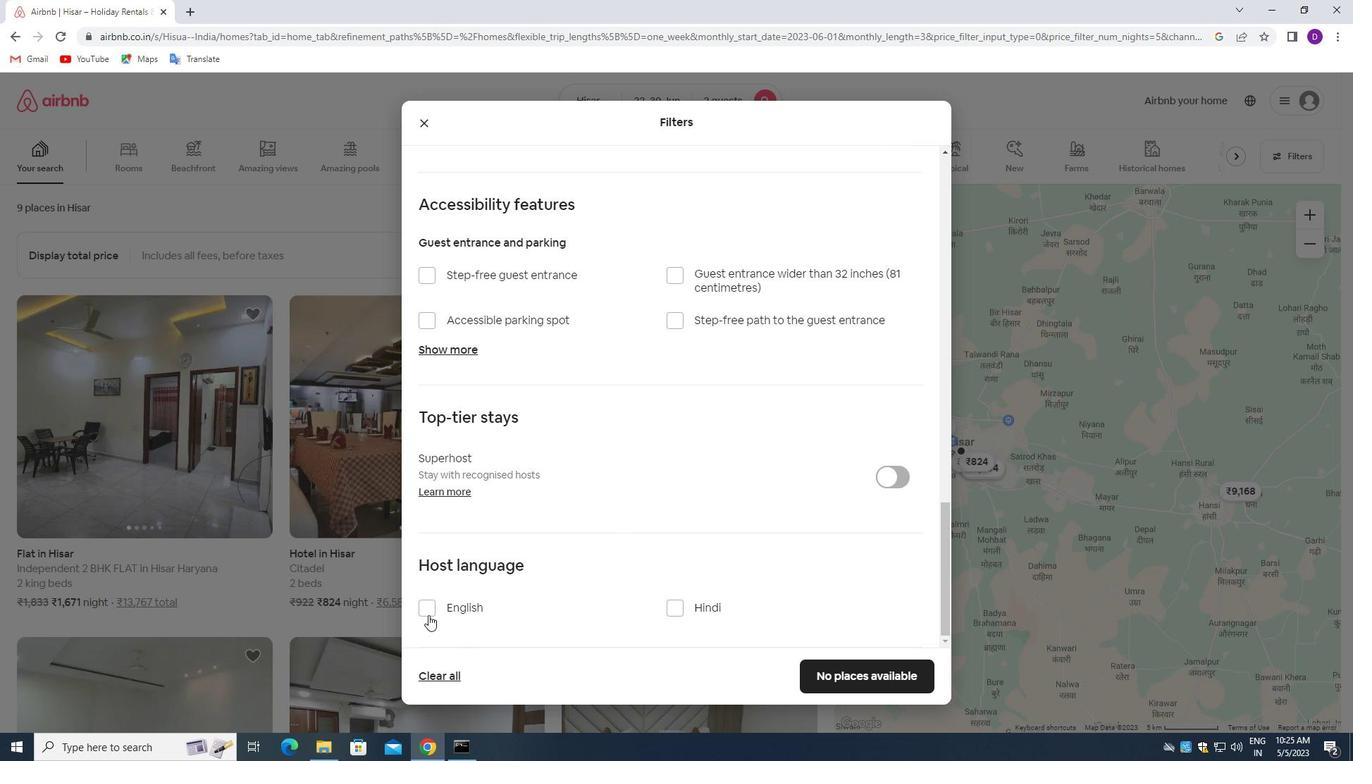
Action: Mouse pressed left at (428, 609)
Screenshot: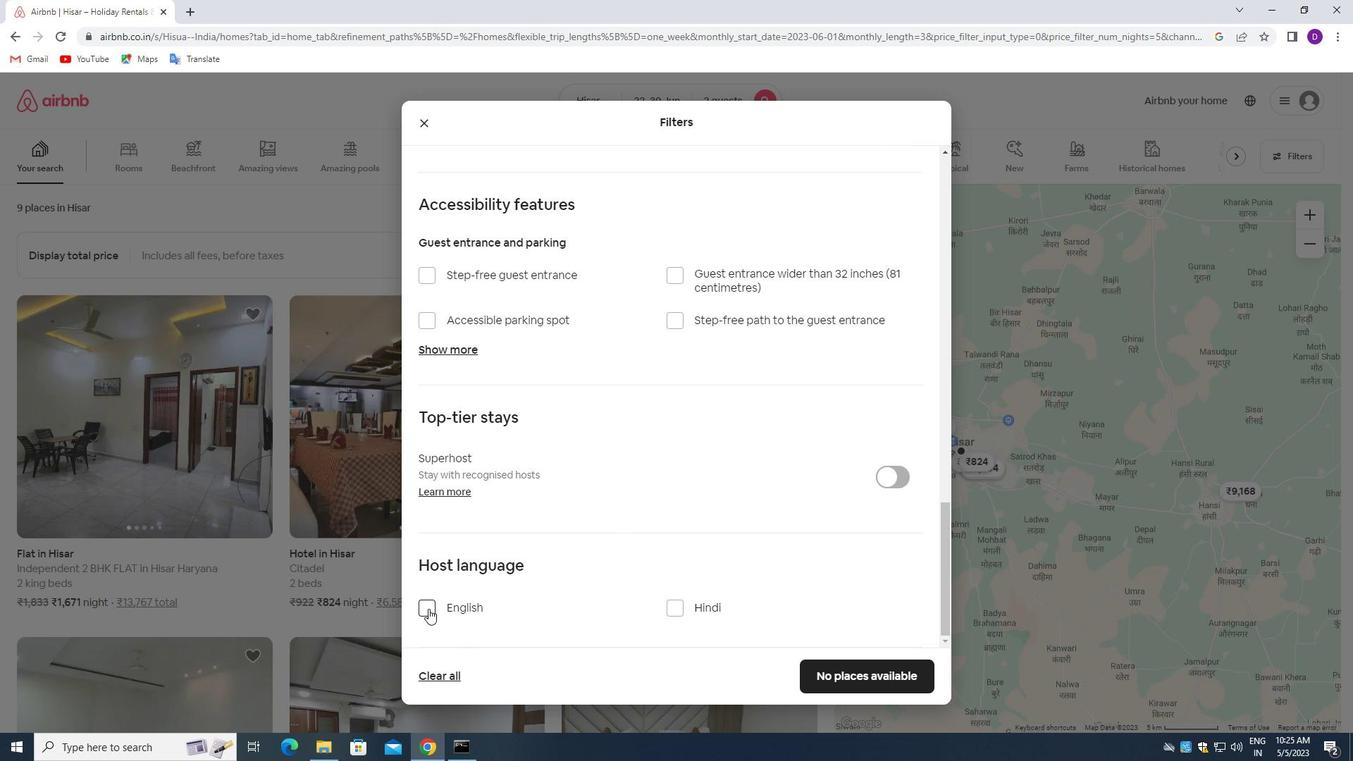 
Action: Mouse moved to (863, 672)
Screenshot: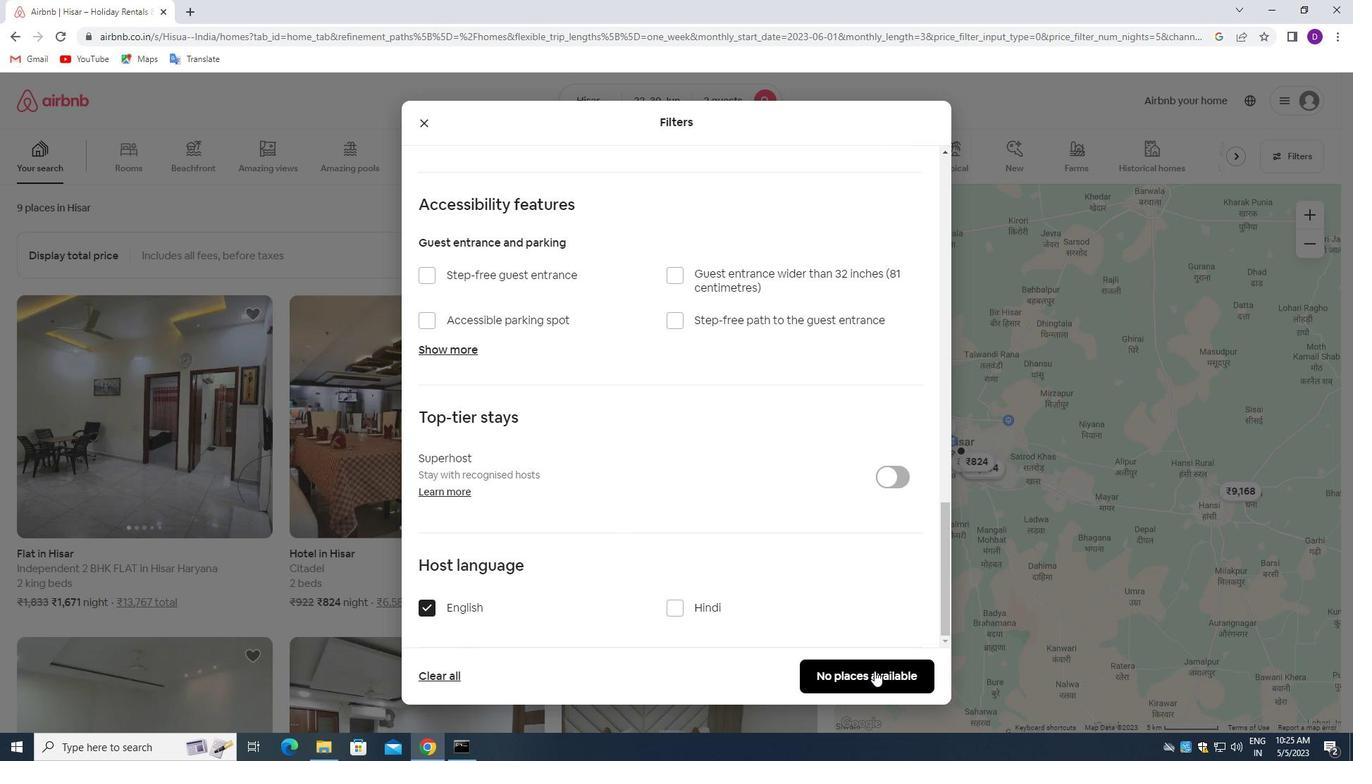
Action: Mouse pressed left at (863, 672)
Screenshot: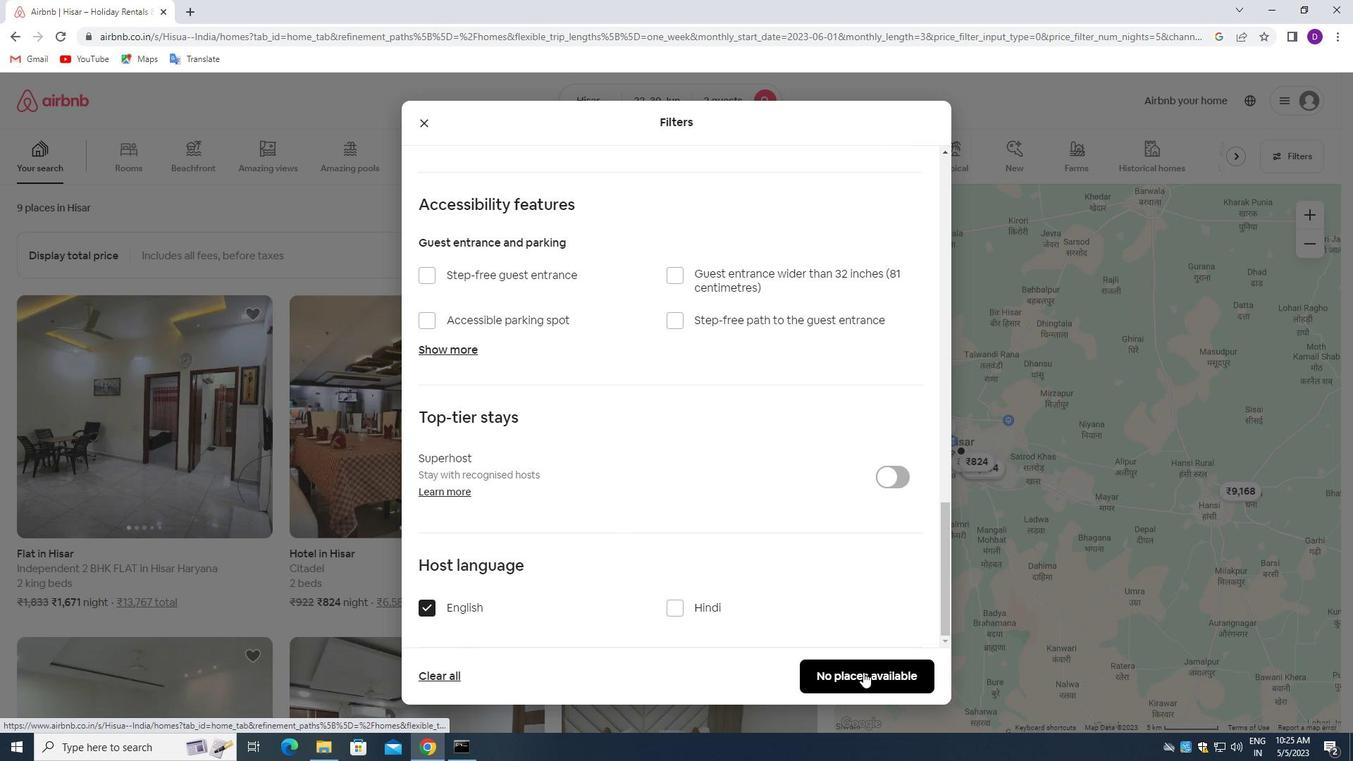 
Action: Mouse moved to (818, 517)
Screenshot: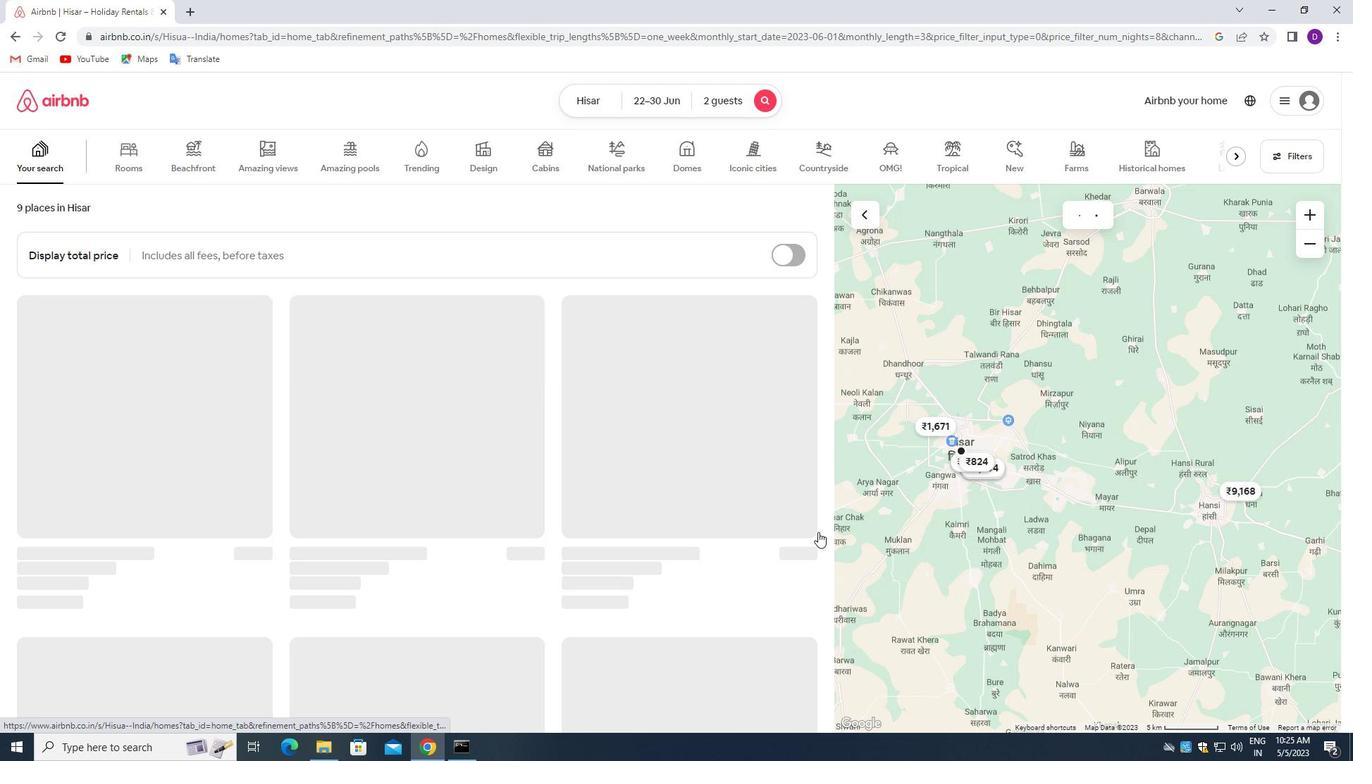 
